 Task: Look for space in Wetzlar, Germany from 8th August, 2023 to 15th August, 2023 for 9 adults in price range Rs.10000 to Rs.14000. Place can be shared room with 5 bedrooms having 9 beds and 5 bathrooms. Property type can be house, flat, guest house. Amenities needed are: wifi, TV, free parkinig on premises, gym, breakfast. Booking option can be shelf check-in. Required host language is English.
Action: Mouse moved to (568, 122)
Screenshot: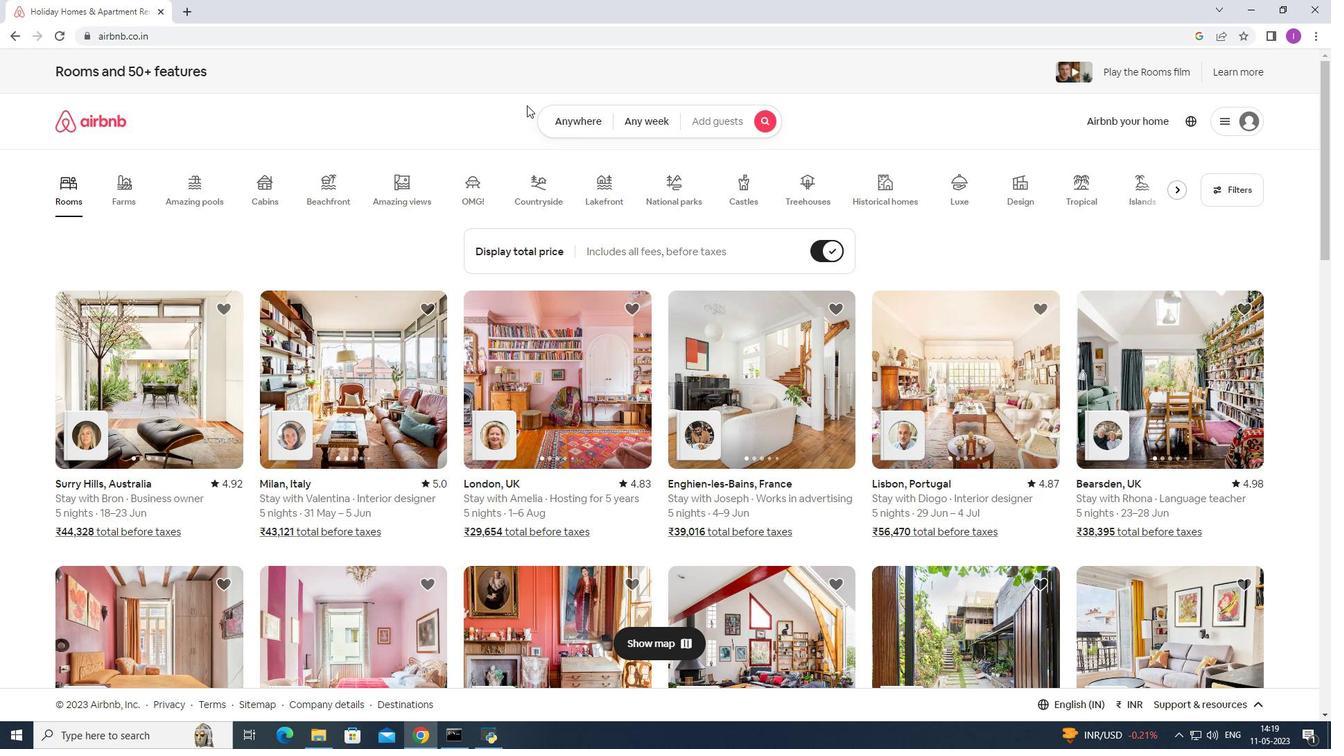 
Action: Mouse pressed left at (568, 122)
Screenshot: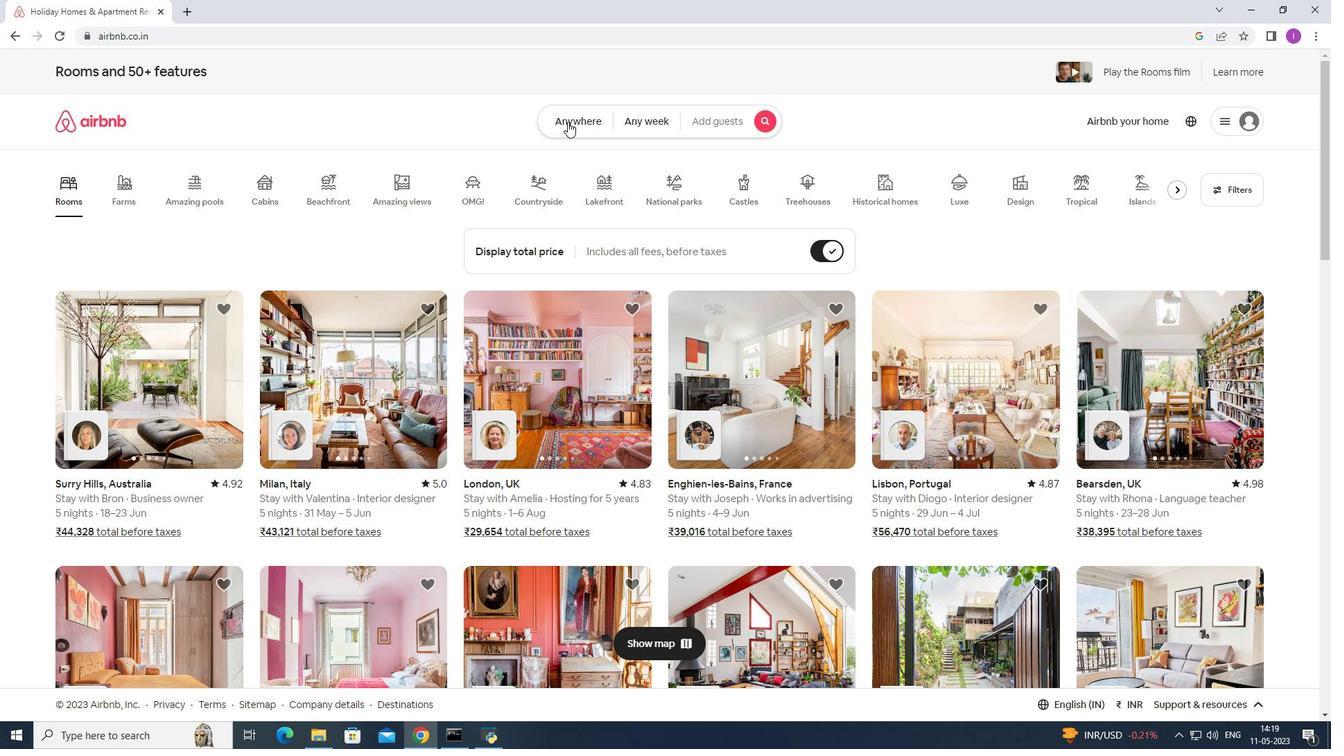 
Action: Mouse moved to (445, 178)
Screenshot: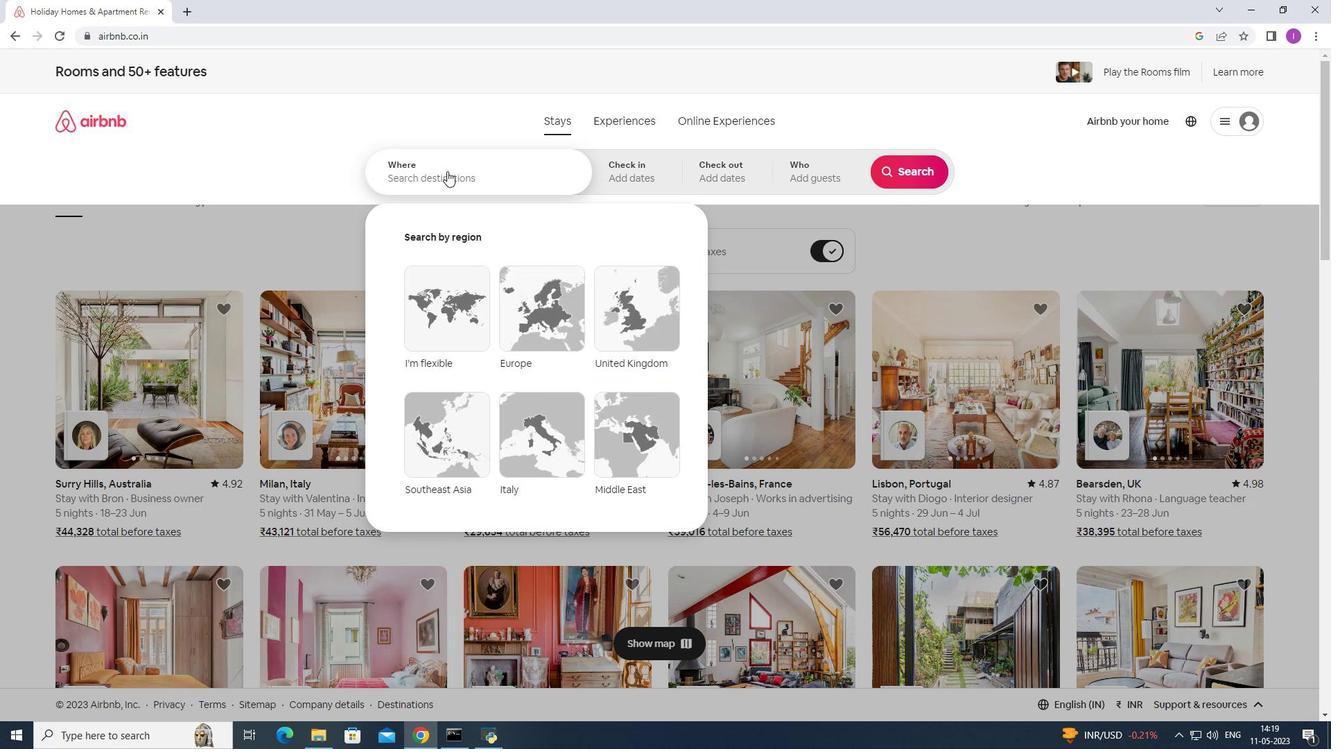 
Action: Mouse pressed left at (445, 178)
Screenshot: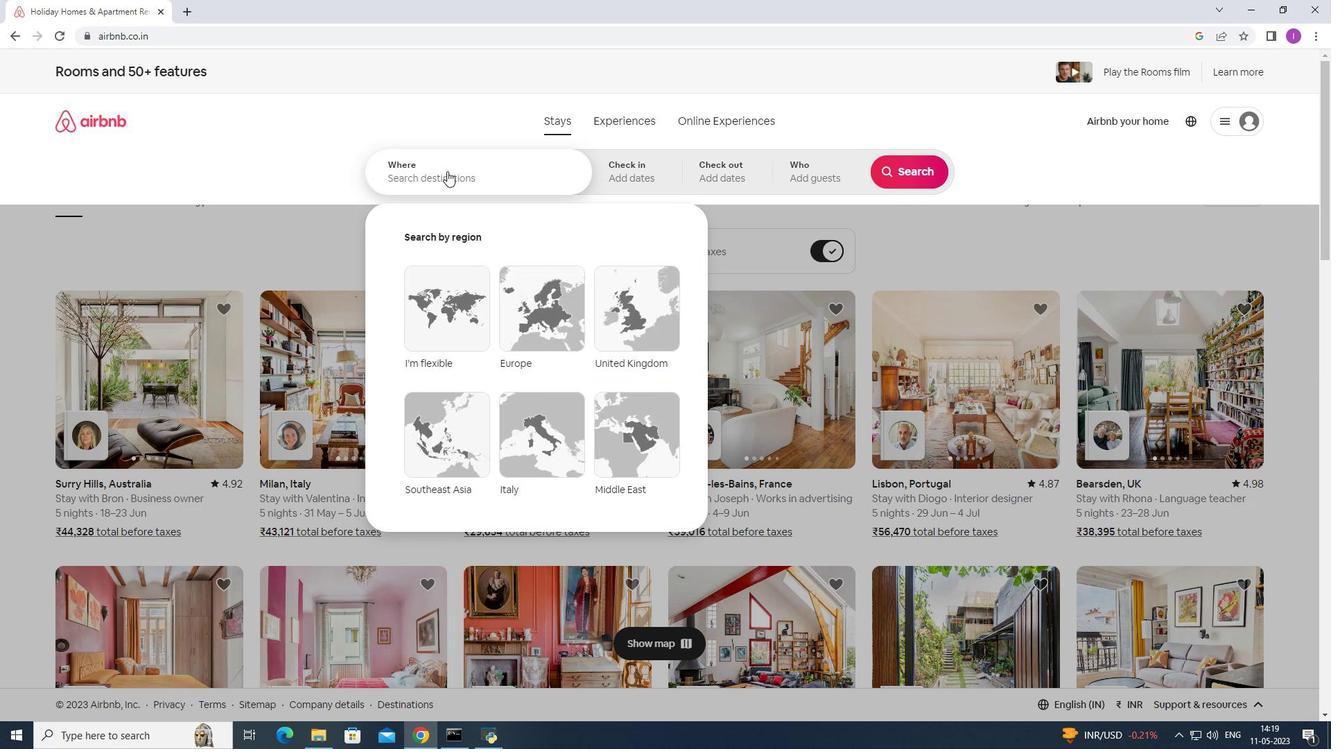 
Action: Mouse moved to (455, 172)
Screenshot: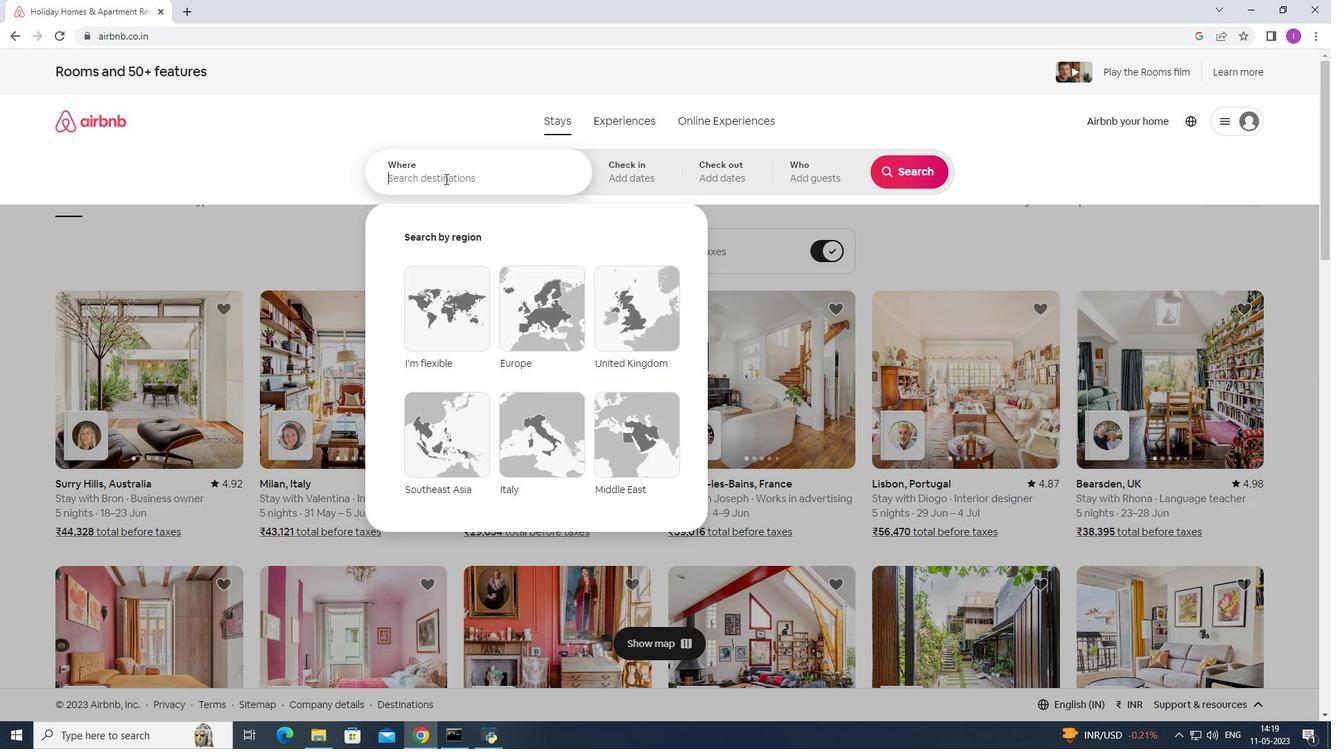 
Action: Key pressed <Key.shift><Key.shift><Key.shift>Wetzlar,<Key.shift><Key.shift><Key.shift><Key.shift><Key.shift><Key.shift><Key.shift><Key.shift><Key.shift><Key.shift><Key.shift><Key.shift><Key.shift><Key.shift>Germany
Screenshot: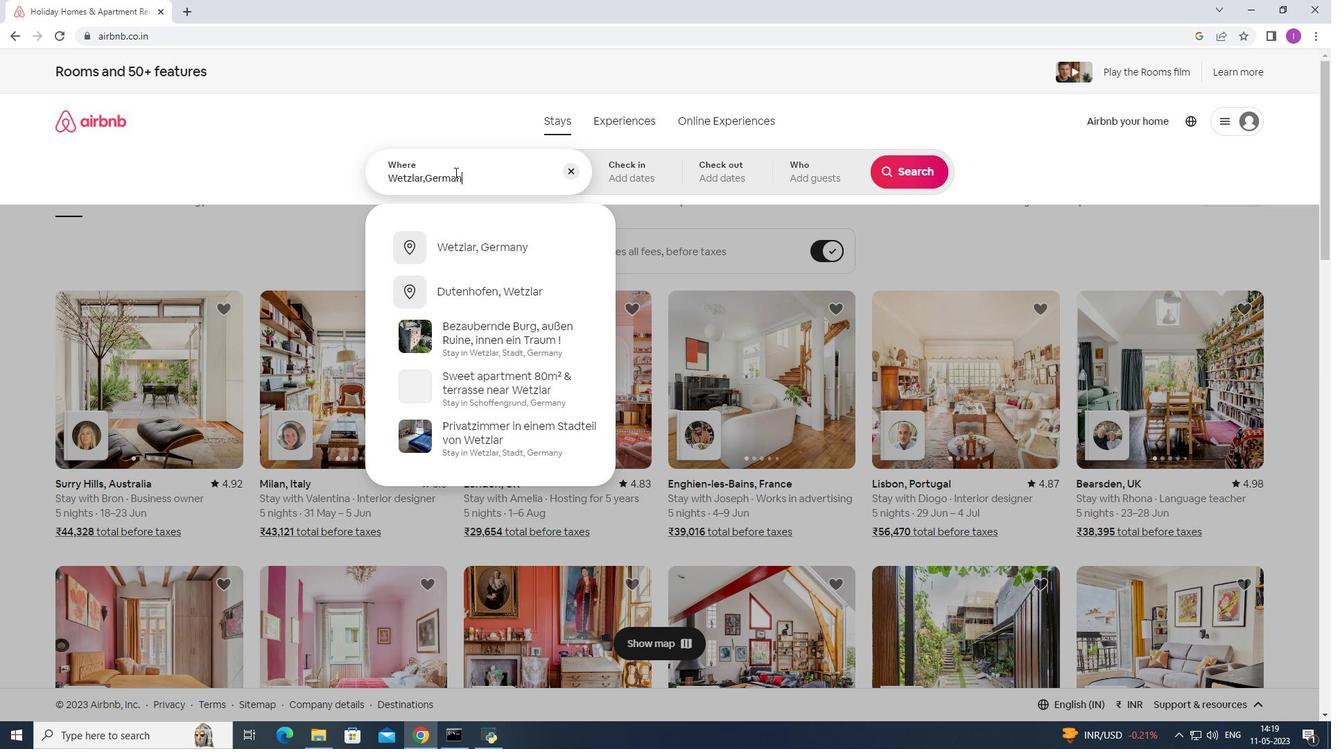 
Action: Mouse moved to (487, 243)
Screenshot: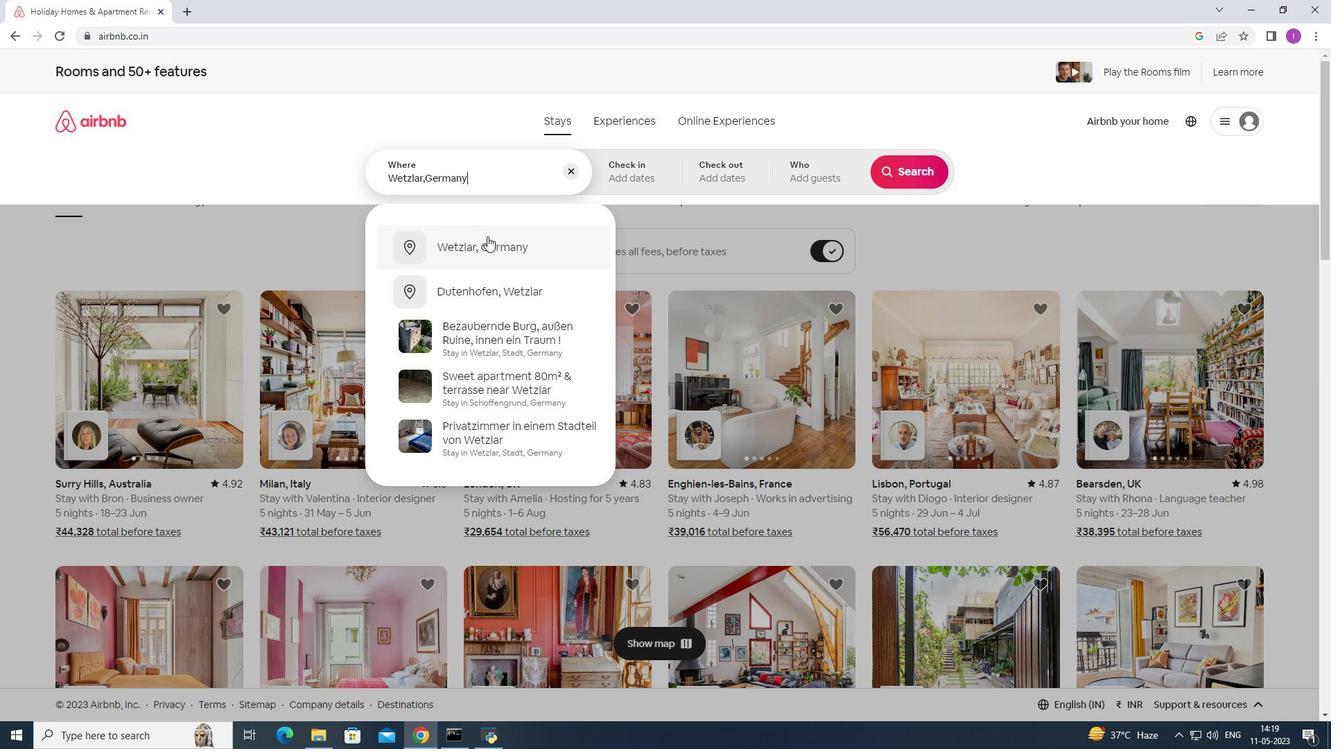
Action: Mouse pressed left at (487, 243)
Screenshot: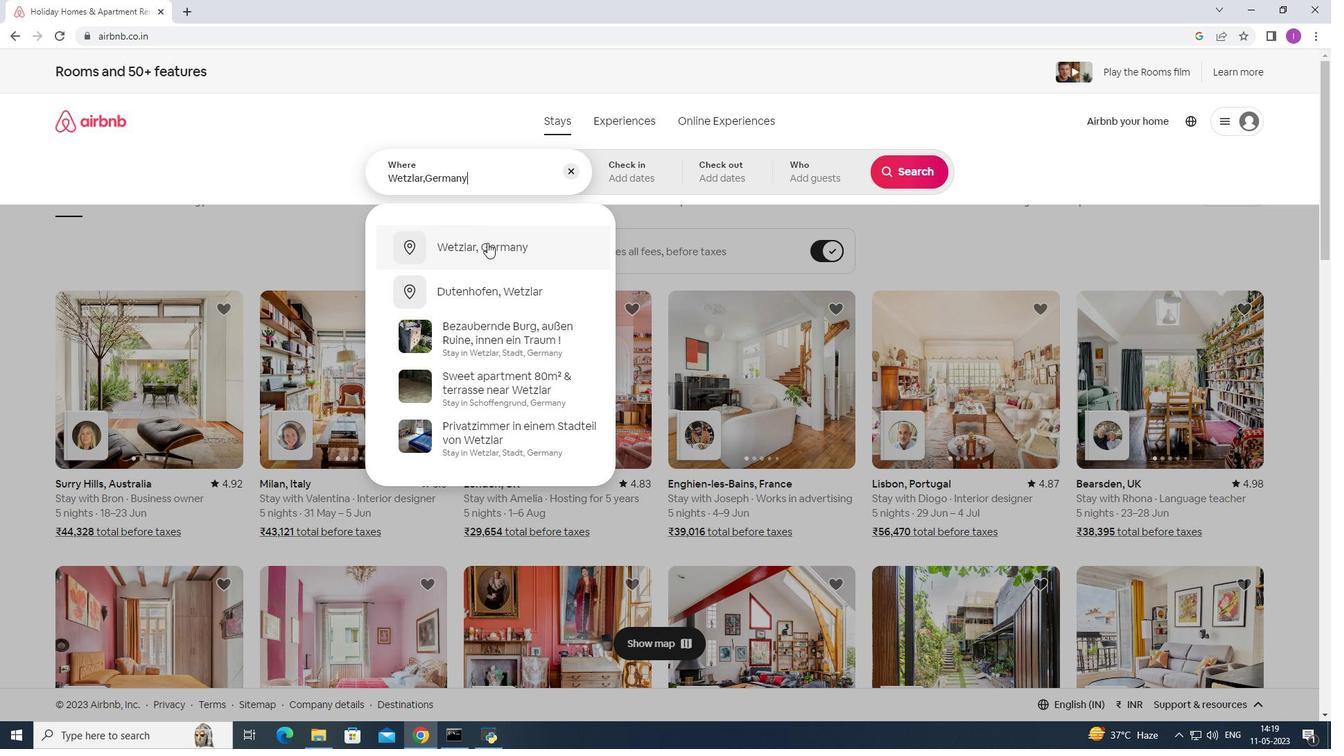 
Action: Mouse moved to (900, 285)
Screenshot: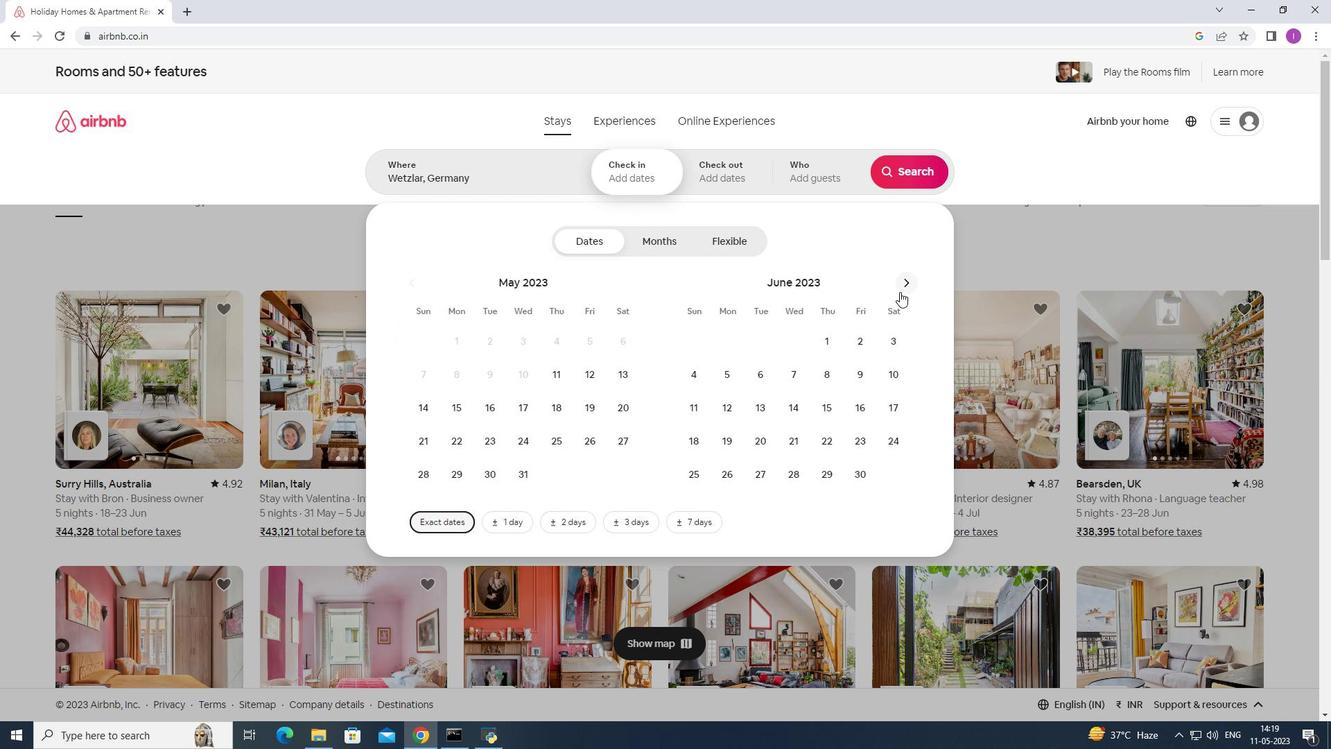 
Action: Mouse pressed left at (900, 285)
Screenshot: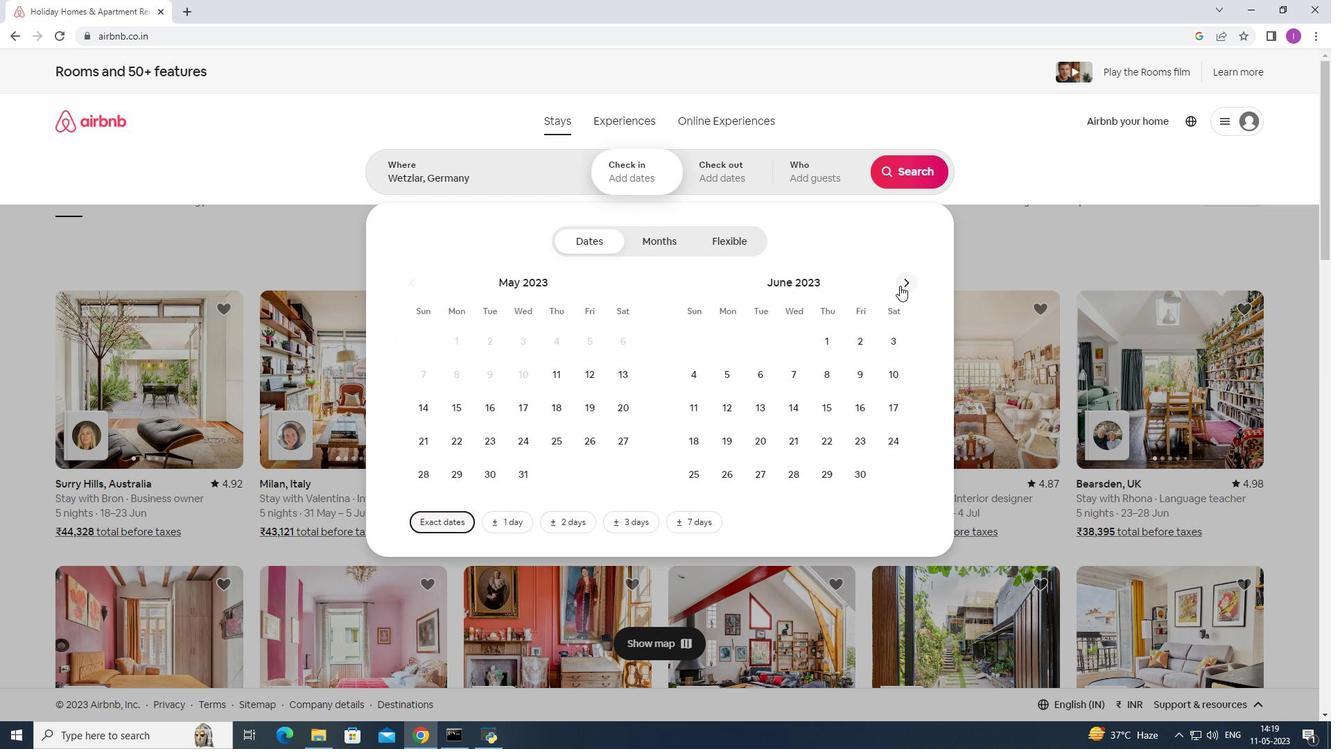 
Action: Mouse moved to (901, 285)
Screenshot: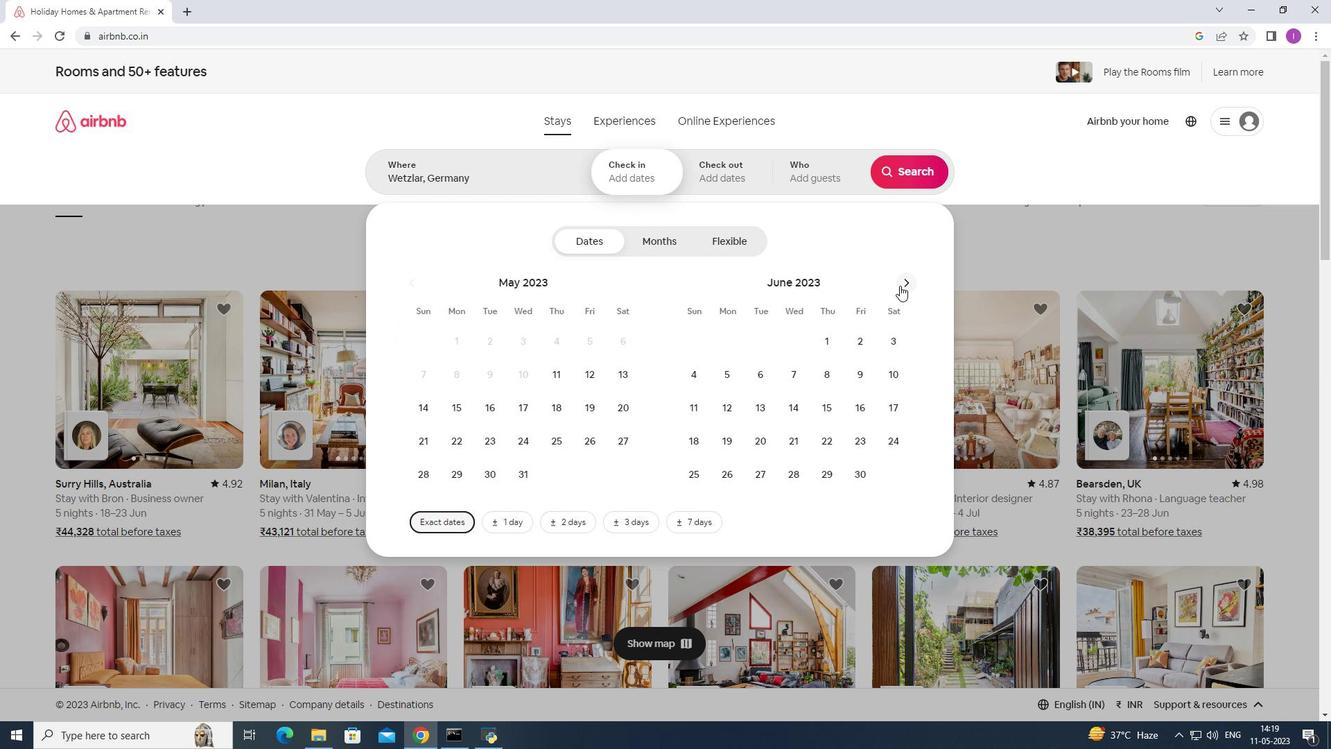 
Action: Mouse pressed left at (901, 285)
Screenshot: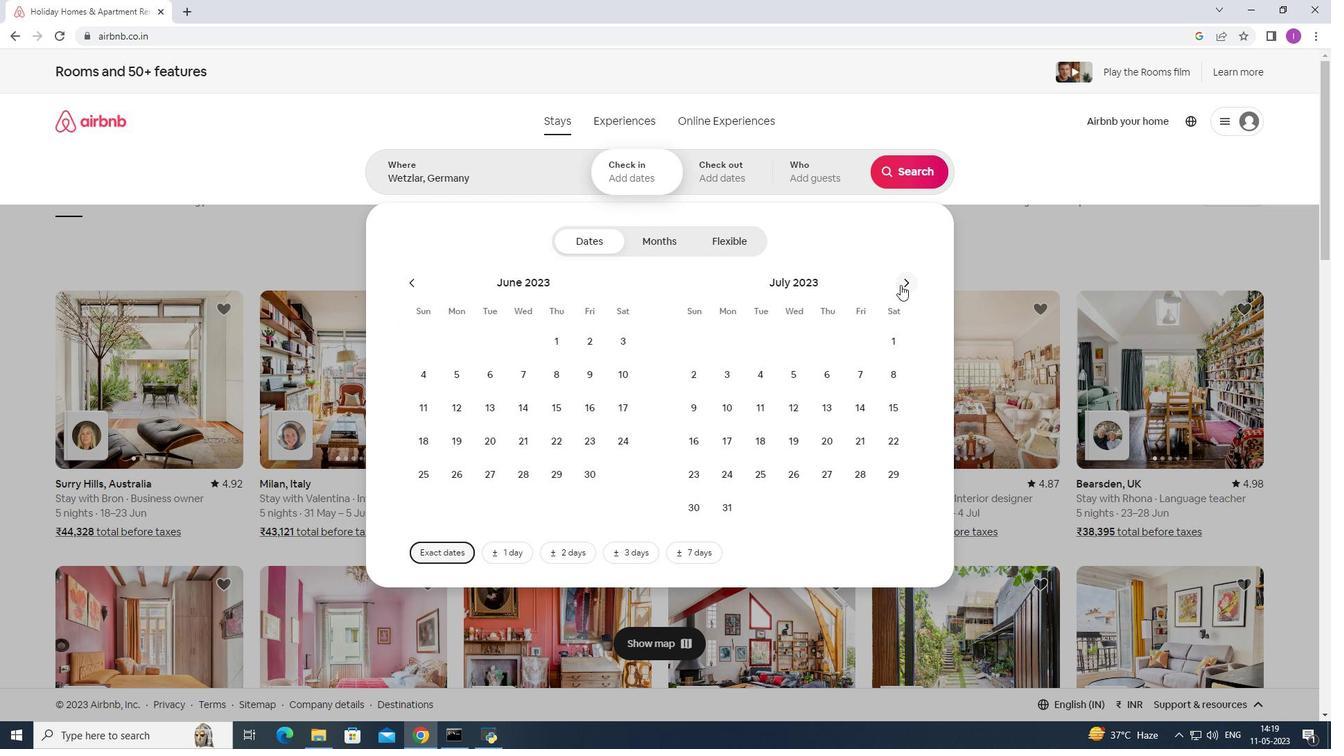 
Action: Mouse moved to (765, 370)
Screenshot: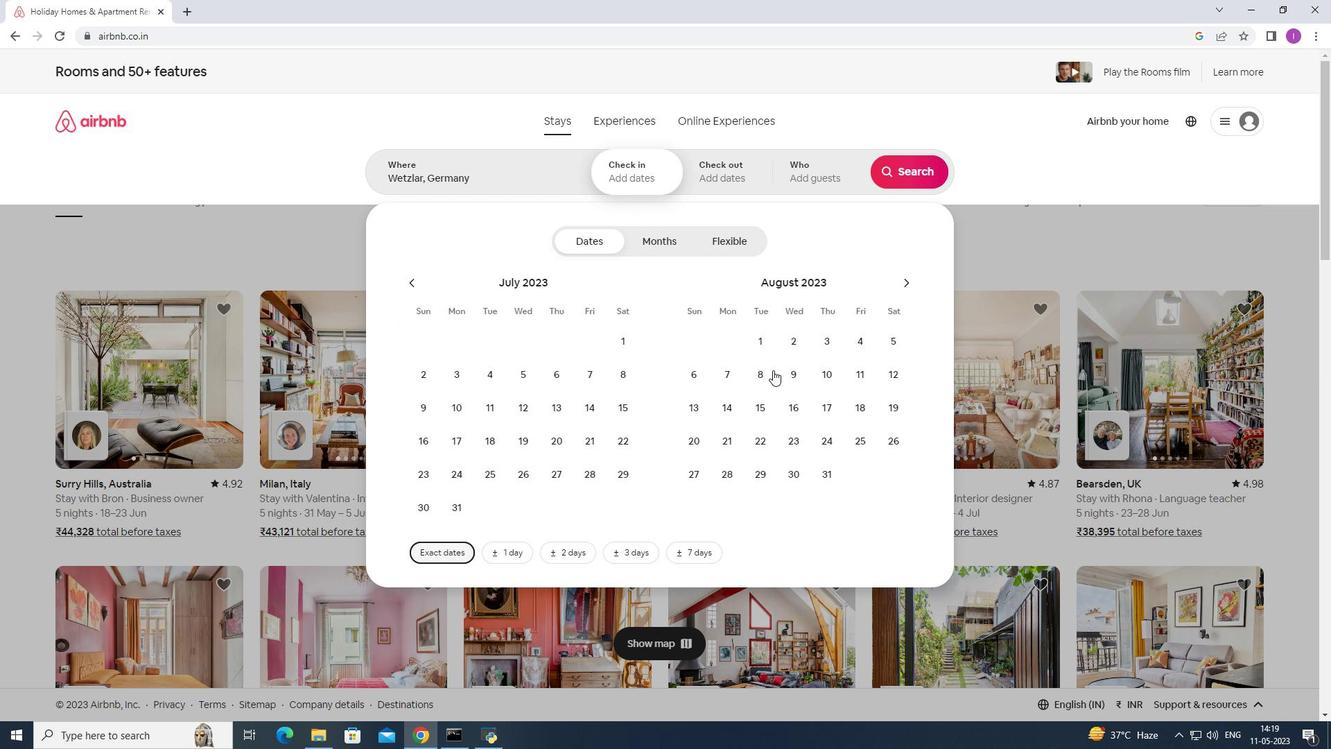
Action: Mouse pressed left at (765, 370)
Screenshot: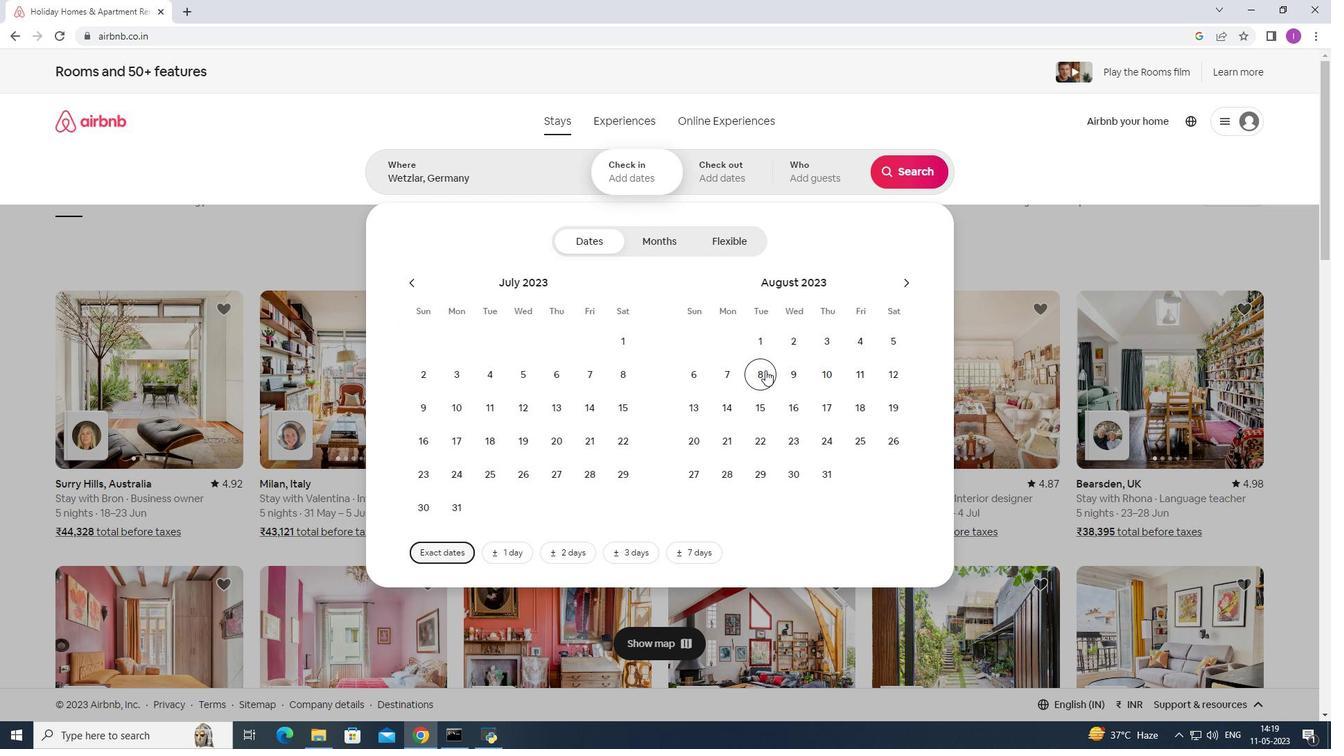 
Action: Mouse moved to (763, 411)
Screenshot: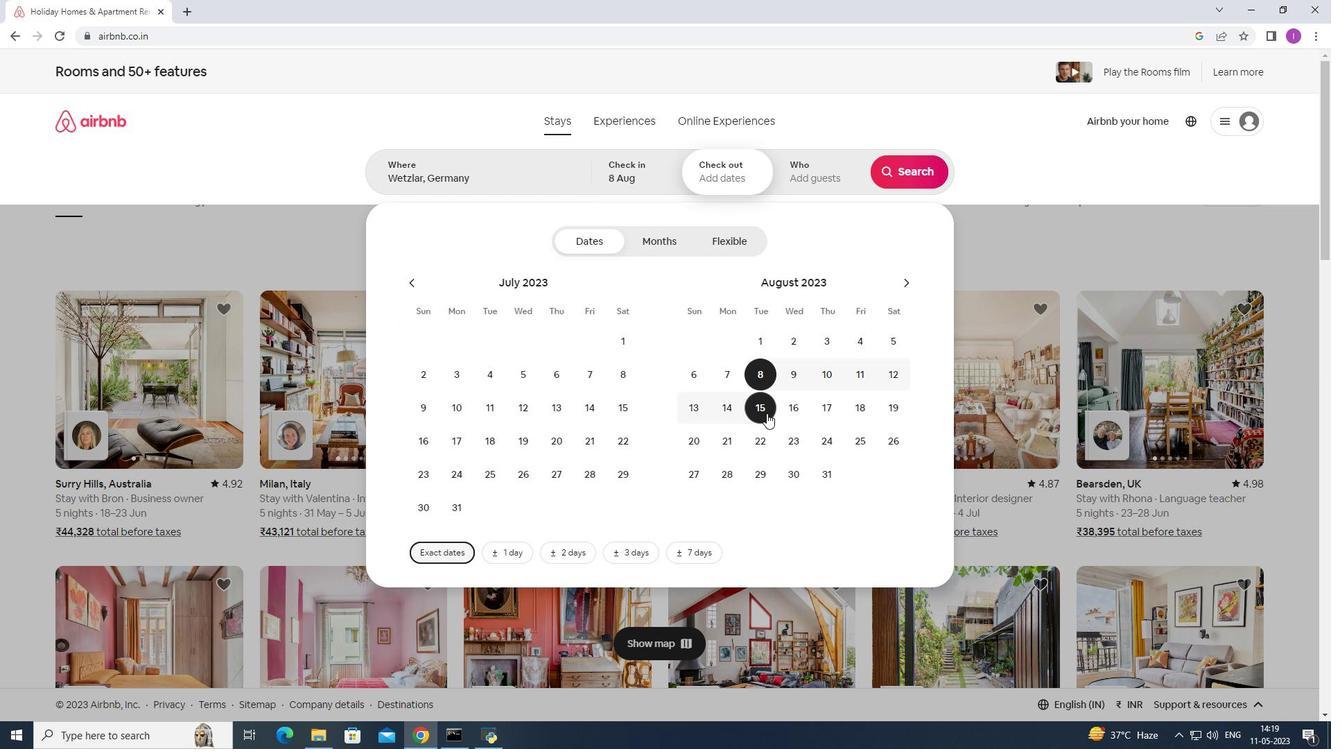 
Action: Mouse pressed left at (763, 411)
Screenshot: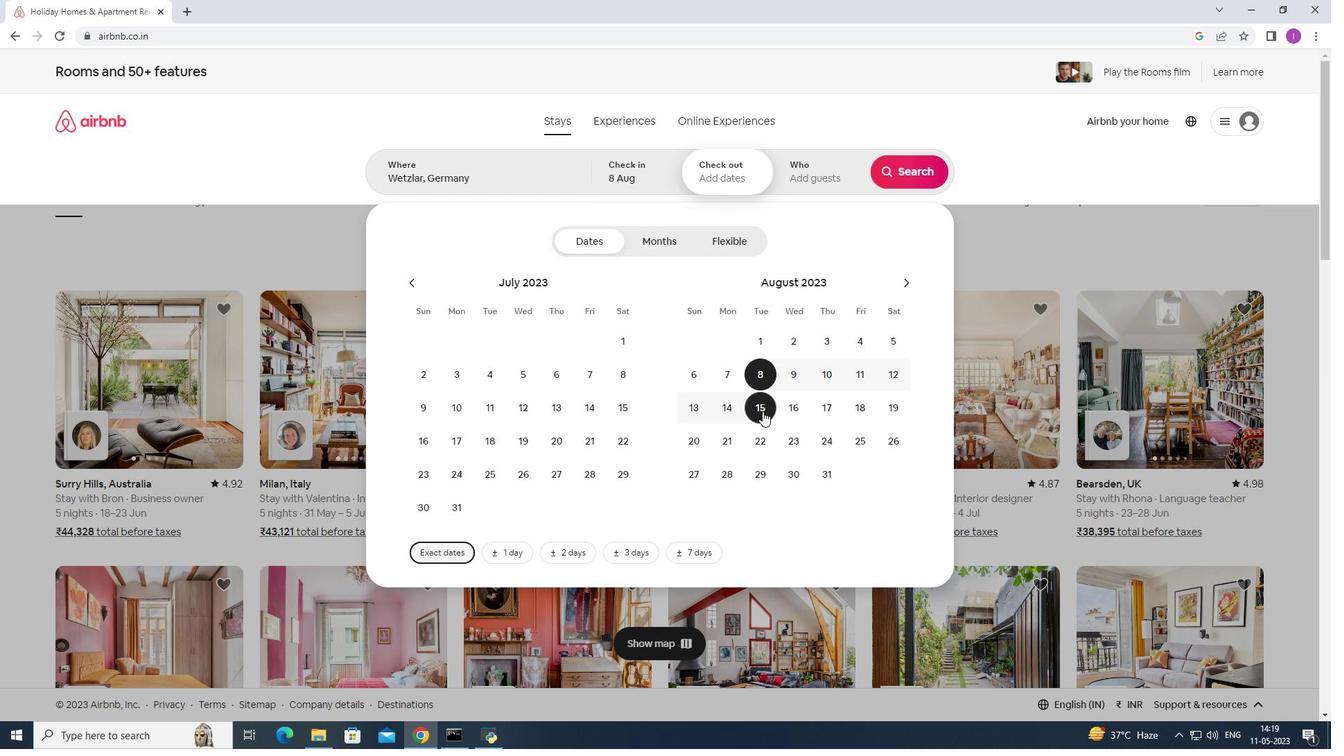 
Action: Mouse moved to (824, 184)
Screenshot: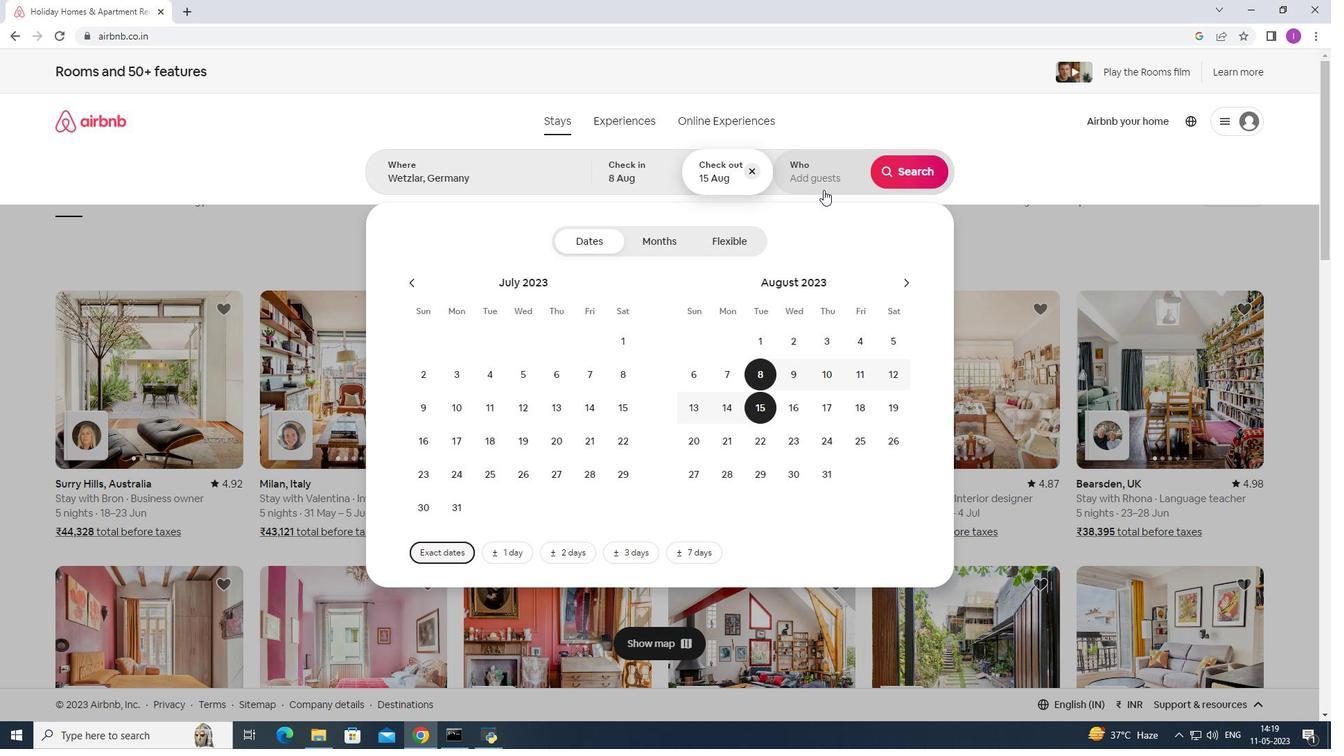 
Action: Mouse pressed left at (824, 184)
Screenshot: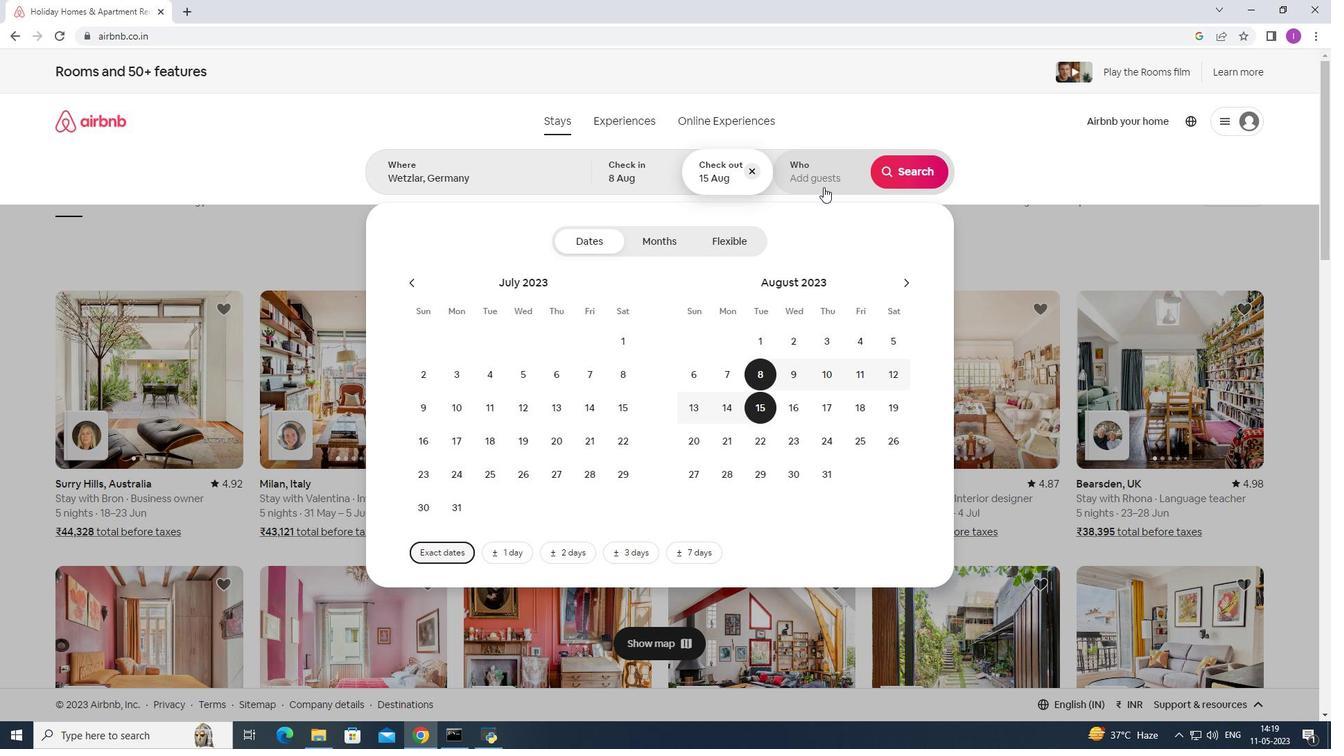 
Action: Mouse moved to (916, 249)
Screenshot: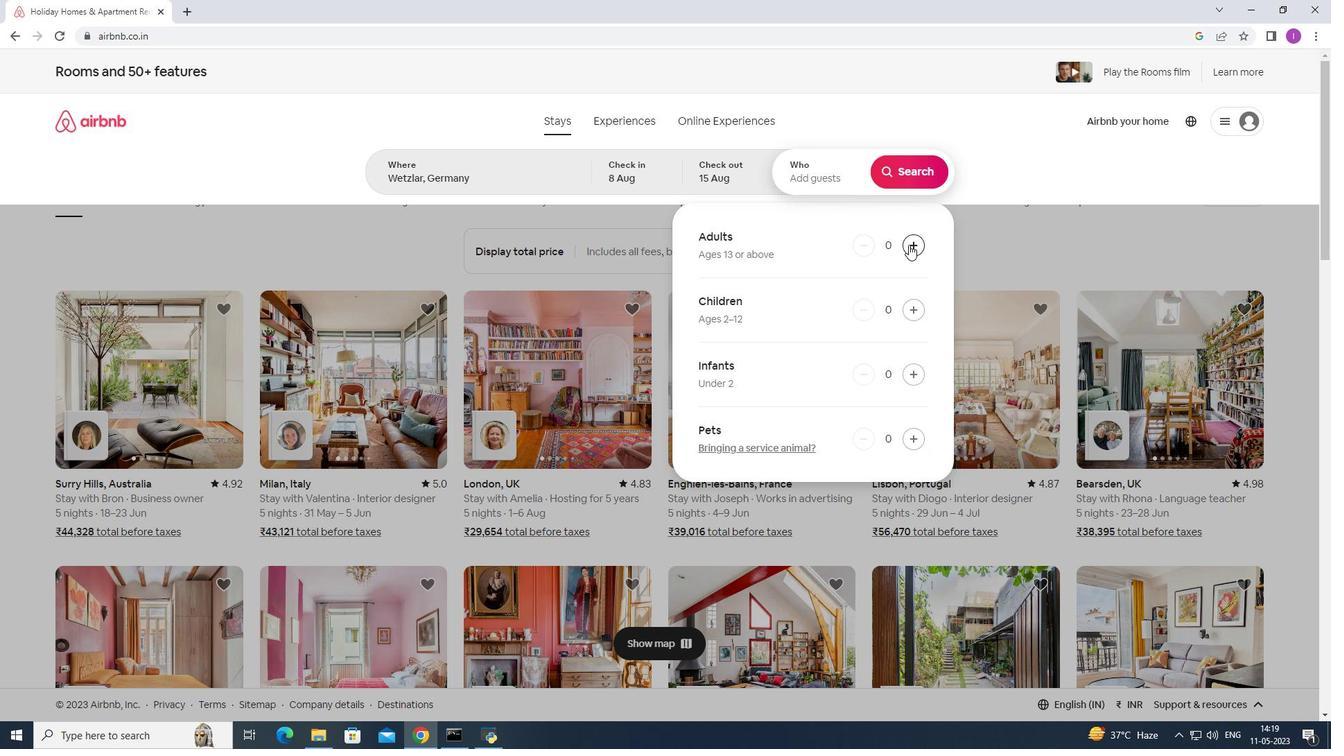 
Action: Mouse pressed left at (916, 249)
Screenshot: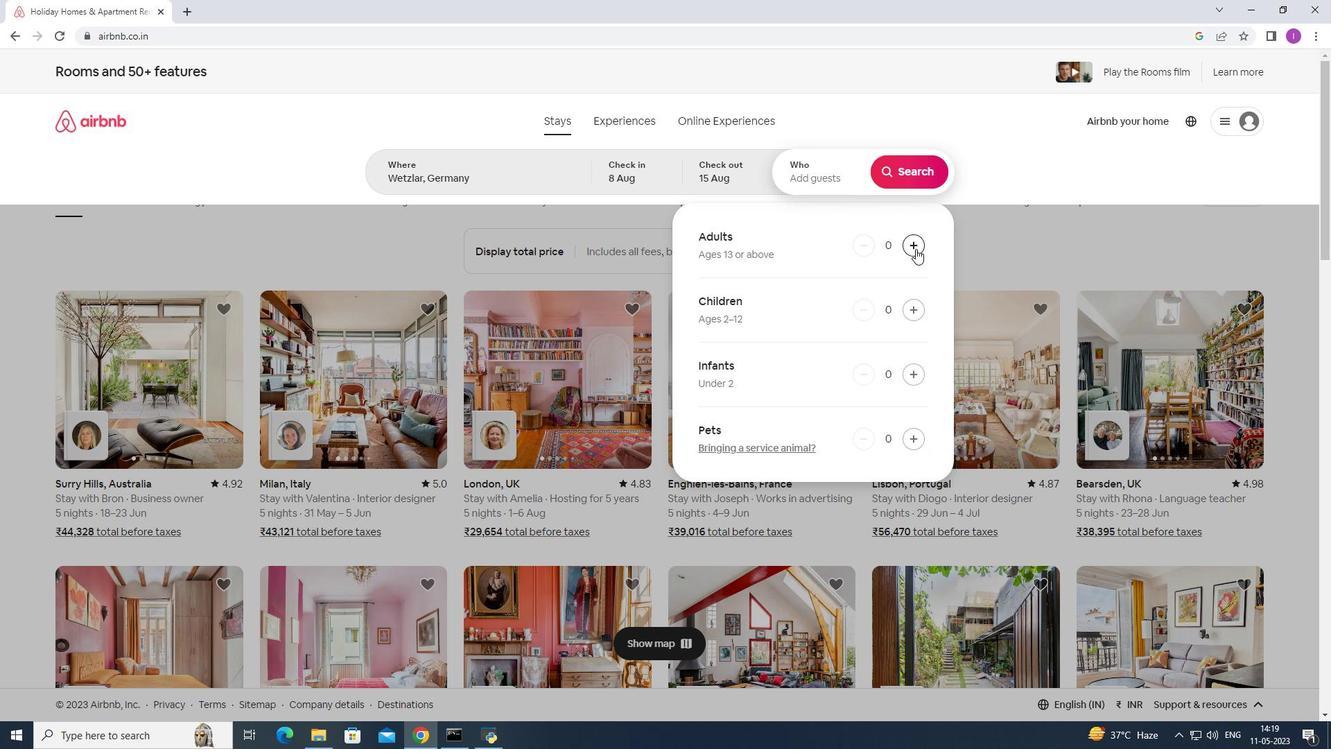 
Action: Mouse pressed left at (916, 249)
Screenshot: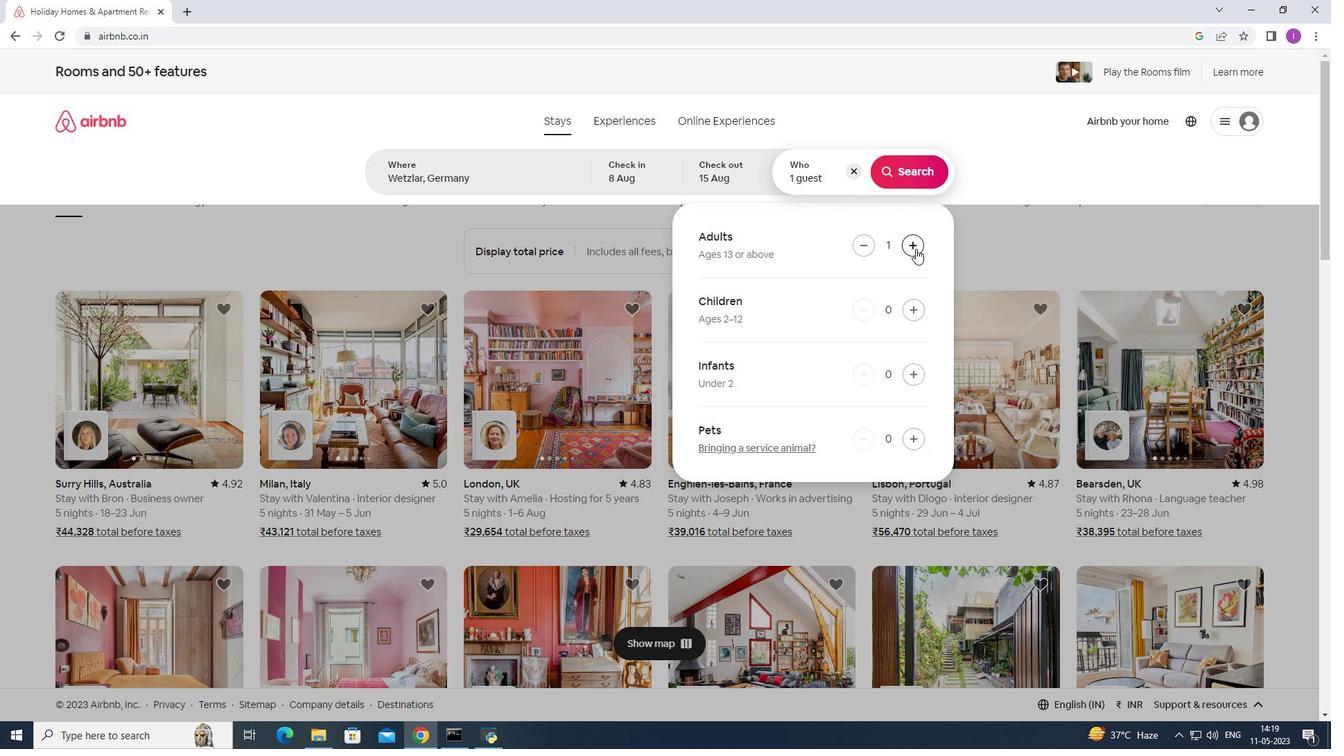 
Action: Mouse pressed left at (916, 249)
Screenshot: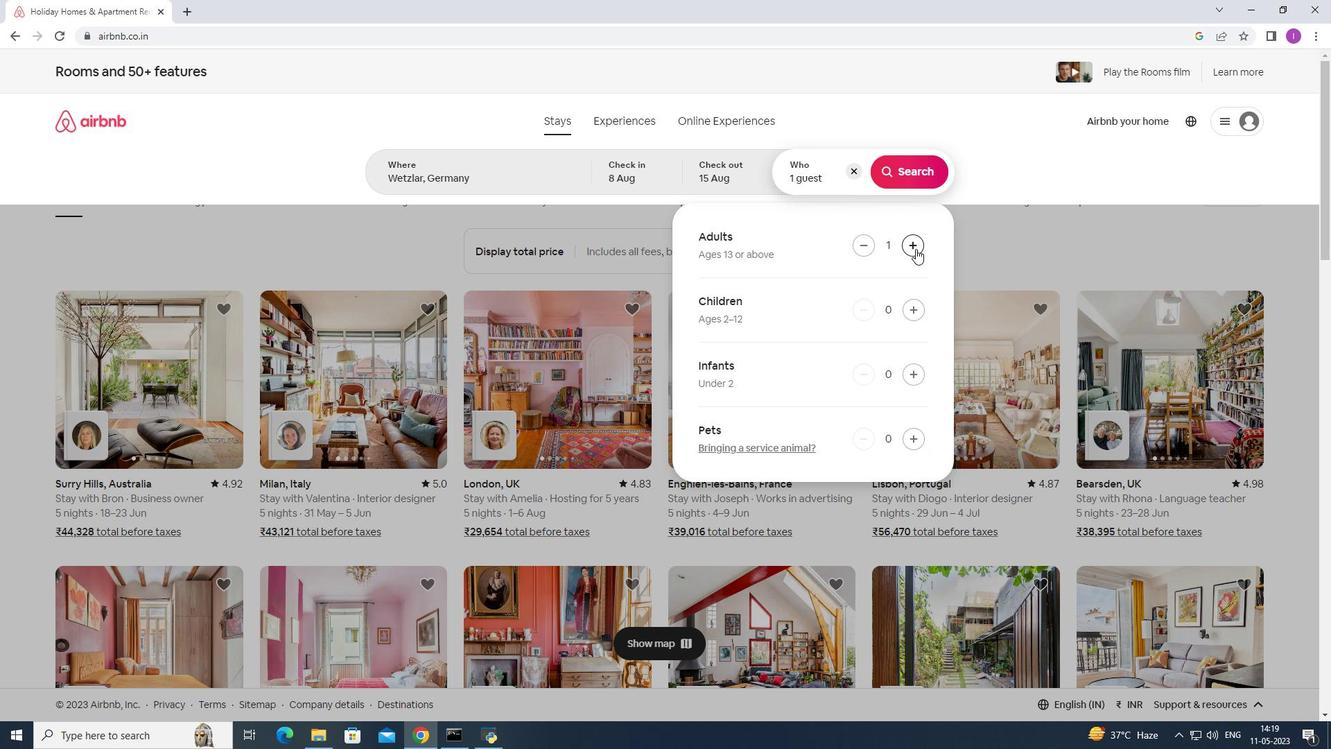 
Action: Mouse pressed left at (916, 249)
Screenshot: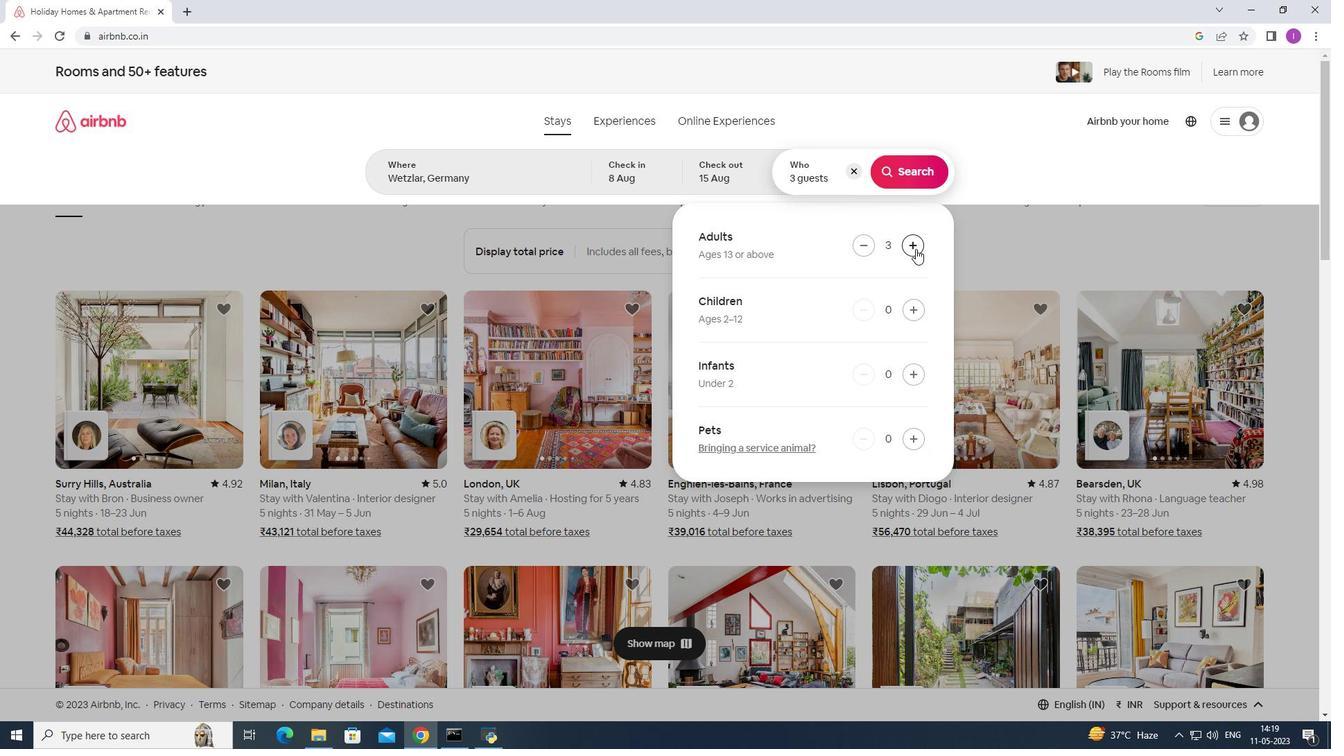 
Action: Mouse pressed left at (916, 249)
Screenshot: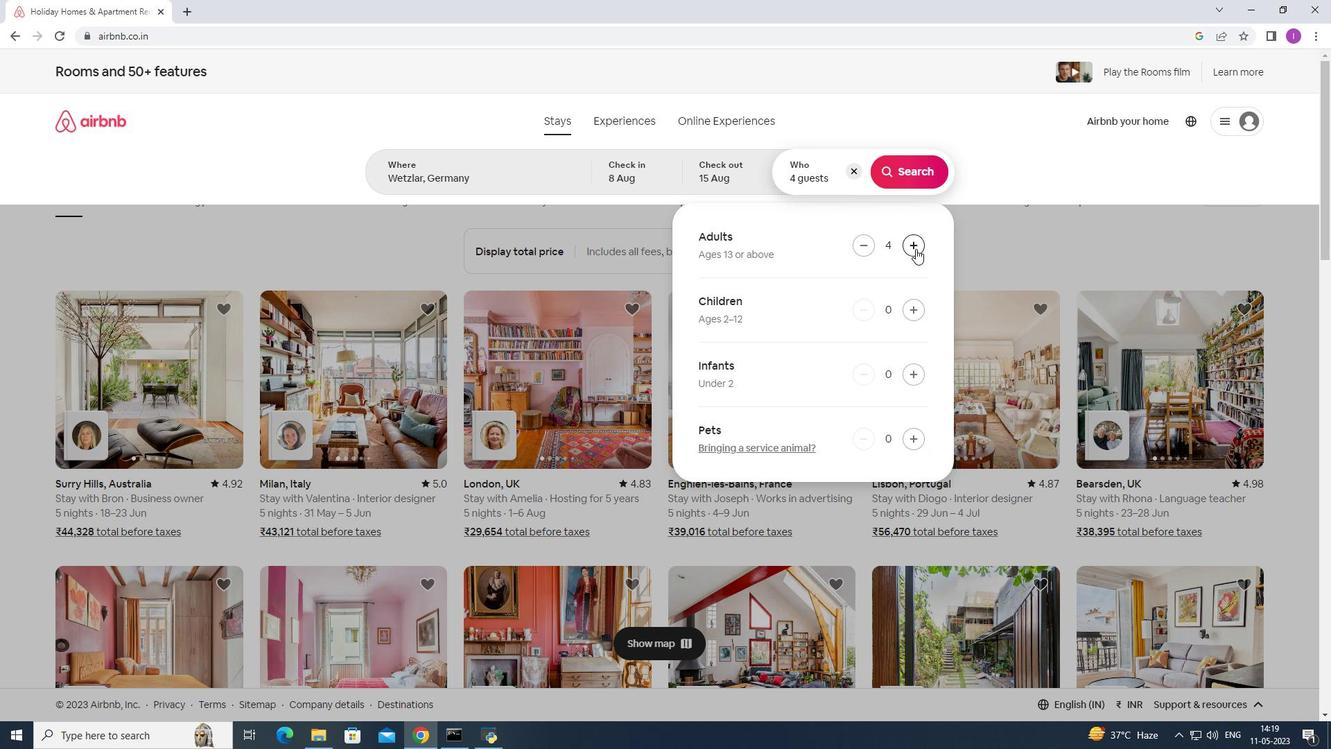 
Action: Mouse pressed left at (916, 249)
Screenshot: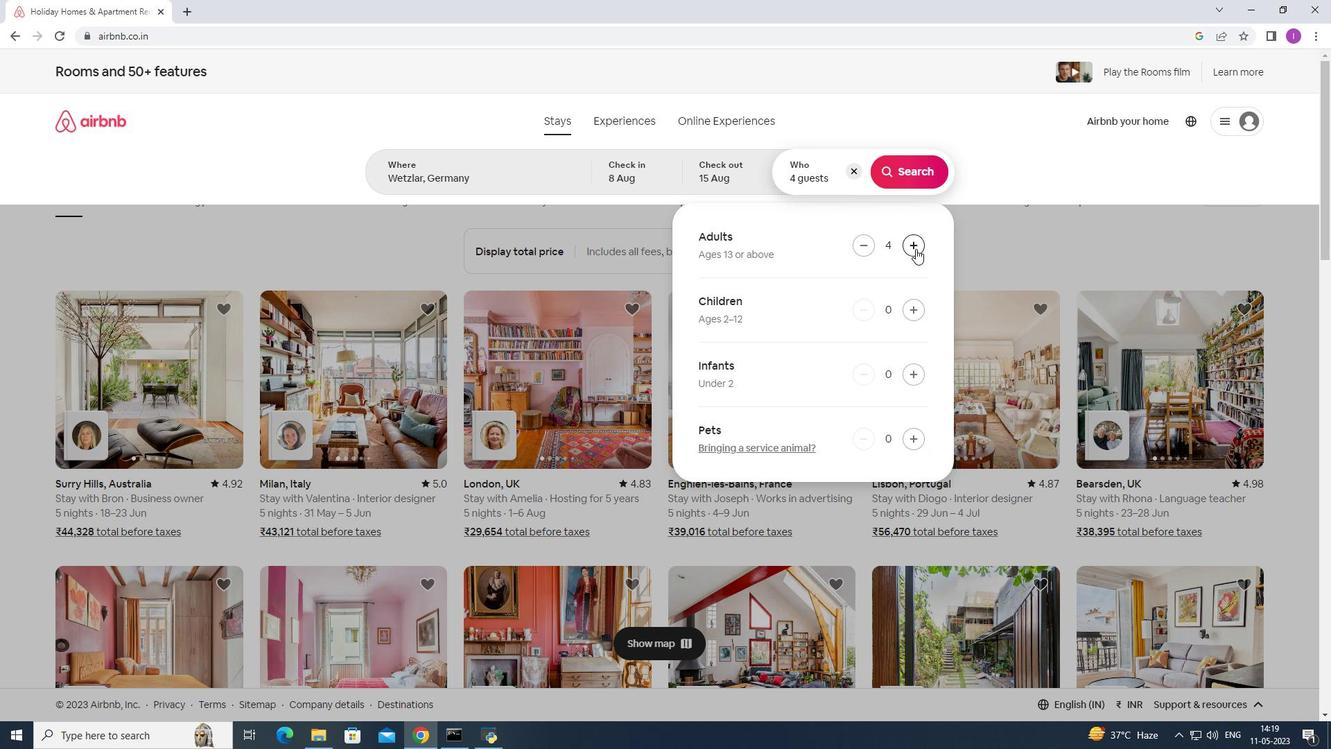 
Action: Mouse pressed left at (916, 249)
Screenshot: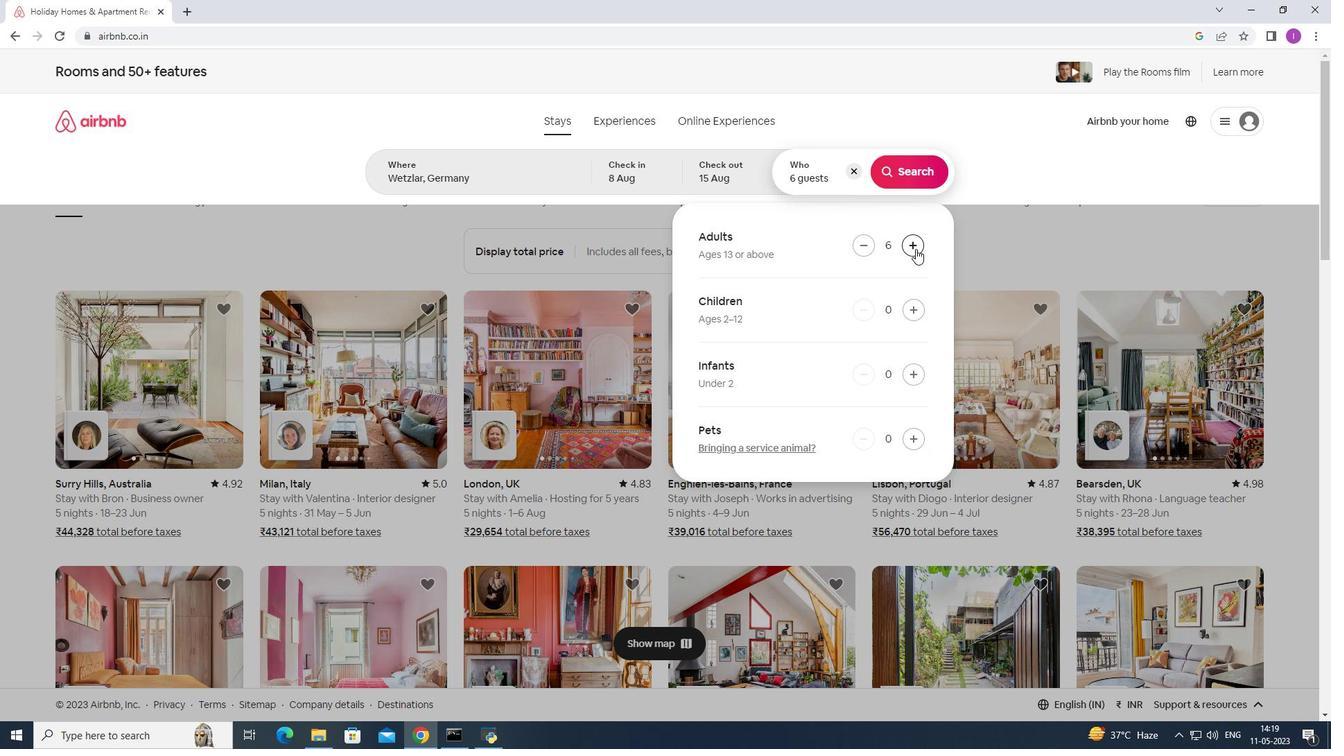 
Action: Mouse pressed left at (916, 249)
Screenshot: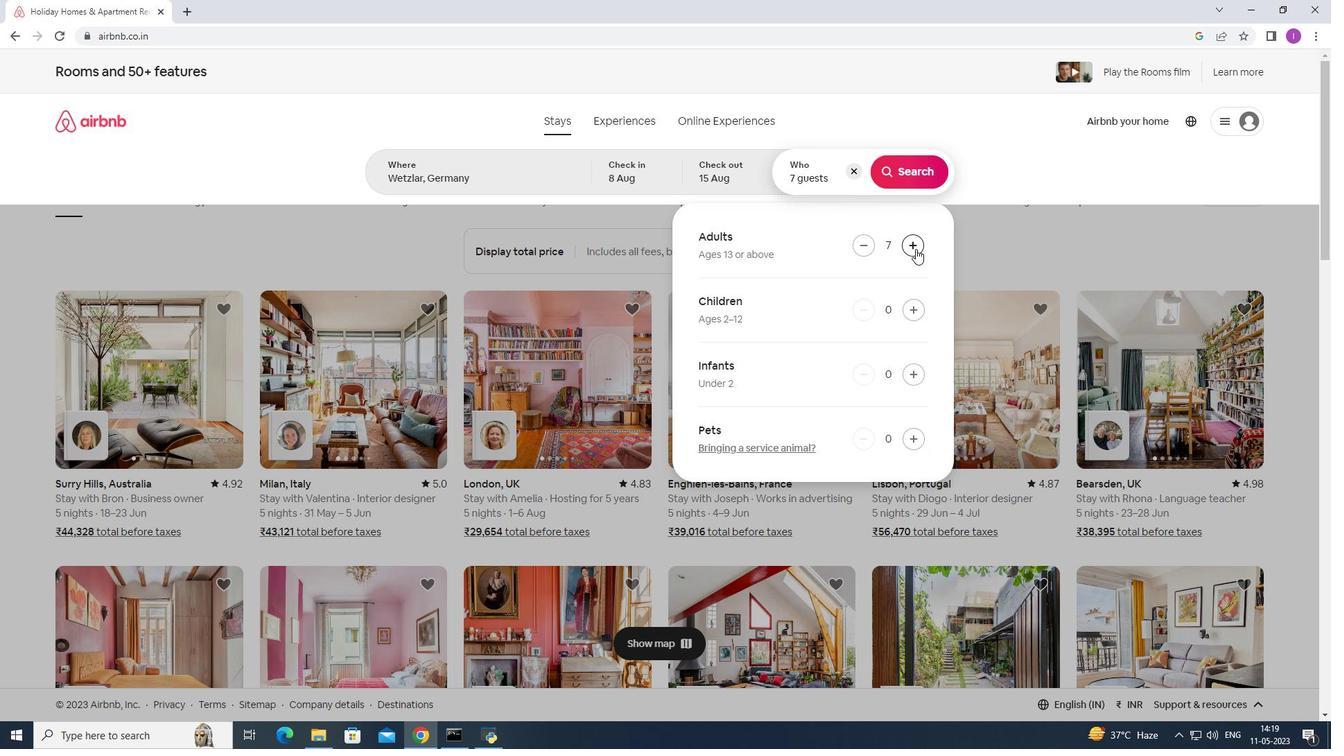 
Action: Mouse pressed left at (916, 249)
Screenshot: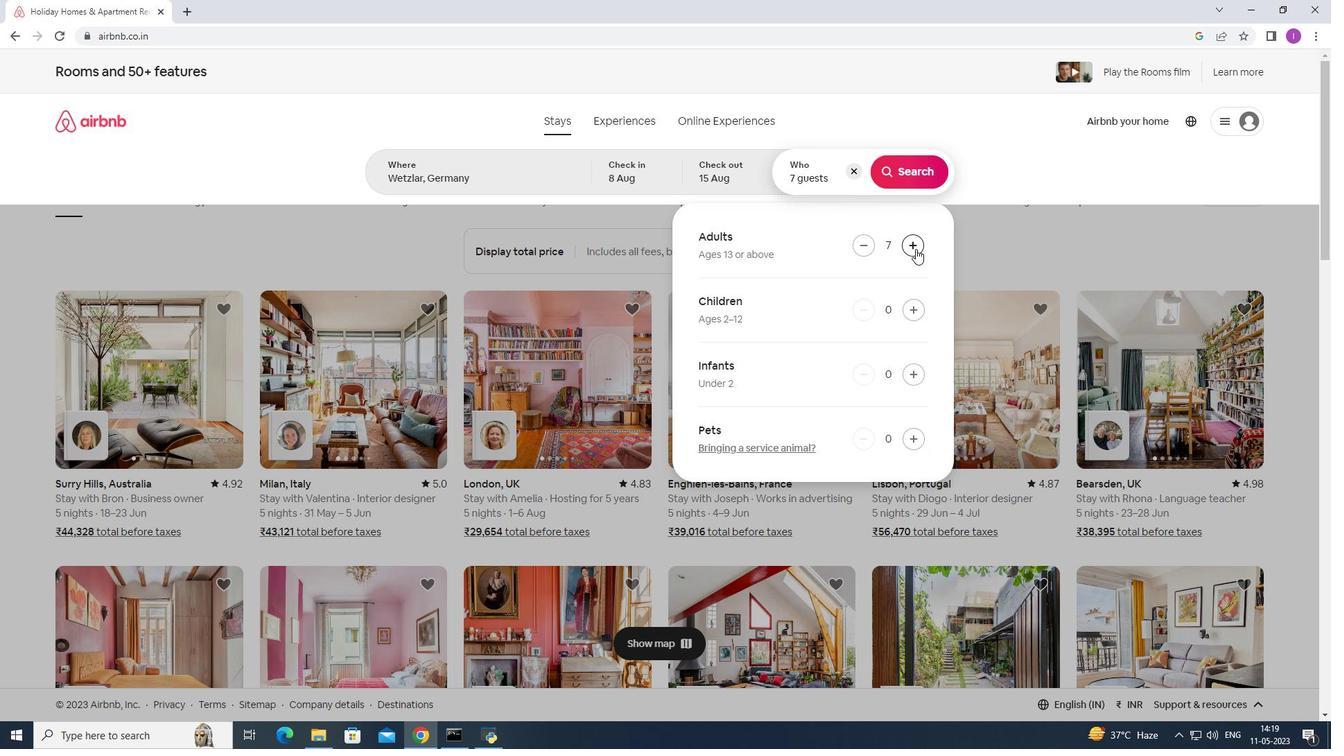 
Action: Mouse moved to (908, 172)
Screenshot: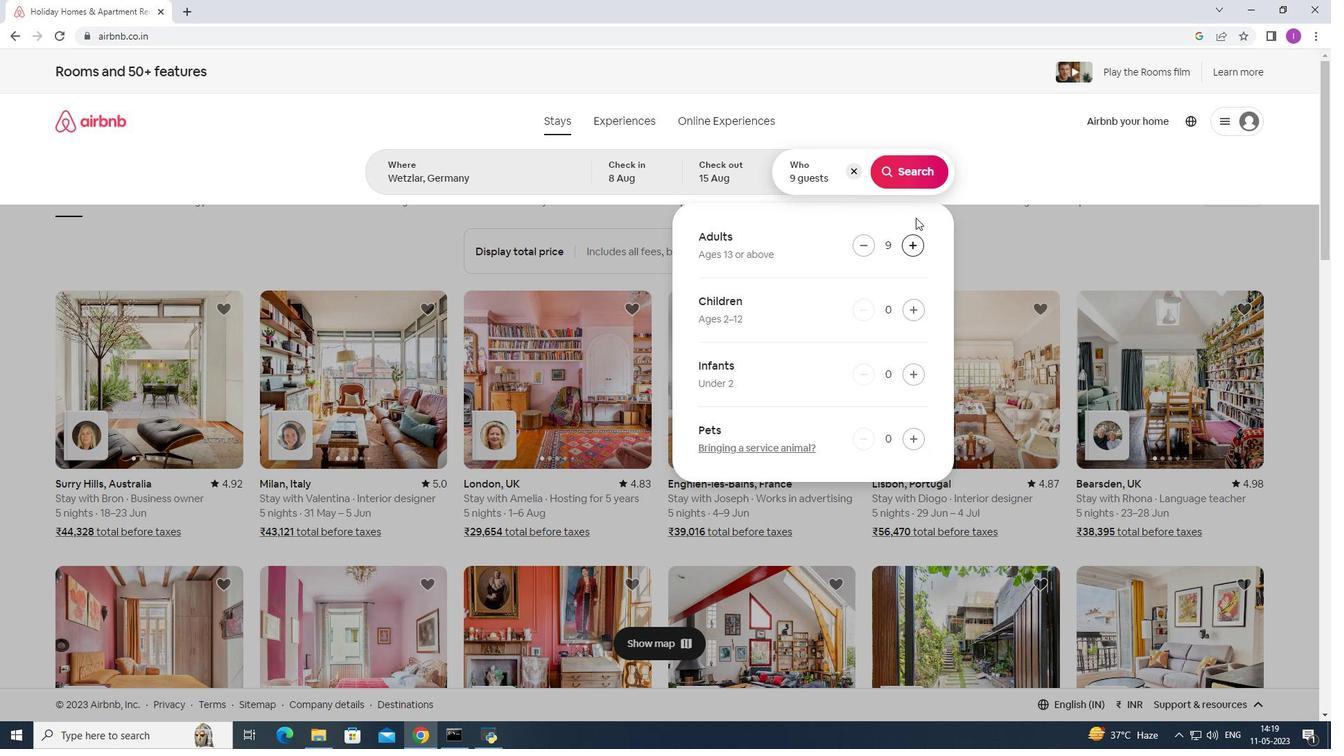 
Action: Mouse pressed left at (908, 172)
Screenshot: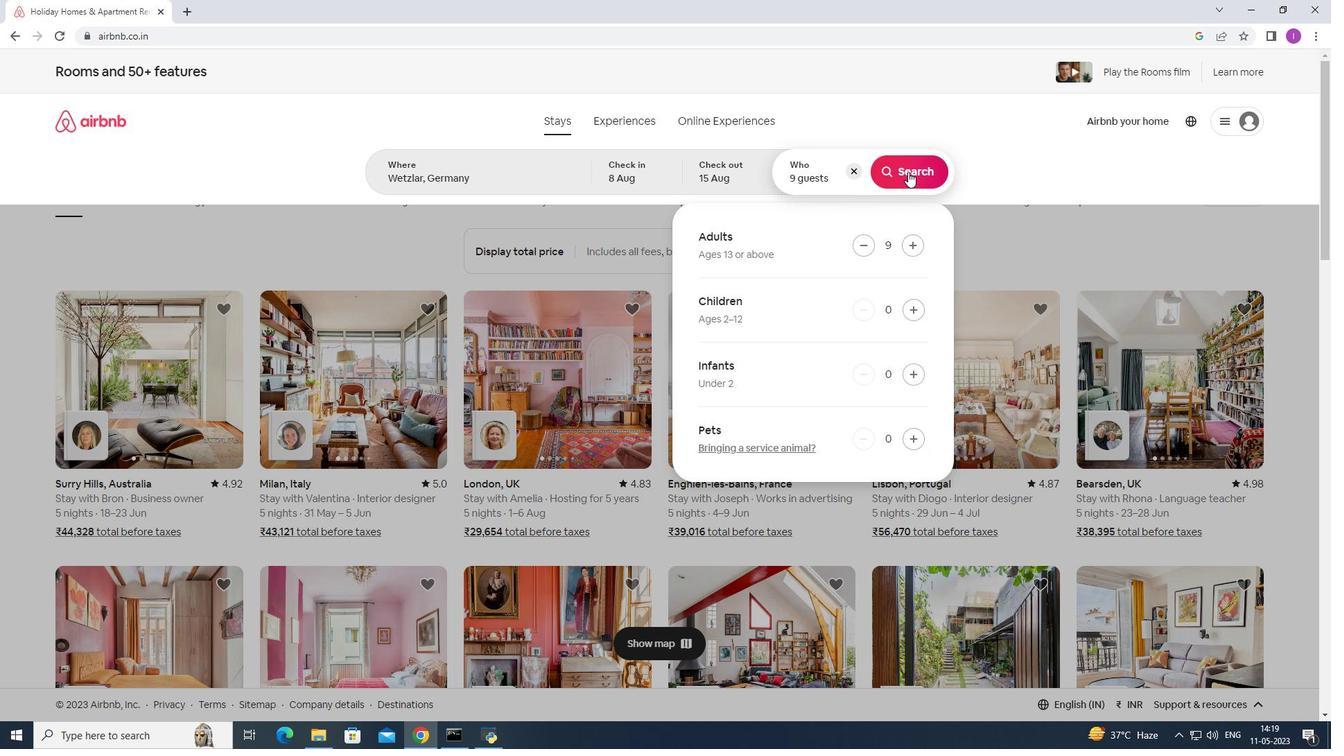 
Action: Mouse moved to (1262, 135)
Screenshot: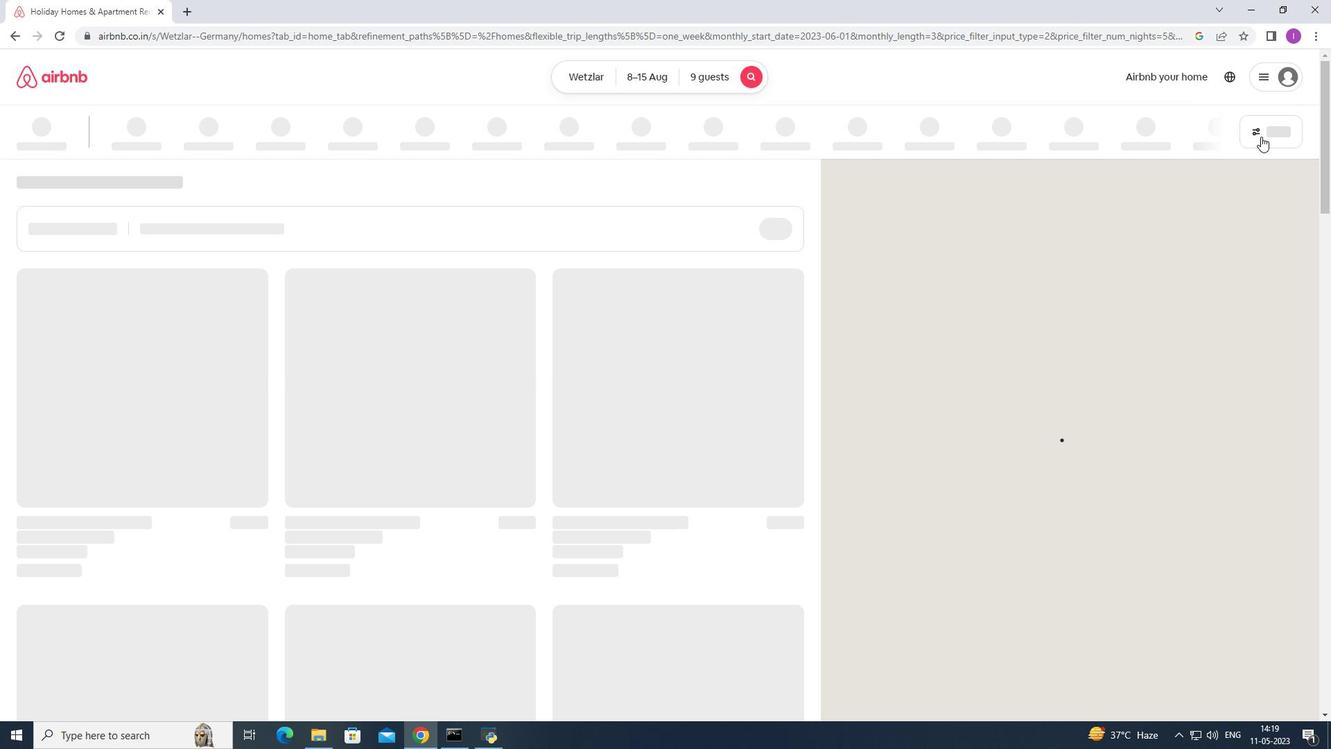 
Action: Mouse pressed left at (1262, 135)
Screenshot: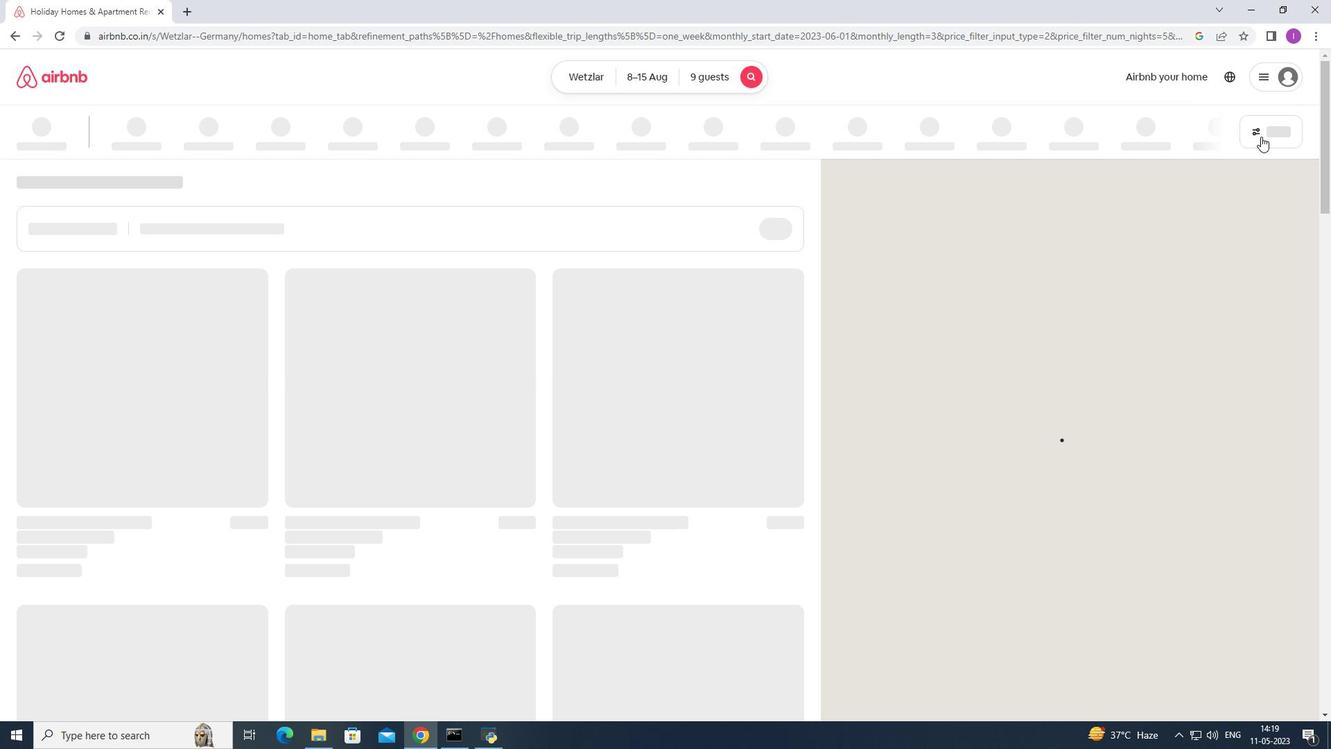 
Action: Mouse moved to (762, 475)
Screenshot: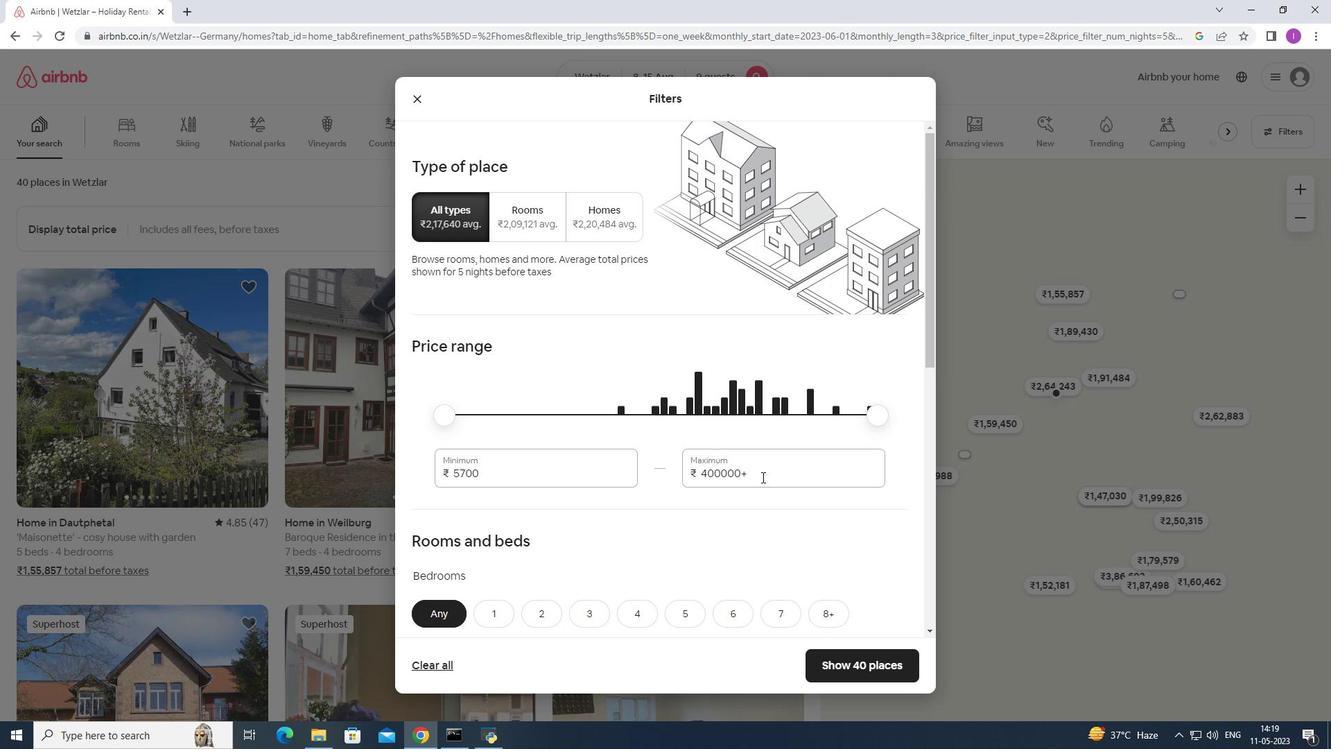 
Action: Mouse pressed left at (762, 475)
Screenshot: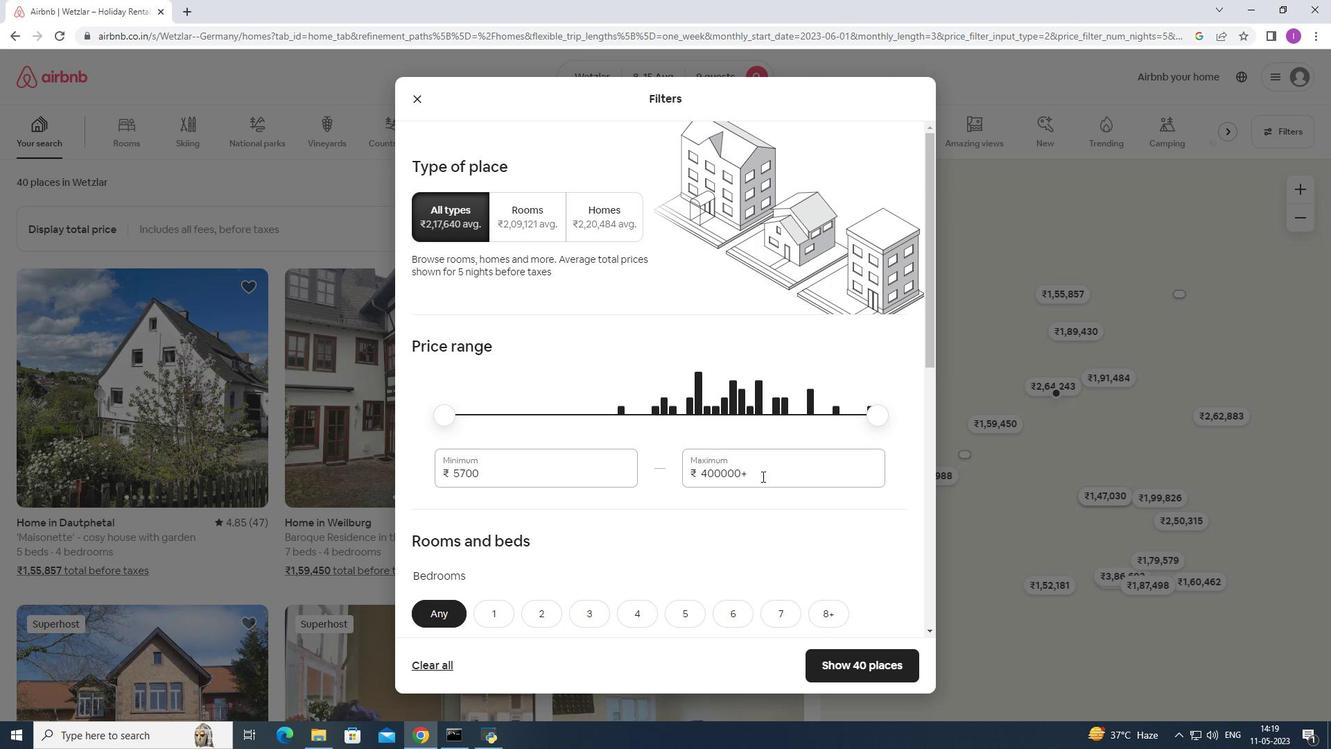 
Action: Mouse moved to (684, 470)
Screenshot: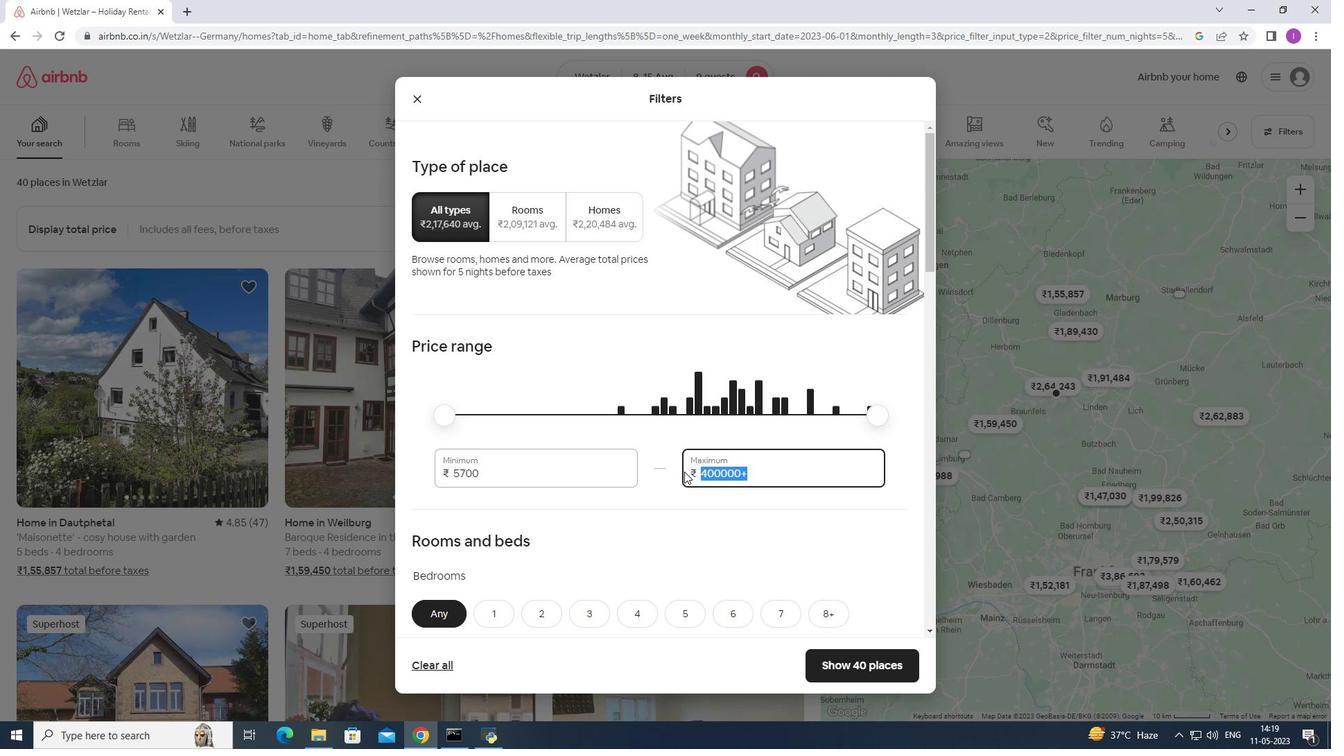 
Action: Key pressed 1
Screenshot: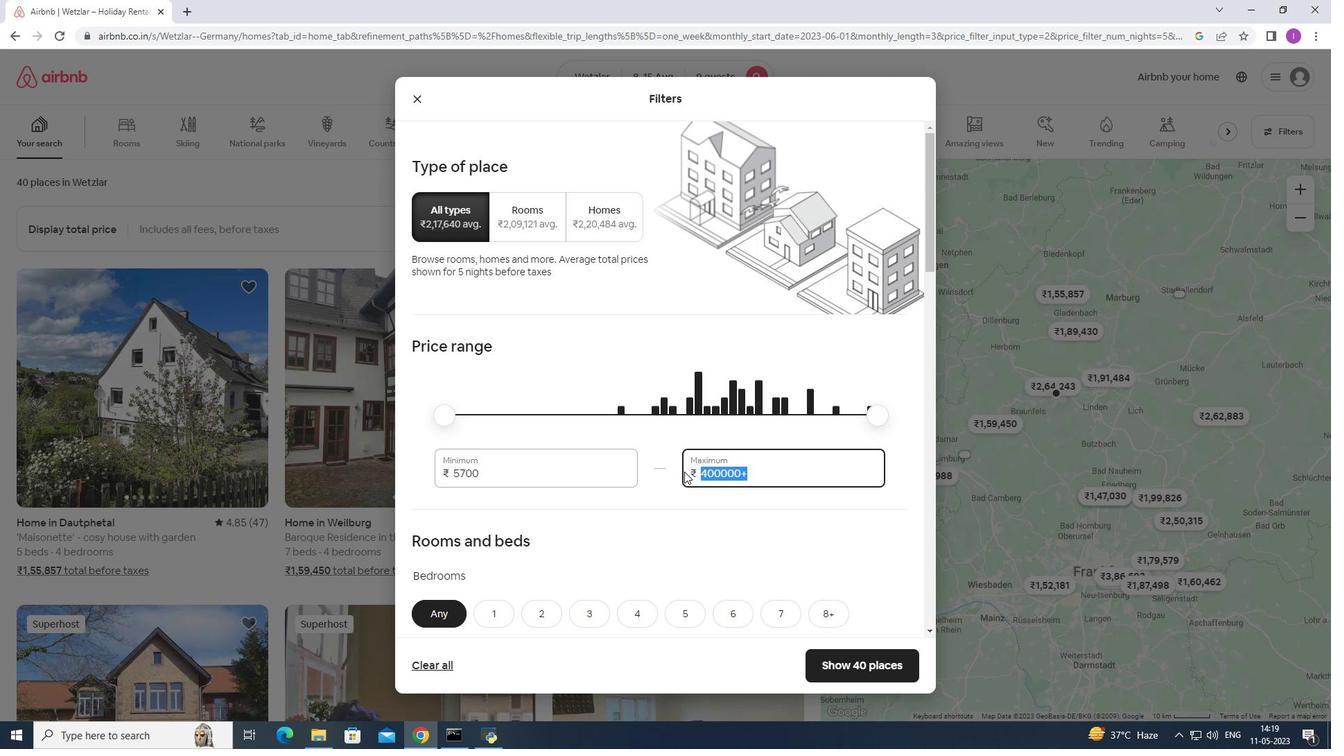 
Action: Mouse moved to (681, 471)
Screenshot: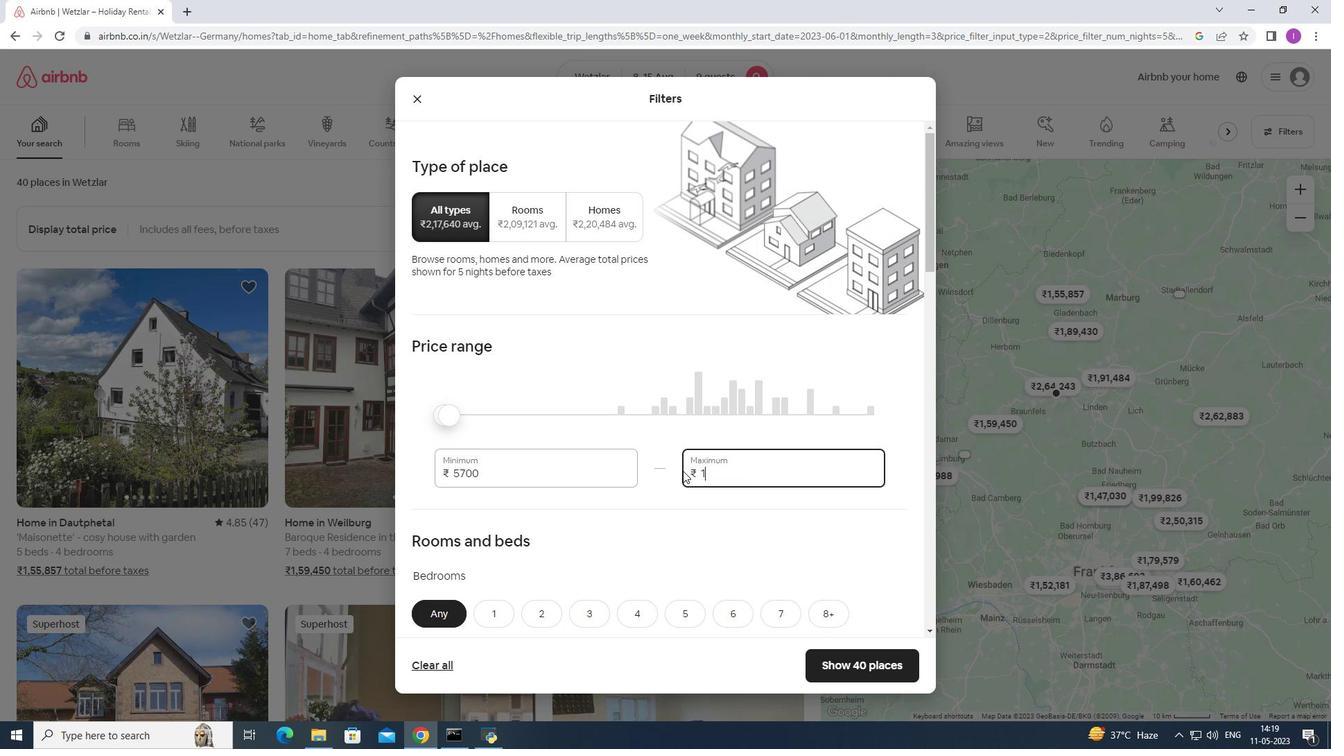 
Action: Key pressed 4
Screenshot: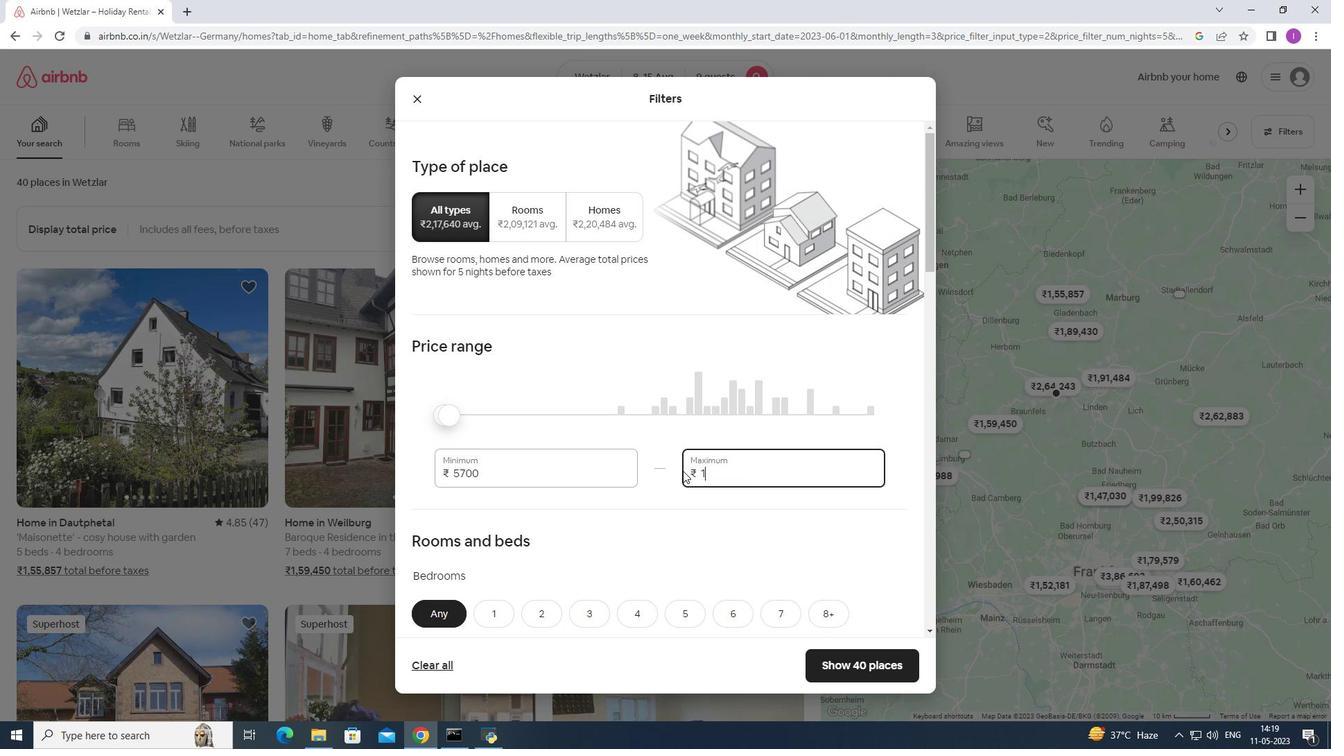 
Action: Mouse moved to (680, 472)
Screenshot: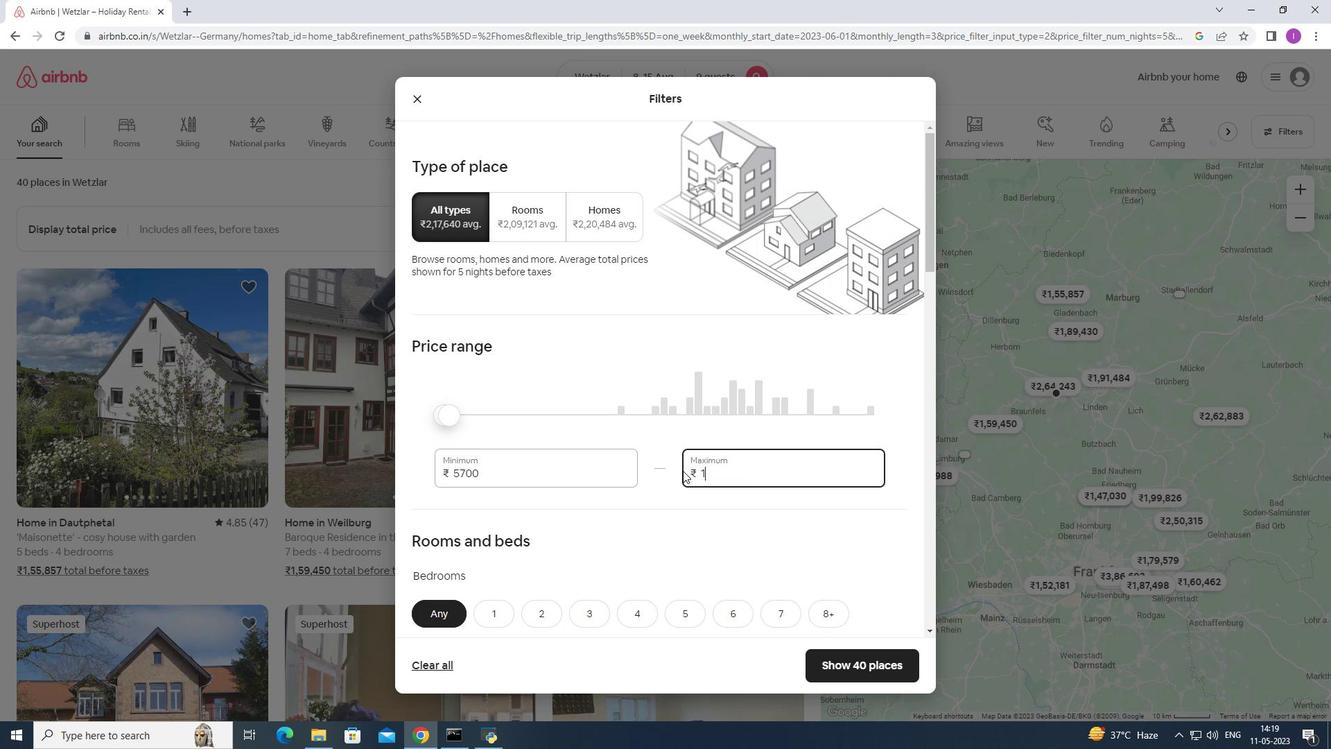
Action: Key pressed 000
Screenshot: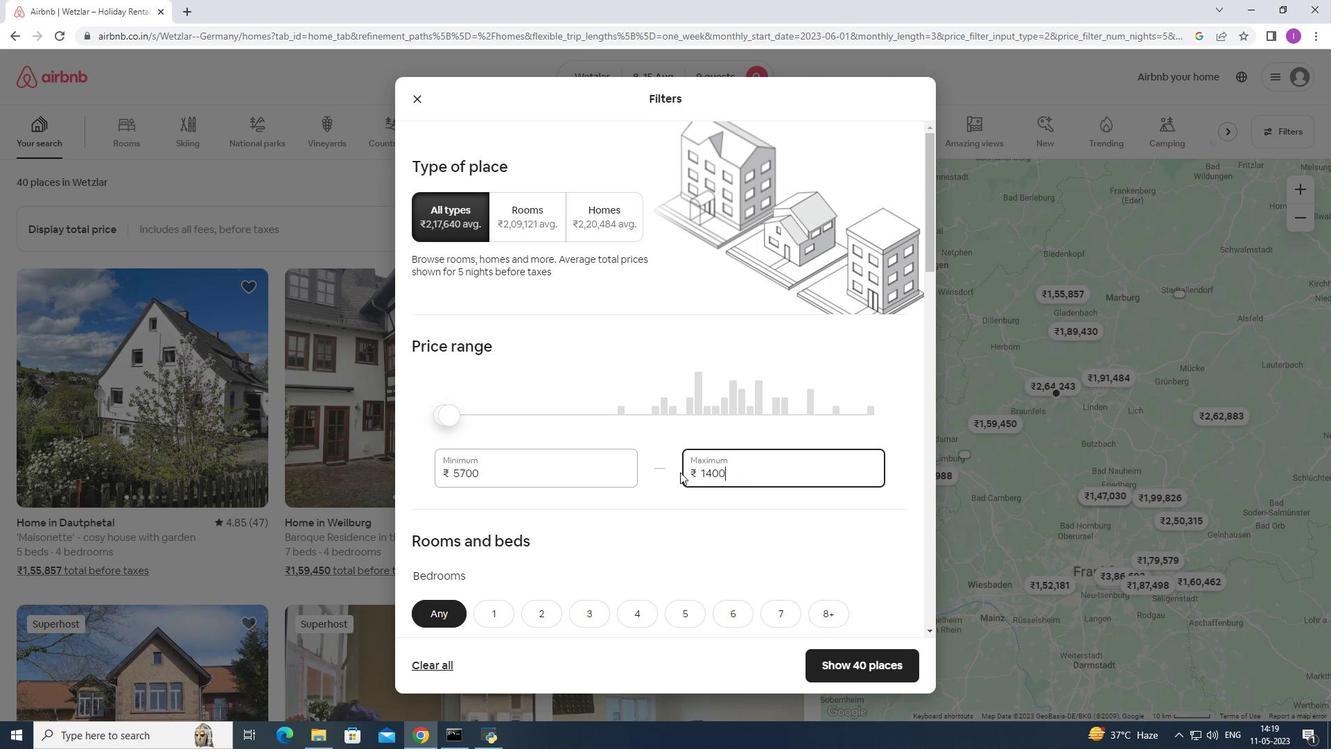 
Action: Mouse moved to (514, 476)
Screenshot: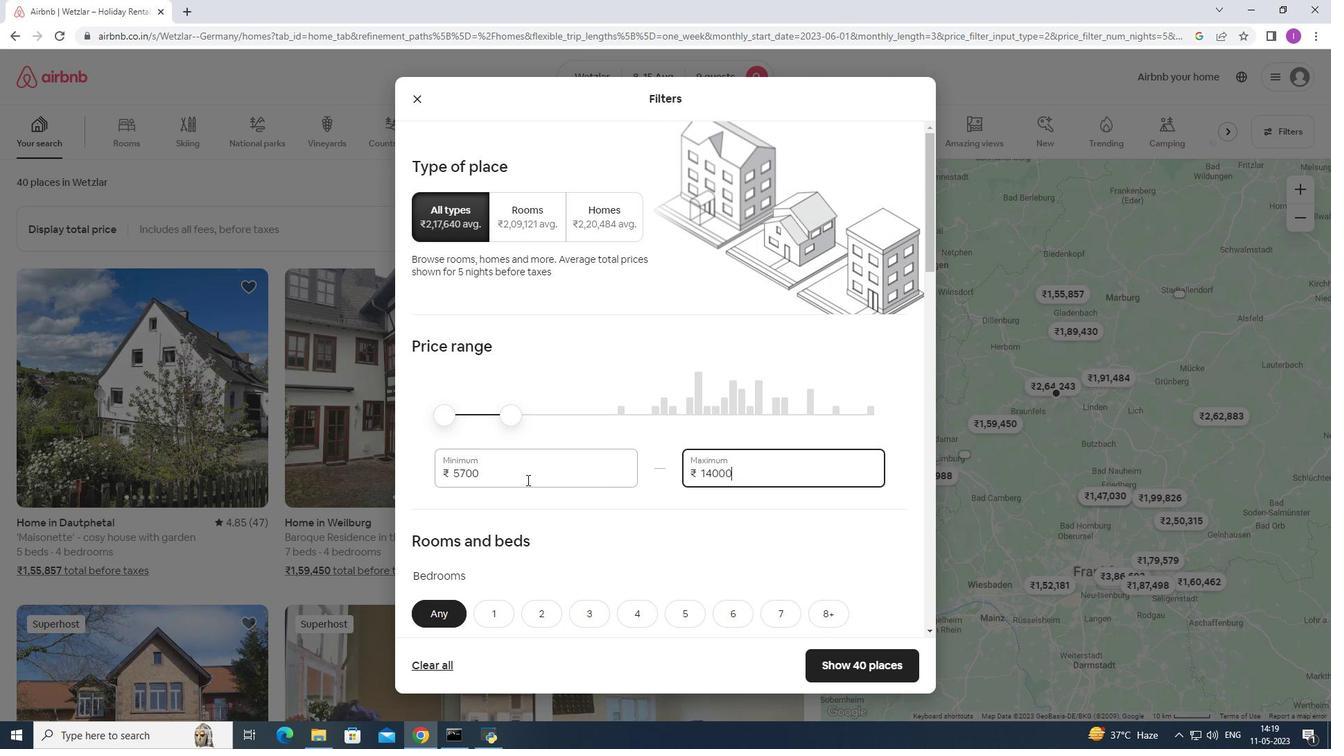
Action: Mouse pressed left at (514, 476)
Screenshot: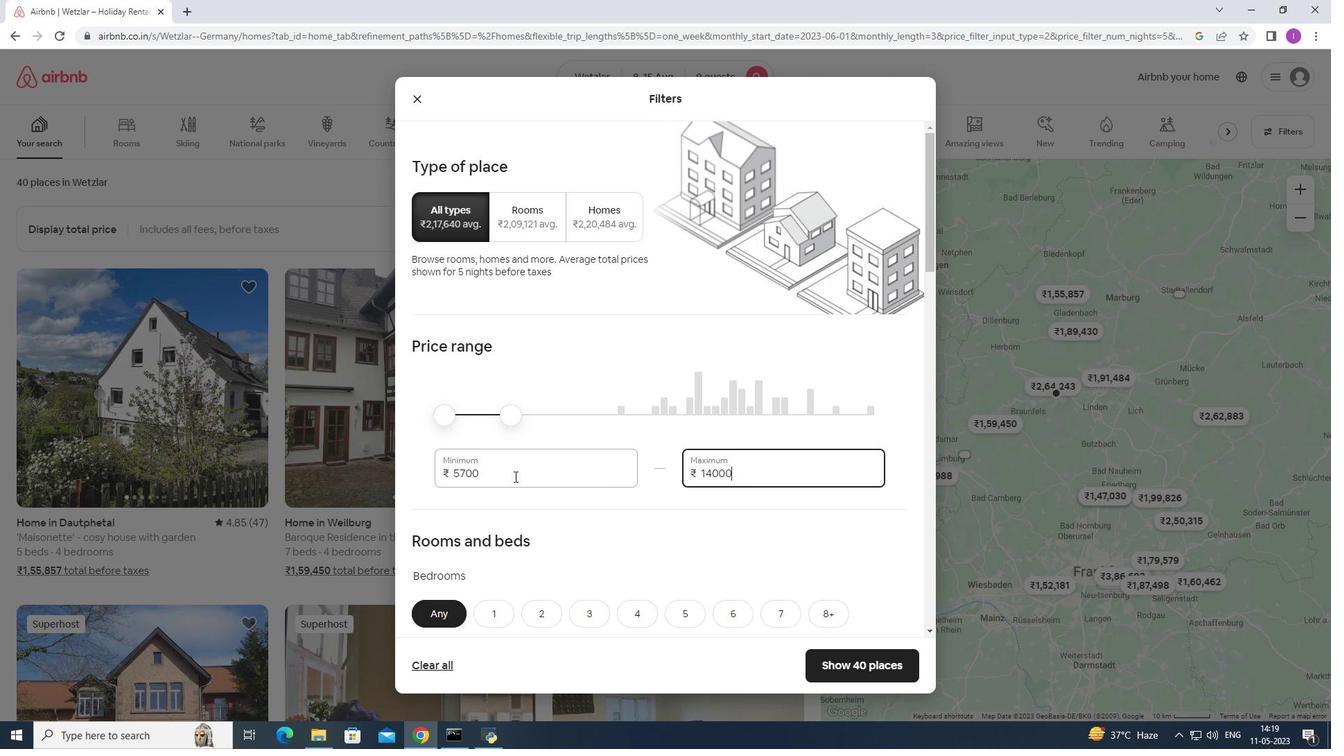 
Action: Mouse moved to (483, 457)
Screenshot: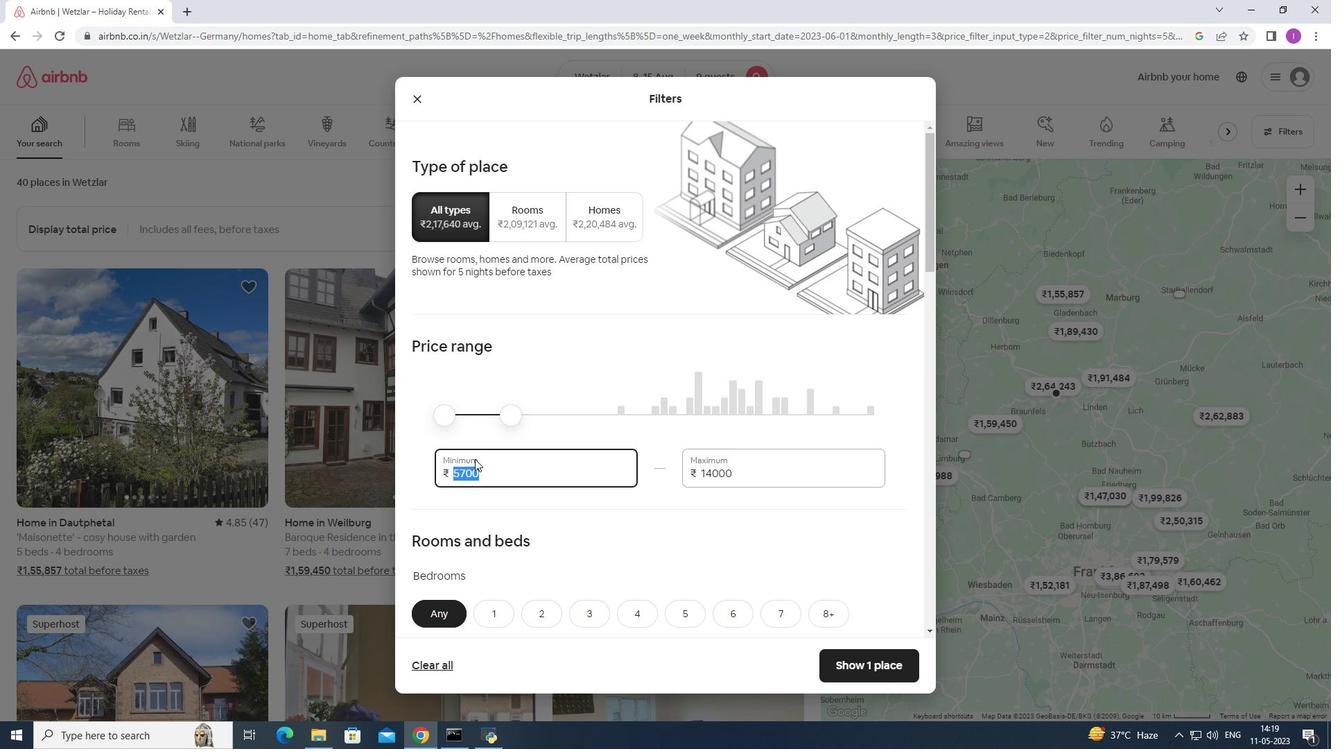 
Action: Key pressed 1
Screenshot: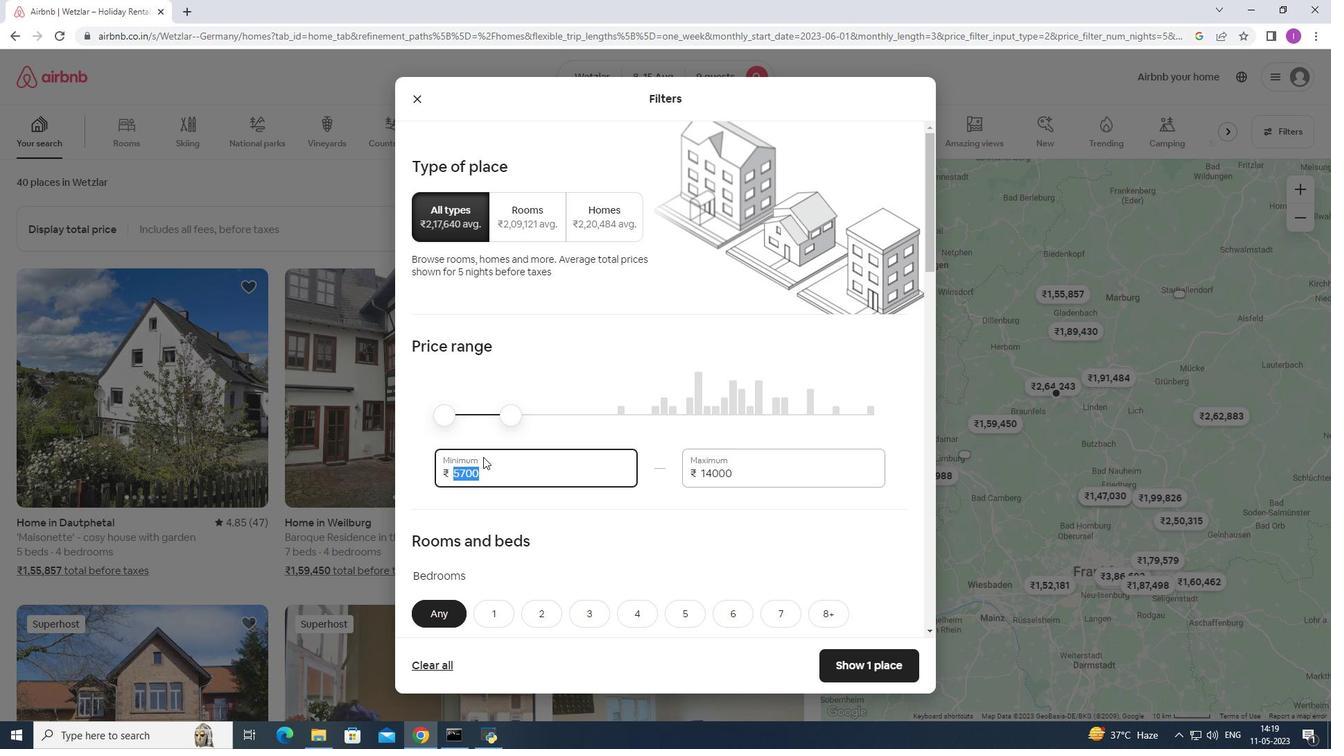 
Action: Mouse moved to (483, 457)
Screenshot: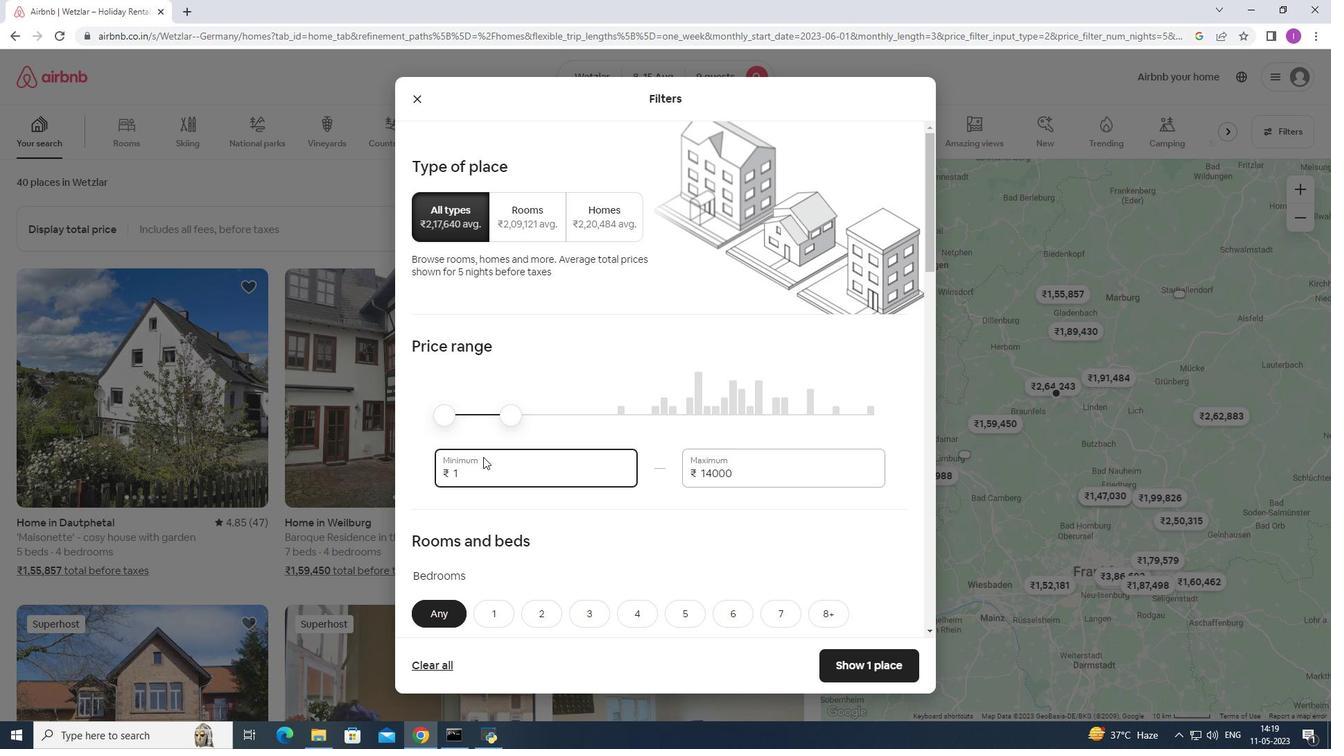
Action: Key pressed 0
Screenshot: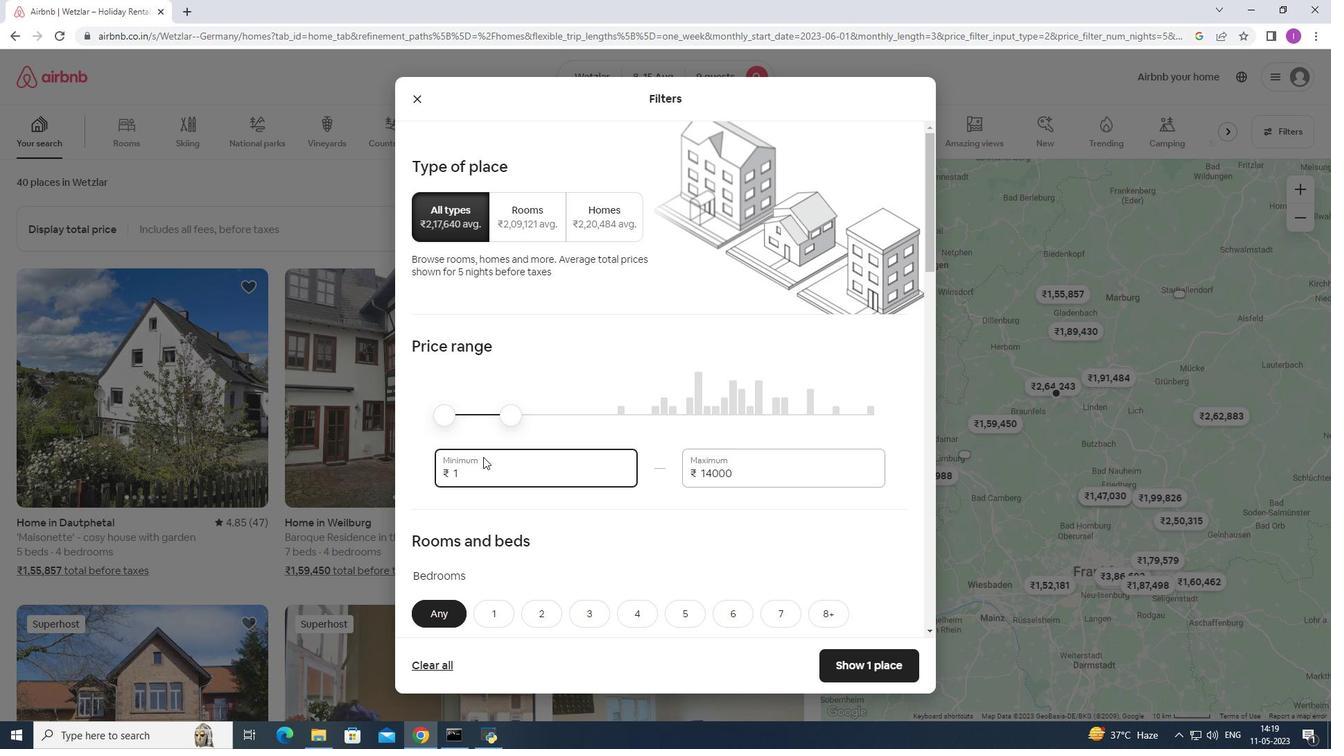 
Action: Mouse moved to (482, 455)
Screenshot: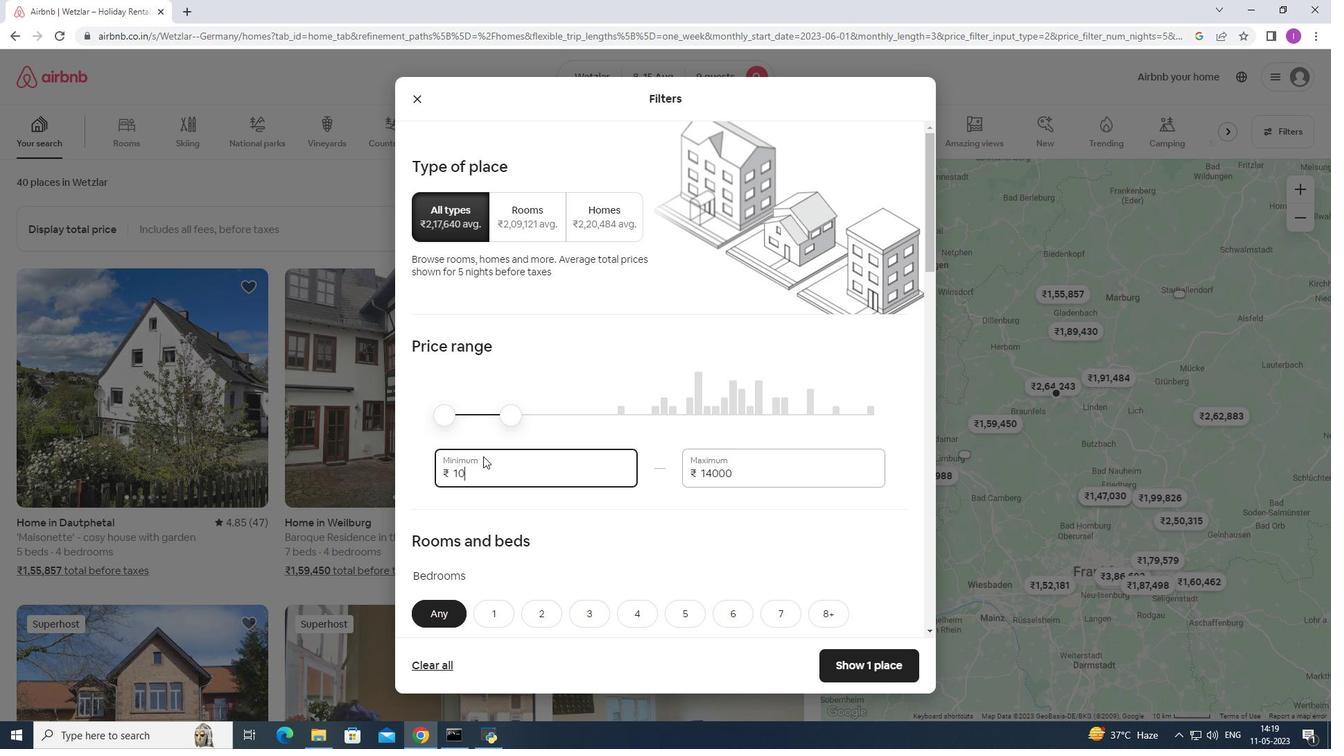 
Action: Key pressed 000
Screenshot: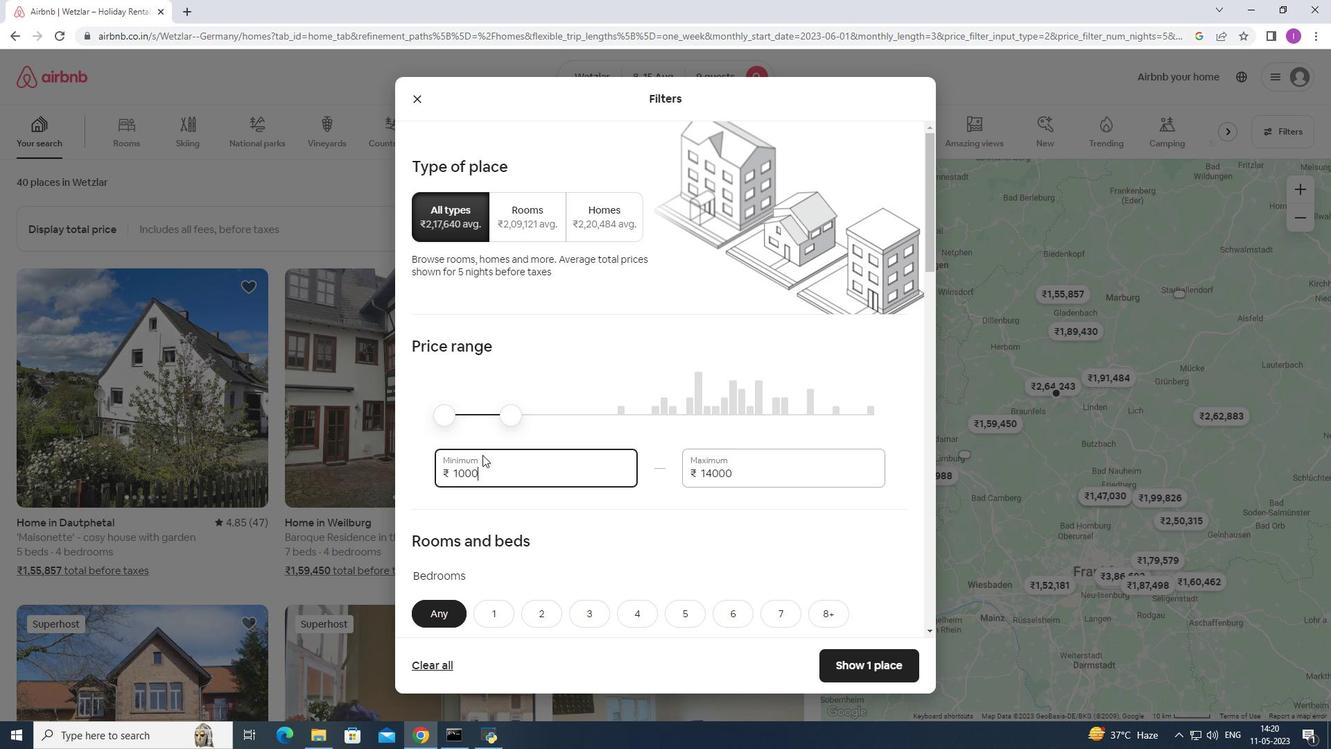 
Action: Mouse moved to (486, 479)
Screenshot: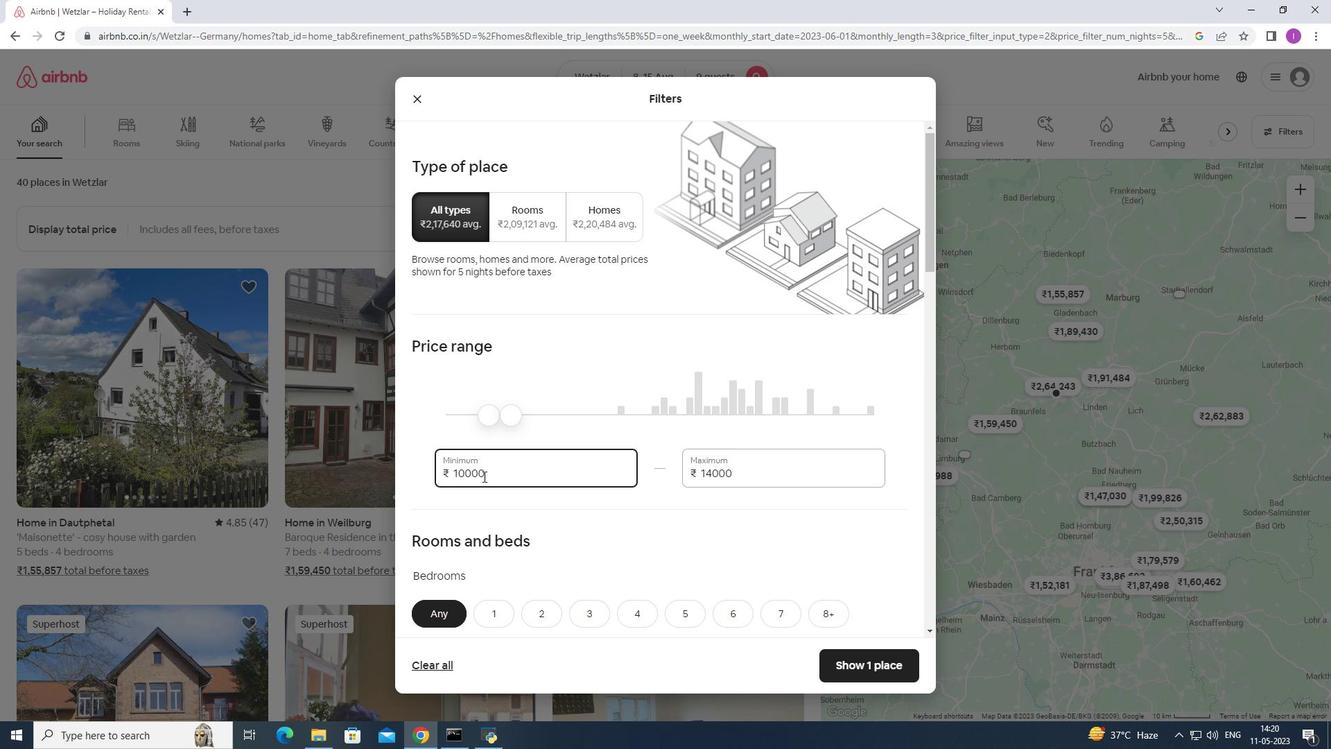 
Action: Mouse scrolled (486, 478) with delta (0, 0)
Screenshot: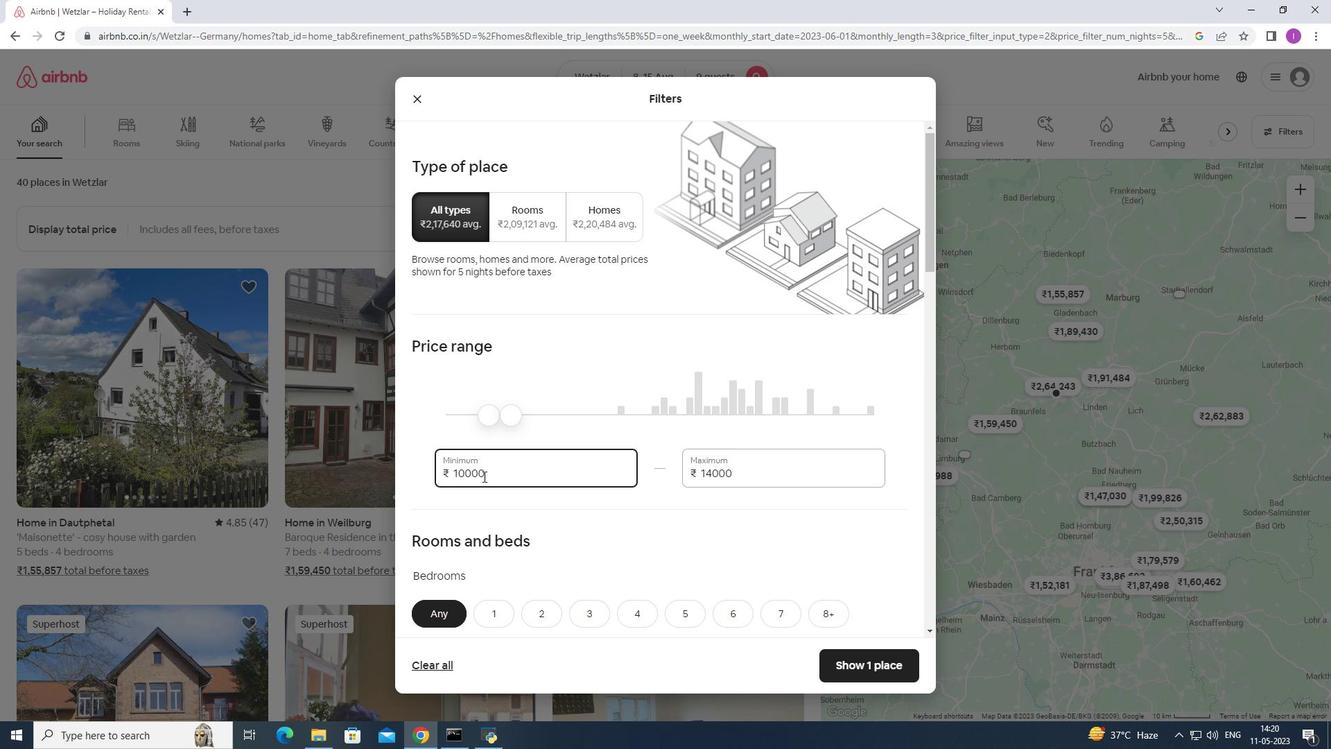 
Action: Mouse moved to (488, 479)
Screenshot: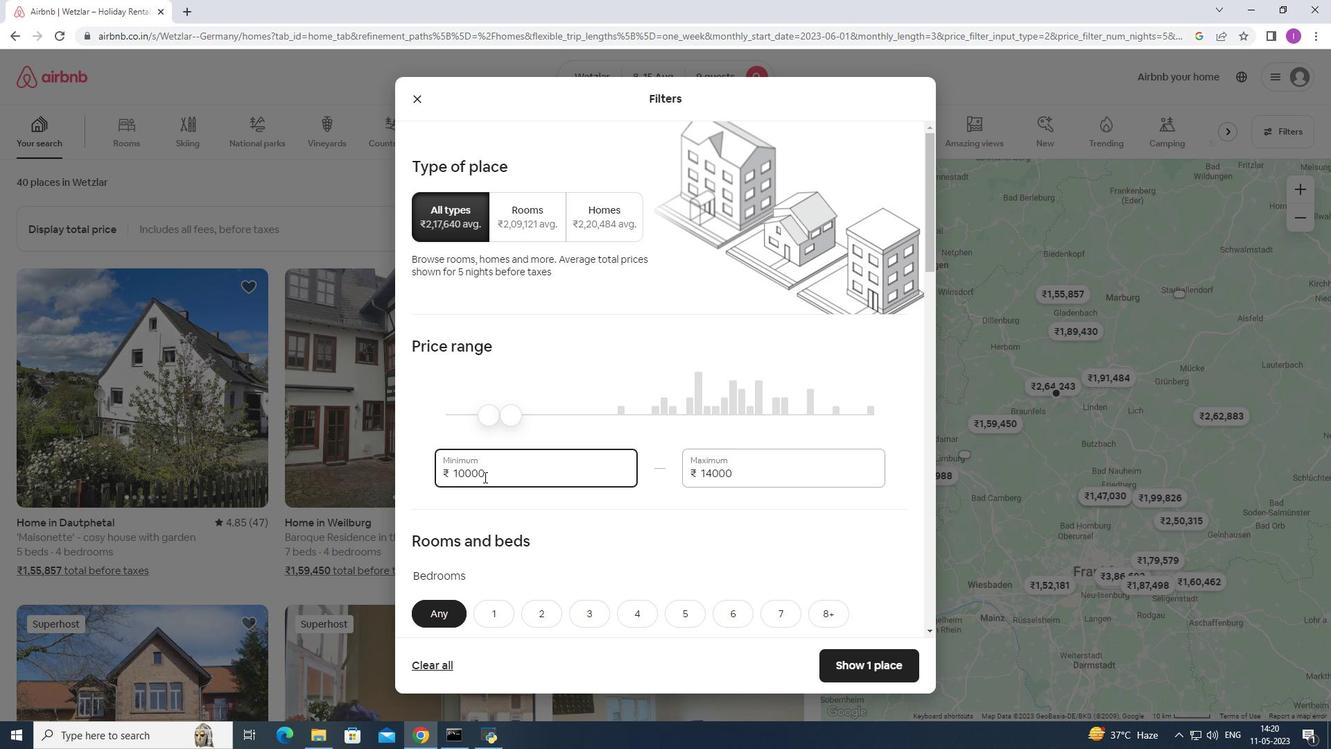 
Action: Mouse scrolled (488, 478) with delta (0, 0)
Screenshot: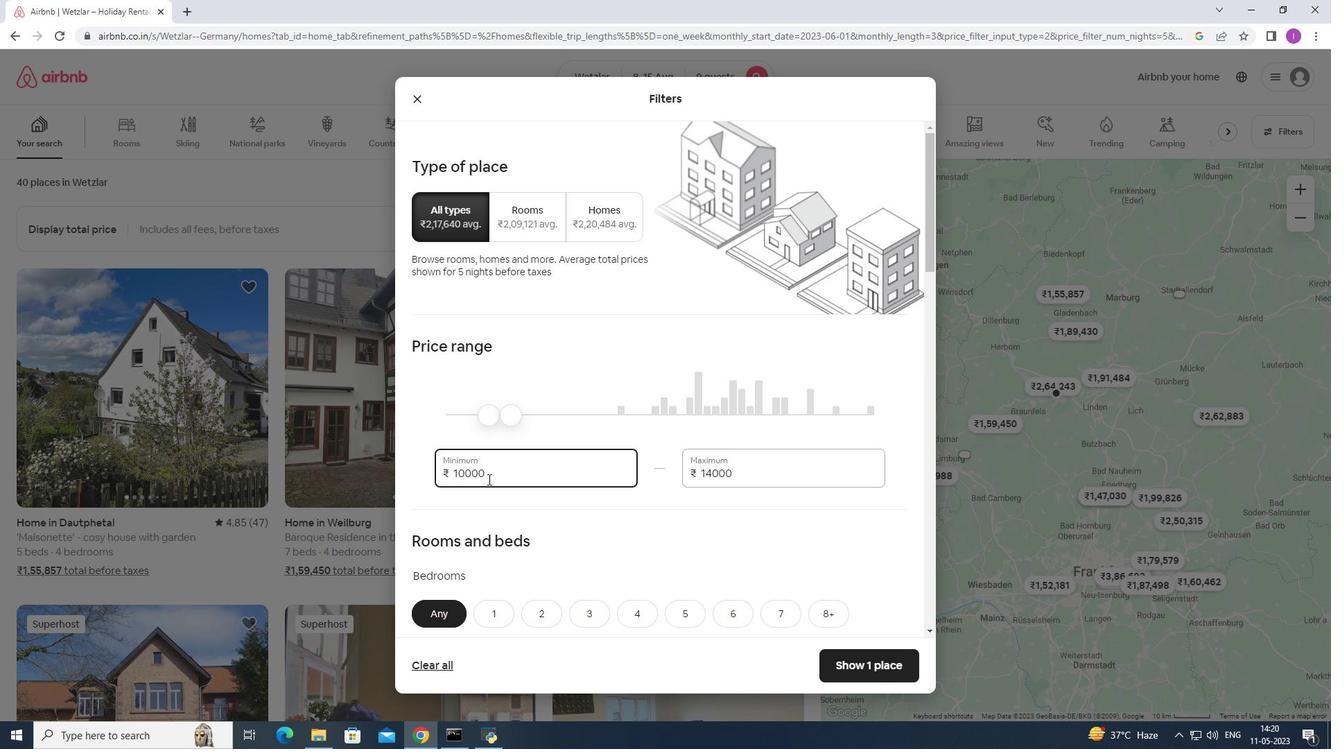
Action: Mouse moved to (534, 466)
Screenshot: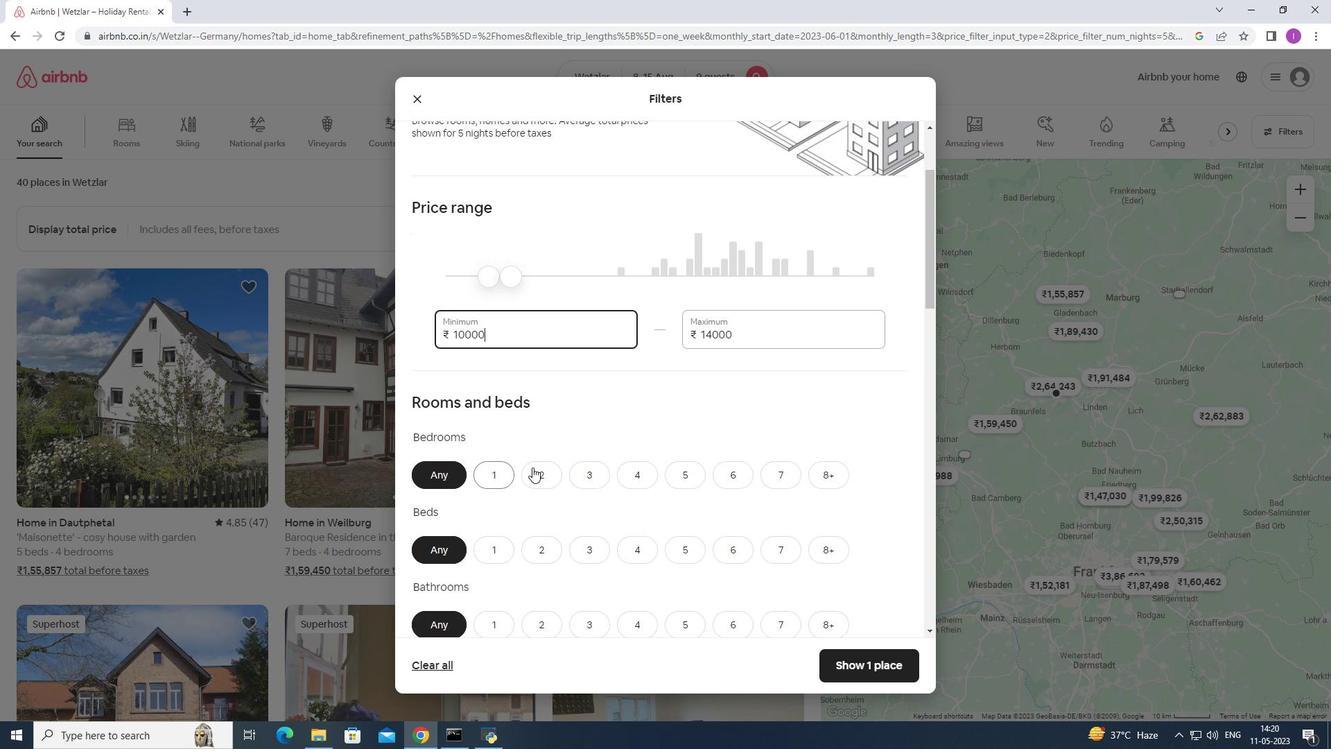 
Action: Mouse scrolled (534, 465) with delta (0, 0)
Screenshot: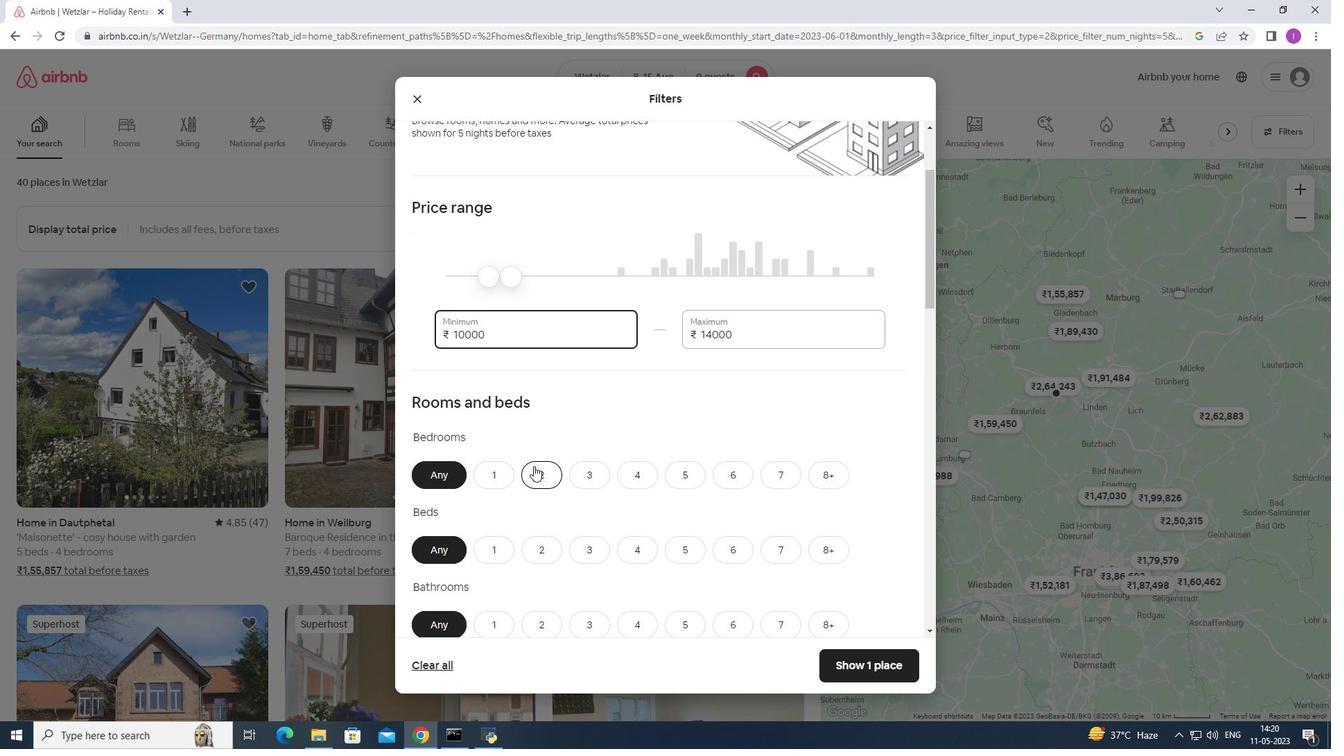 
Action: Mouse moved to (690, 416)
Screenshot: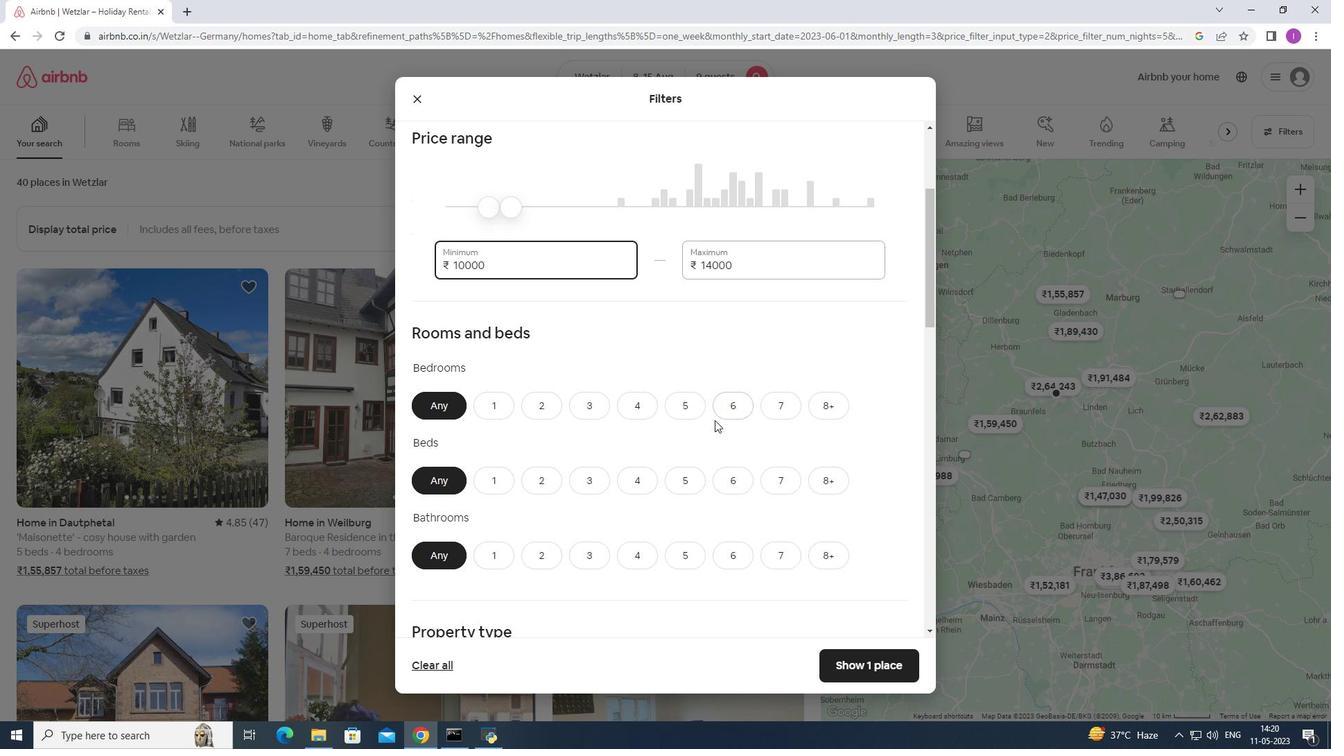 
Action: Mouse pressed left at (690, 416)
Screenshot: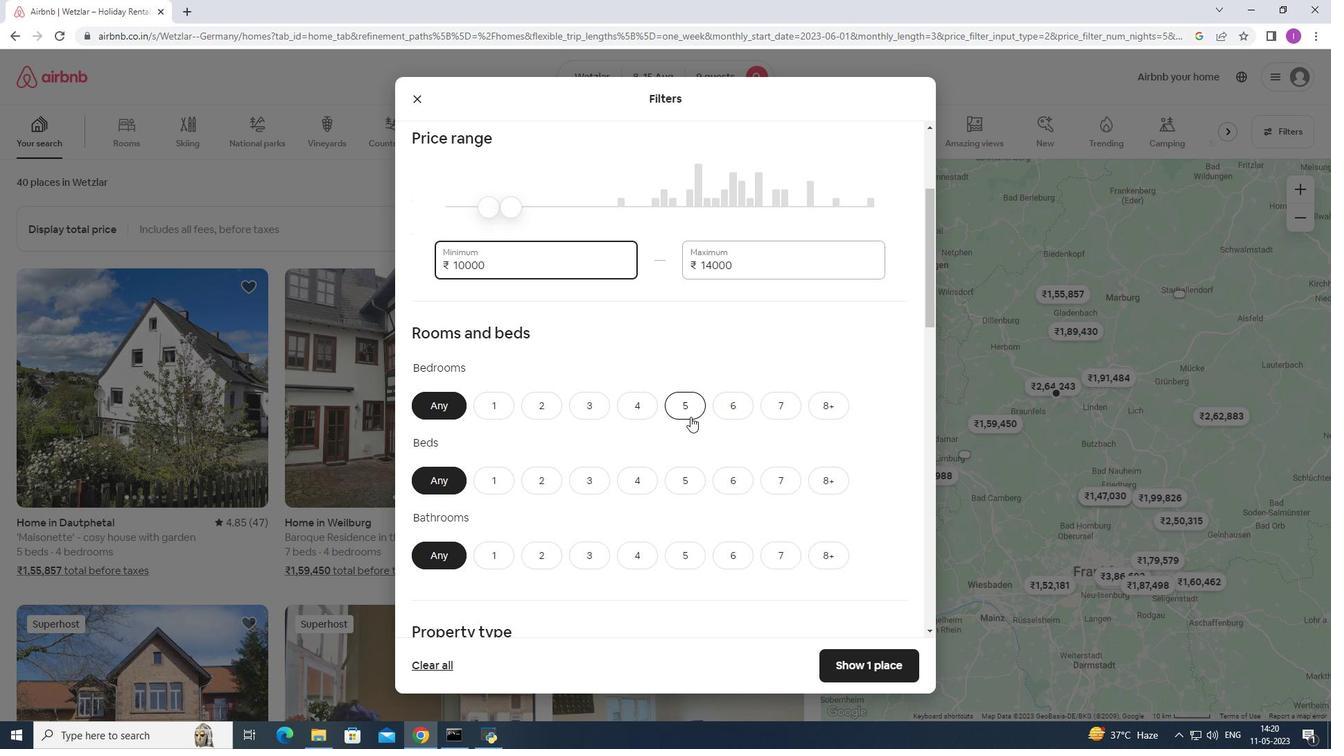 
Action: Mouse moved to (828, 473)
Screenshot: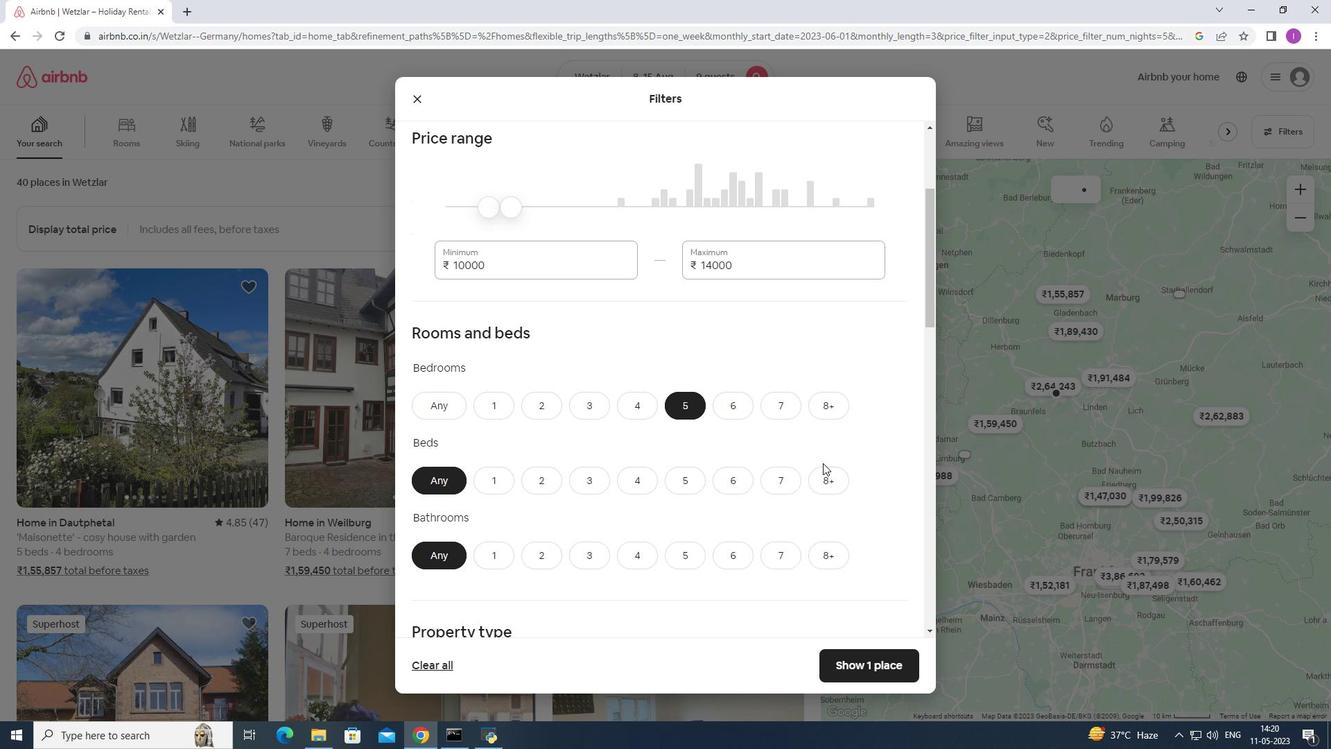 
Action: Mouse pressed left at (828, 473)
Screenshot: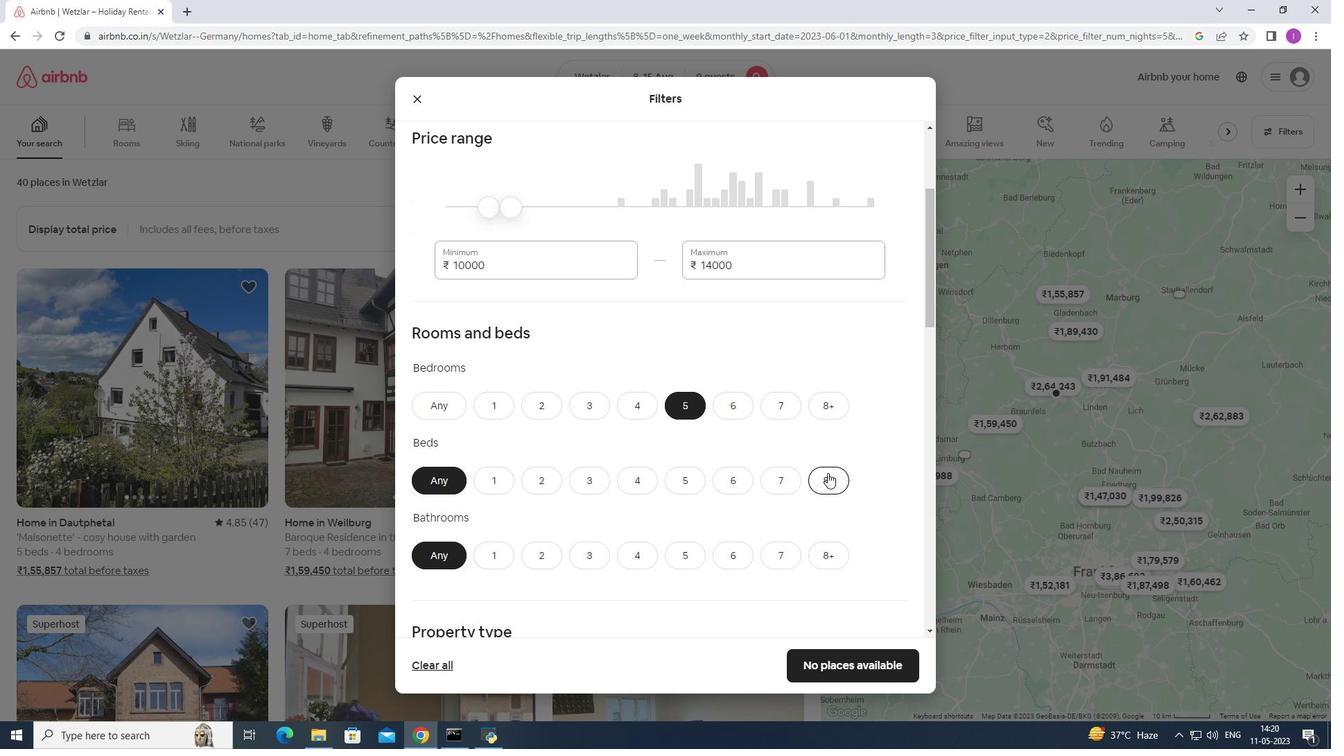 
Action: Mouse moved to (748, 447)
Screenshot: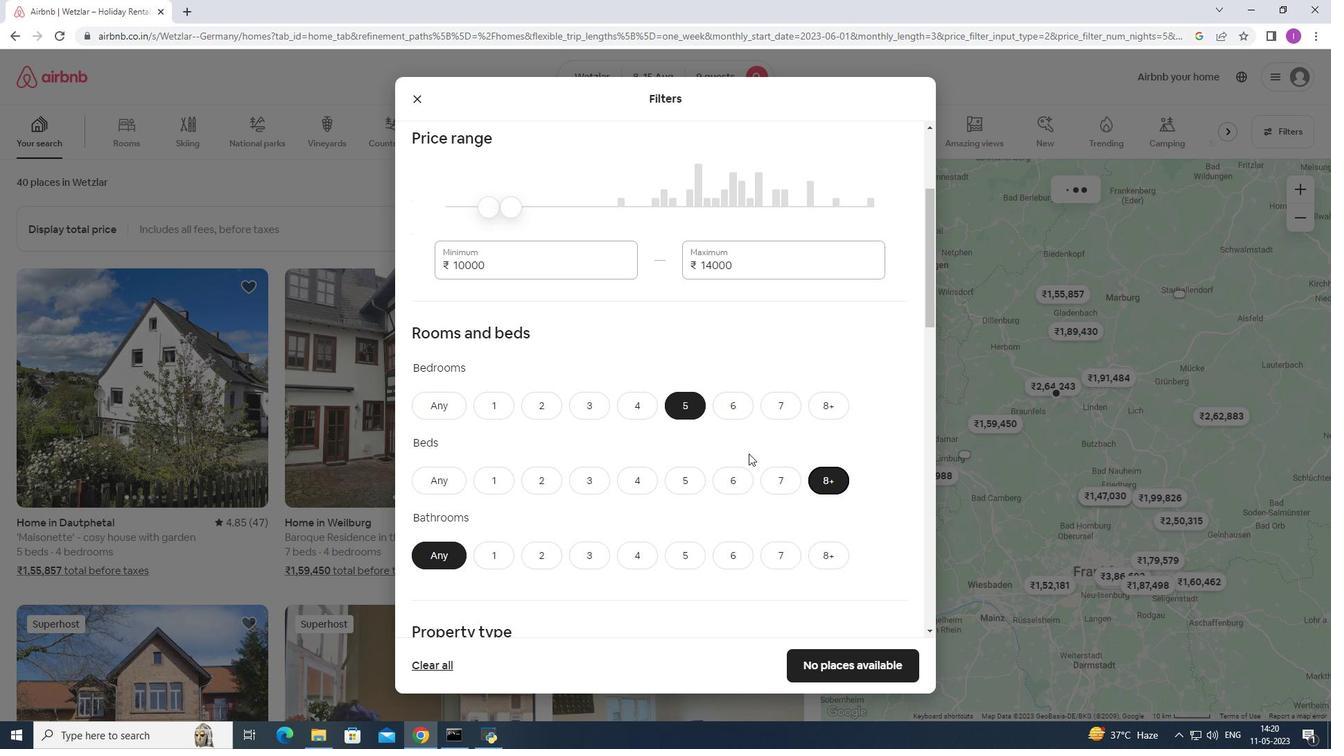 
Action: Mouse scrolled (748, 446) with delta (0, 0)
Screenshot: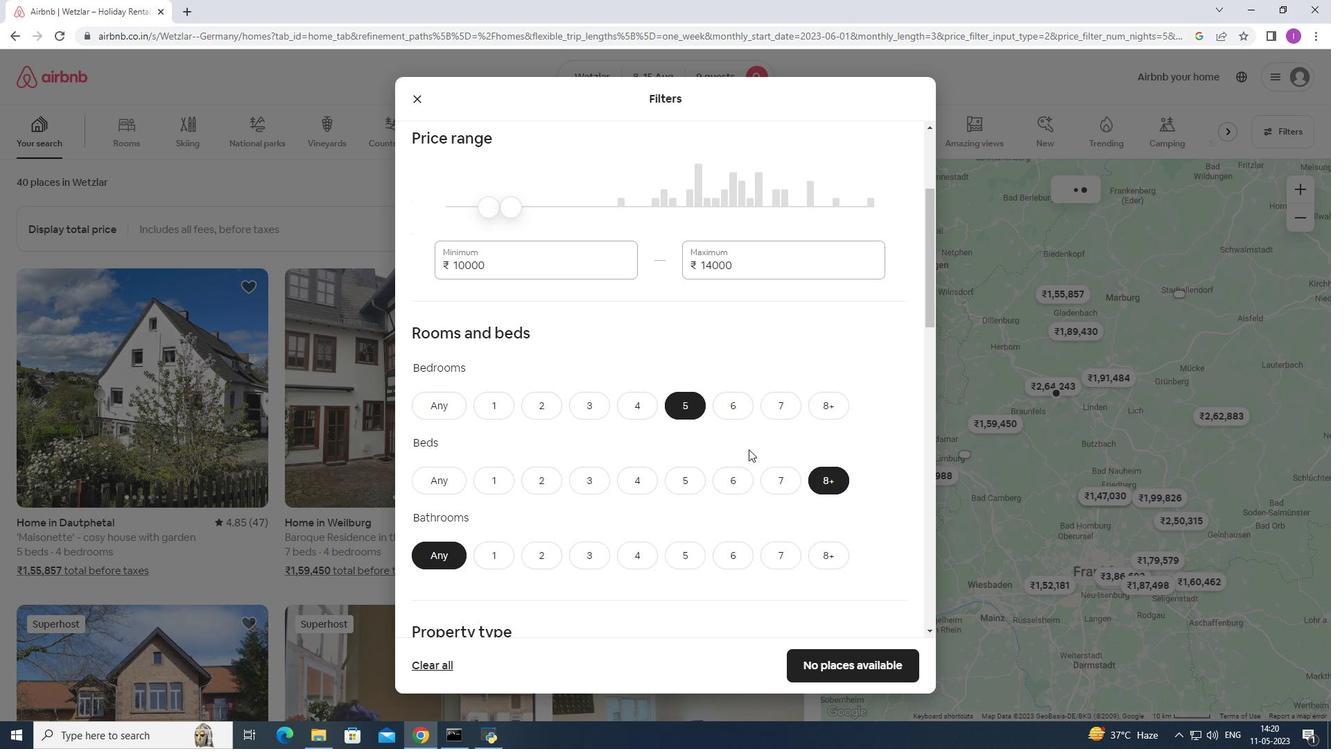 
Action: Mouse scrolled (748, 446) with delta (0, 0)
Screenshot: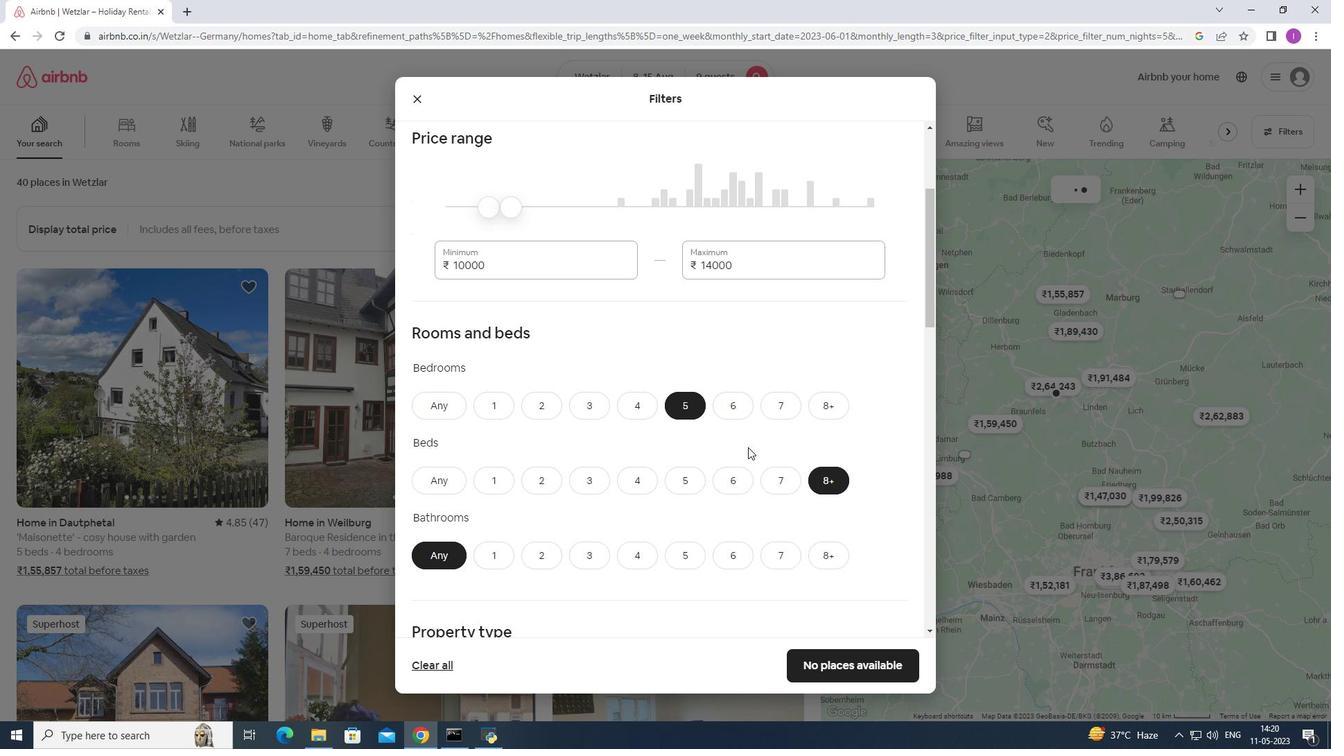 
Action: Mouse moved to (694, 421)
Screenshot: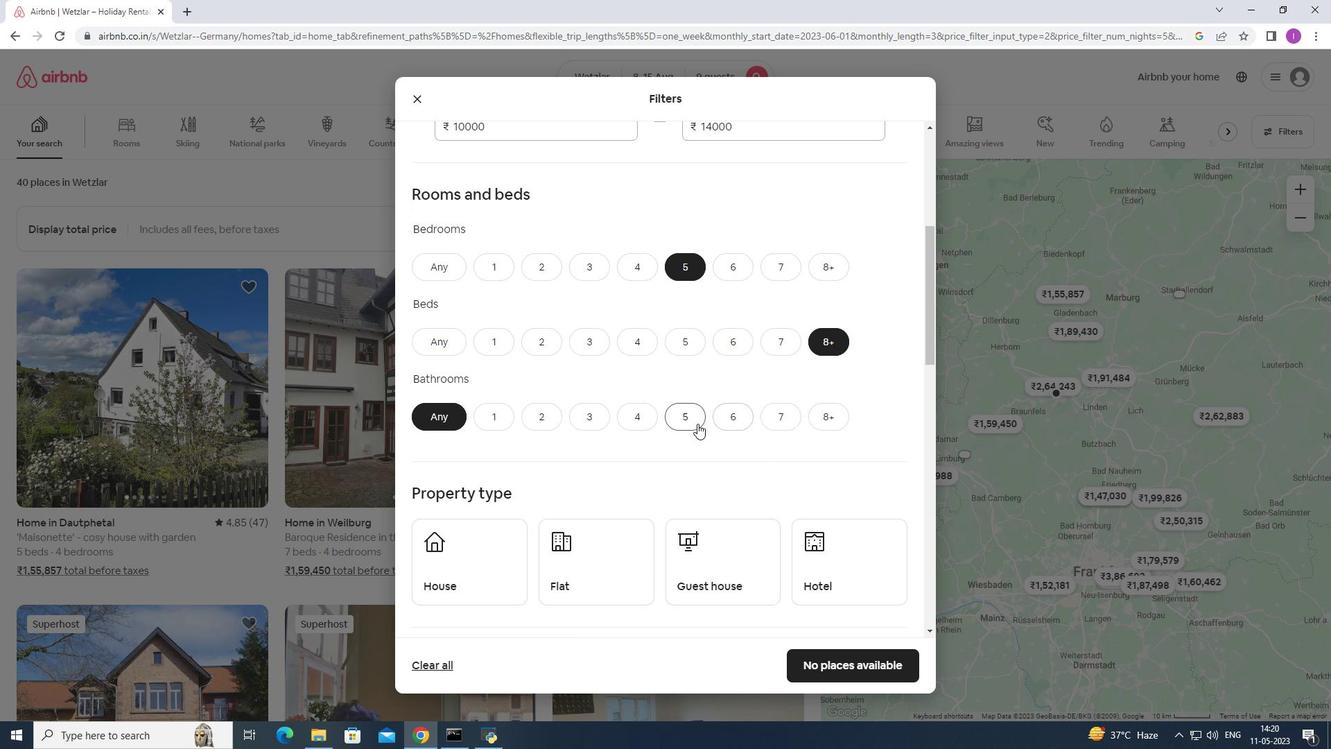 
Action: Mouse pressed left at (694, 421)
Screenshot: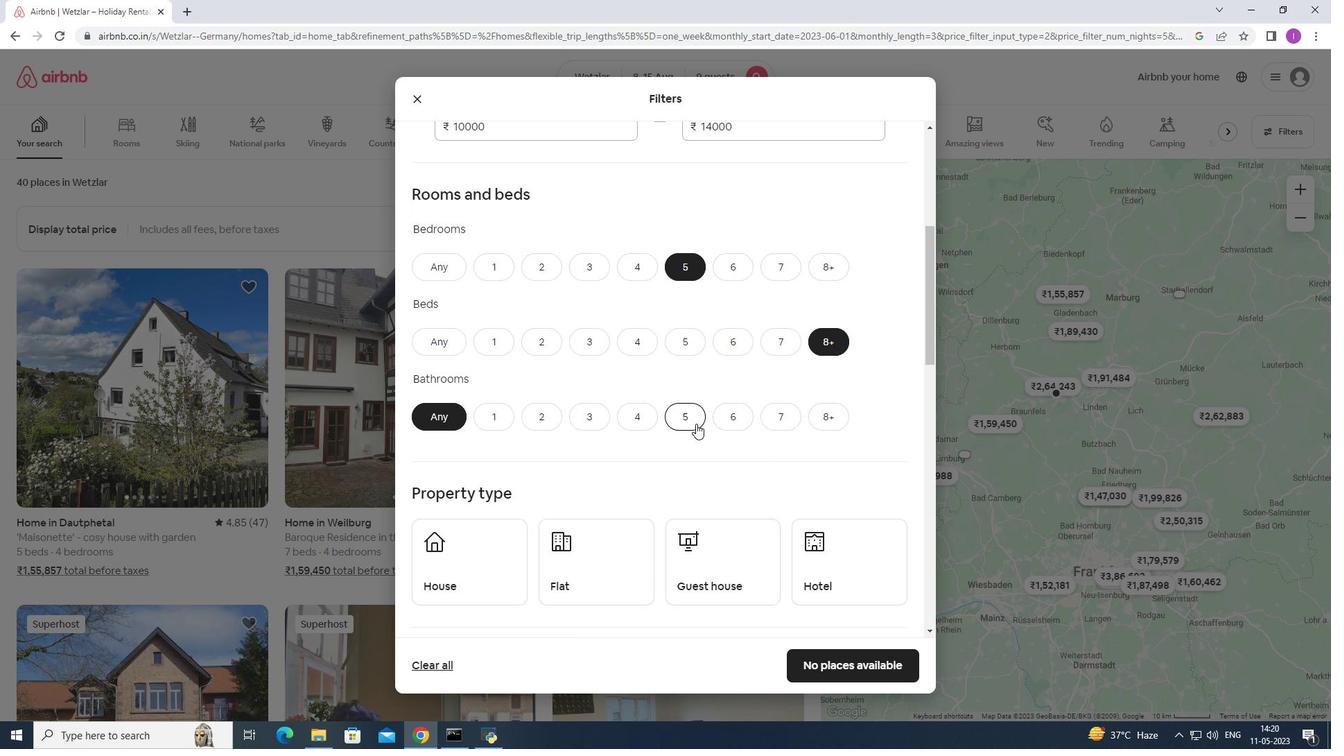 
Action: Mouse moved to (710, 479)
Screenshot: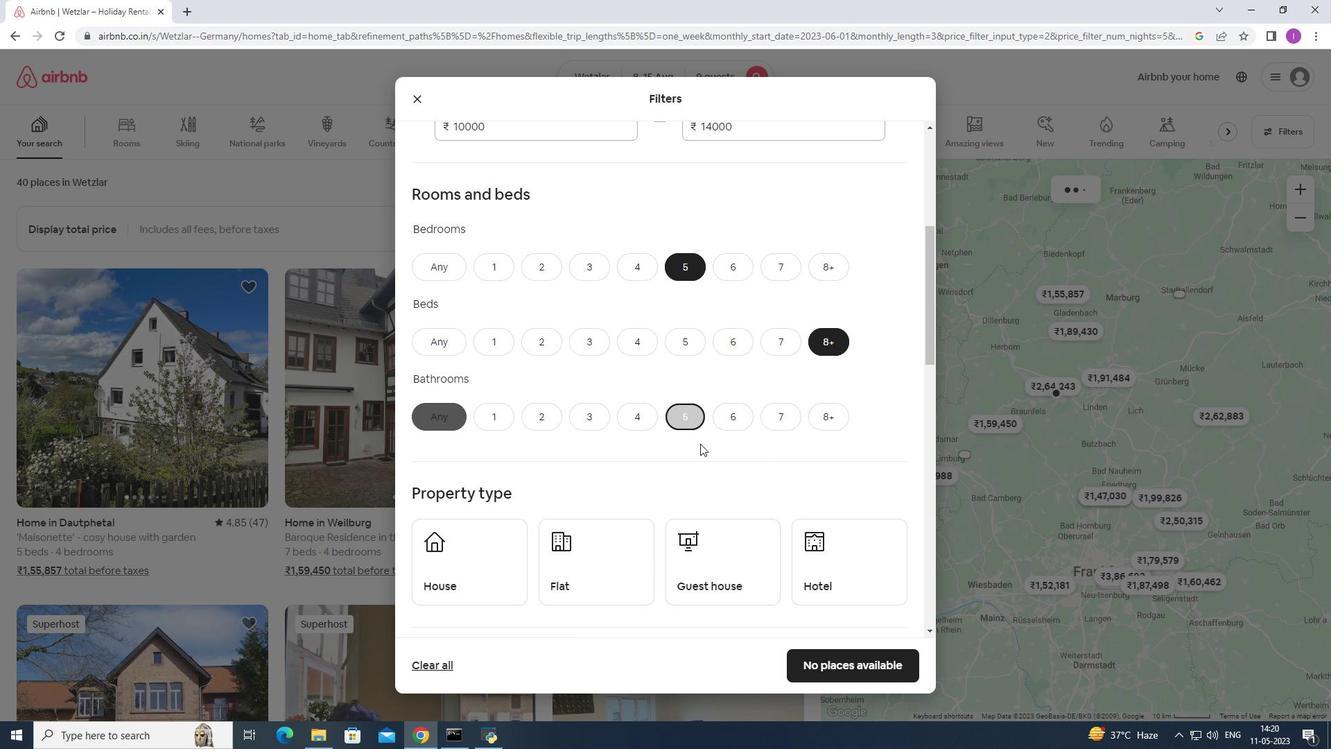 
Action: Mouse scrolled (710, 479) with delta (0, 0)
Screenshot: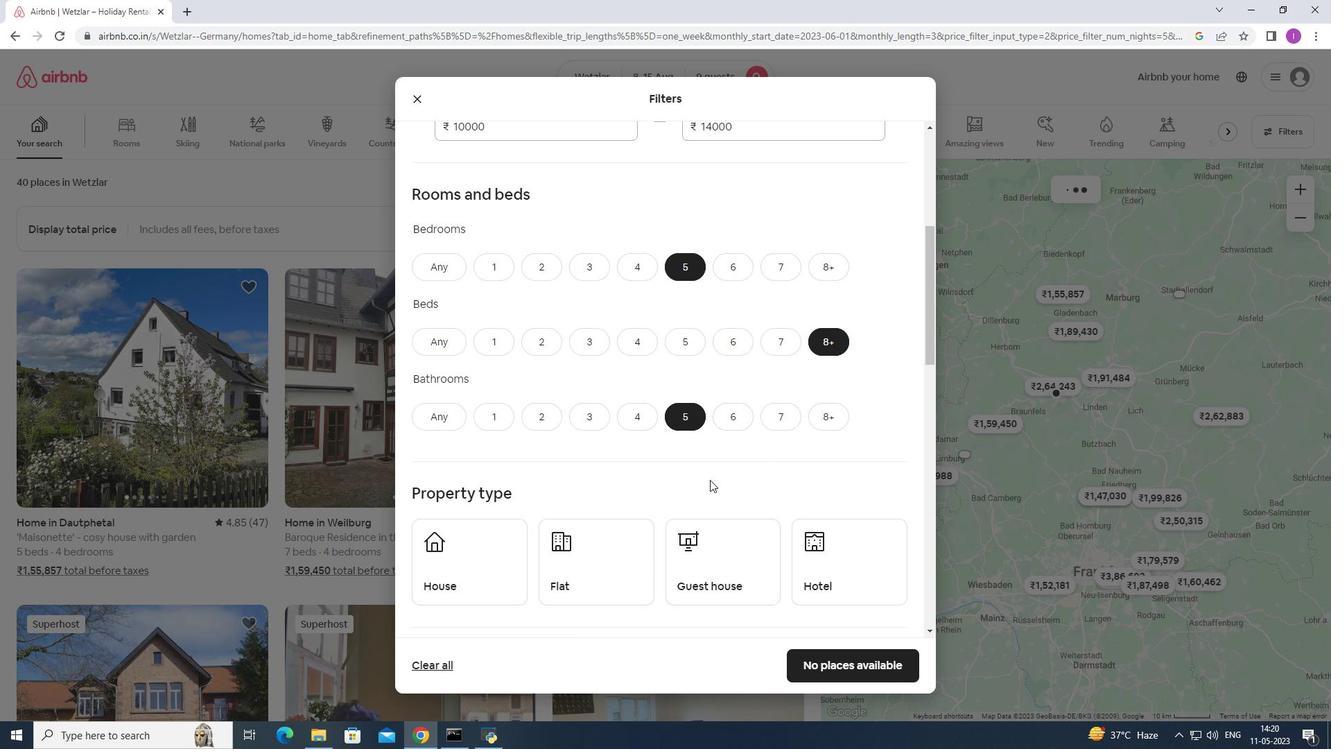 
Action: Mouse scrolled (710, 479) with delta (0, 0)
Screenshot: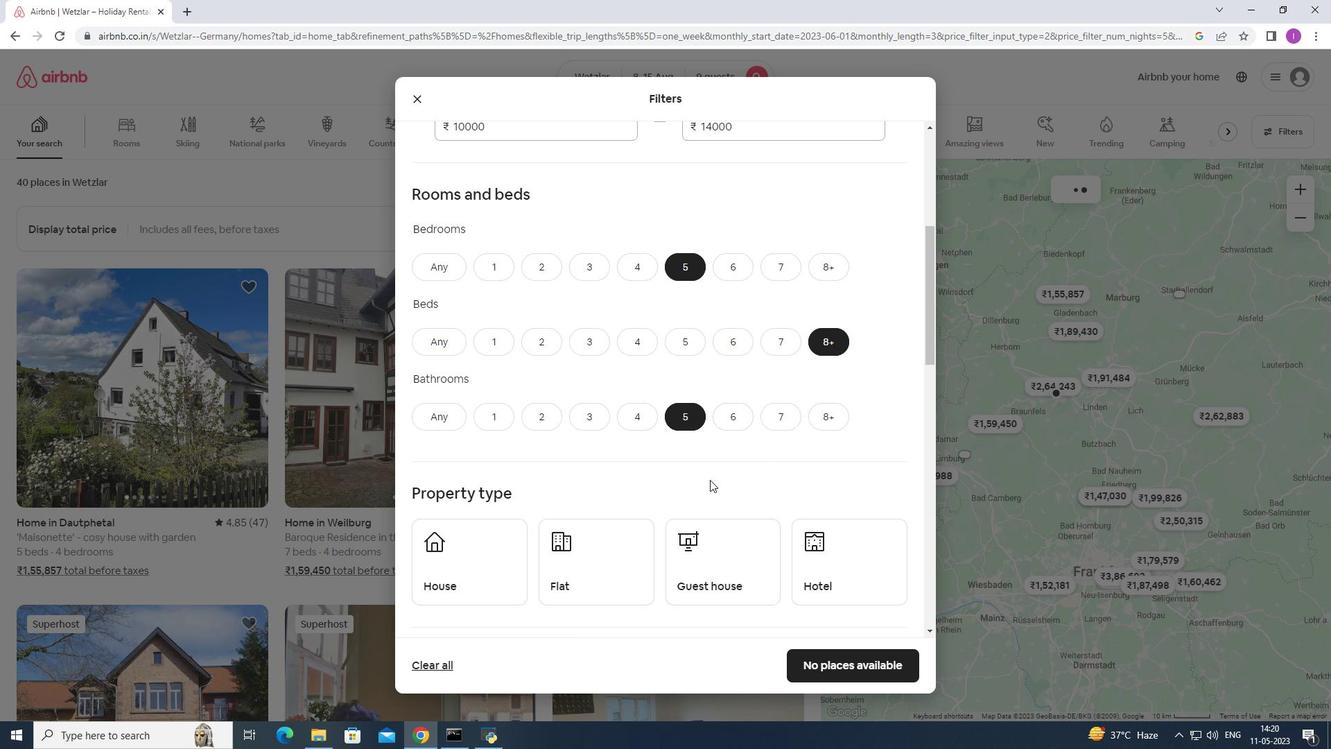 
Action: Mouse moved to (484, 430)
Screenshot: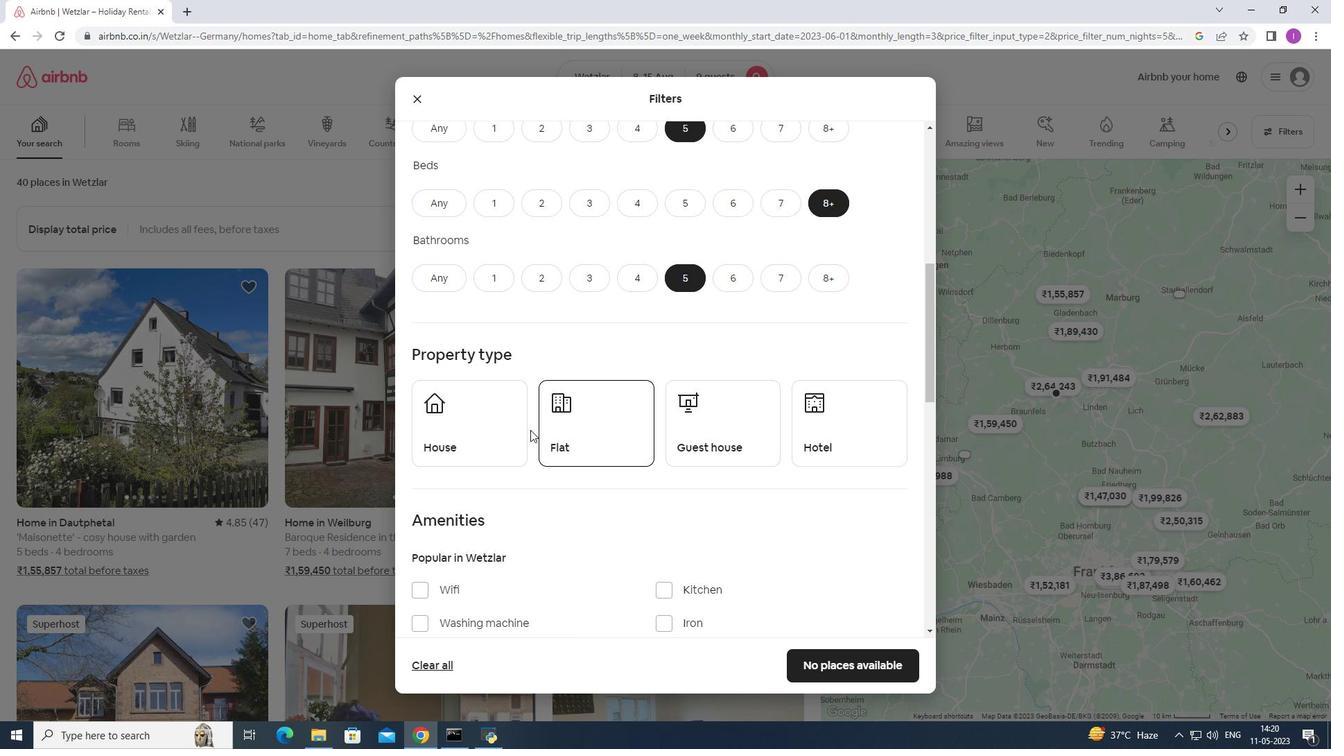 
Action: Mouse pressed left at (484, 430)
Screenshot: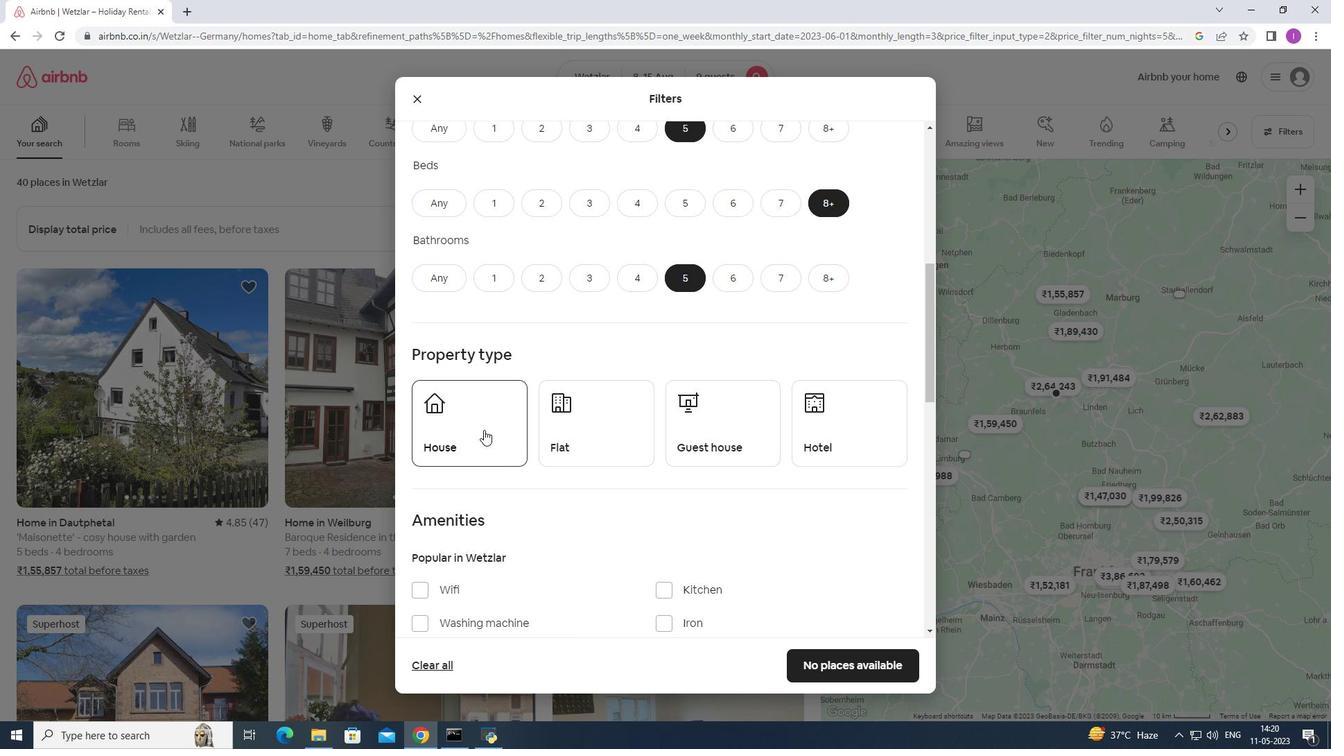 
Action: Mouse moved to (582, 423)
Screenshot: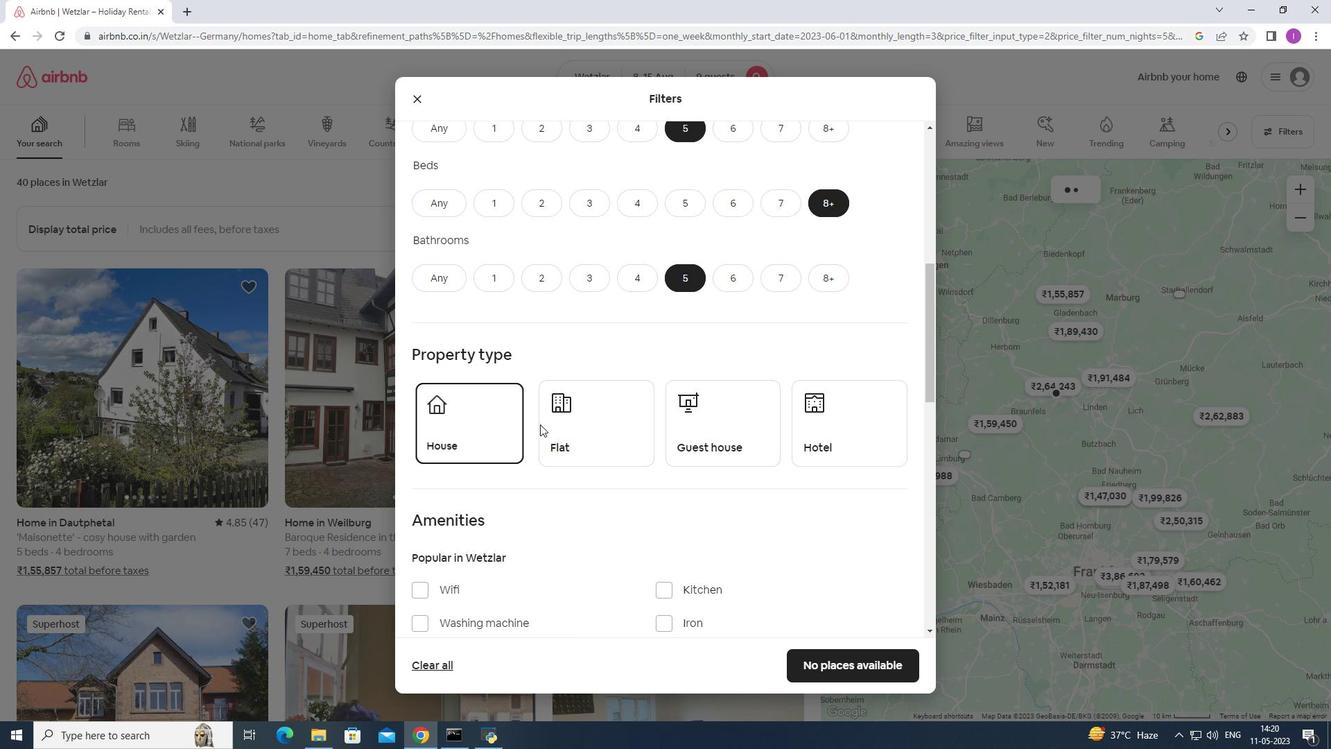 
Action: Mouse pressed left at (582, 423)
Screenshot: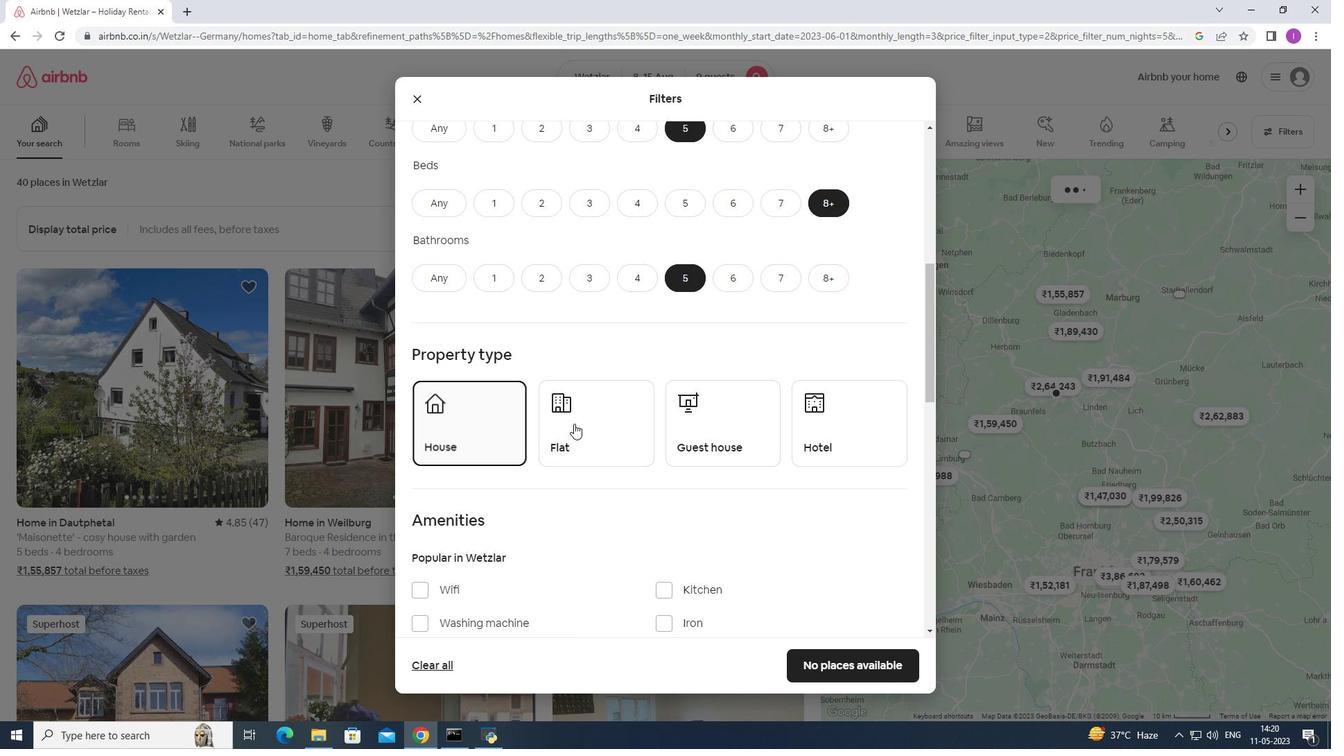 
Action: Mouse moved to (765, 446)
Screenshot: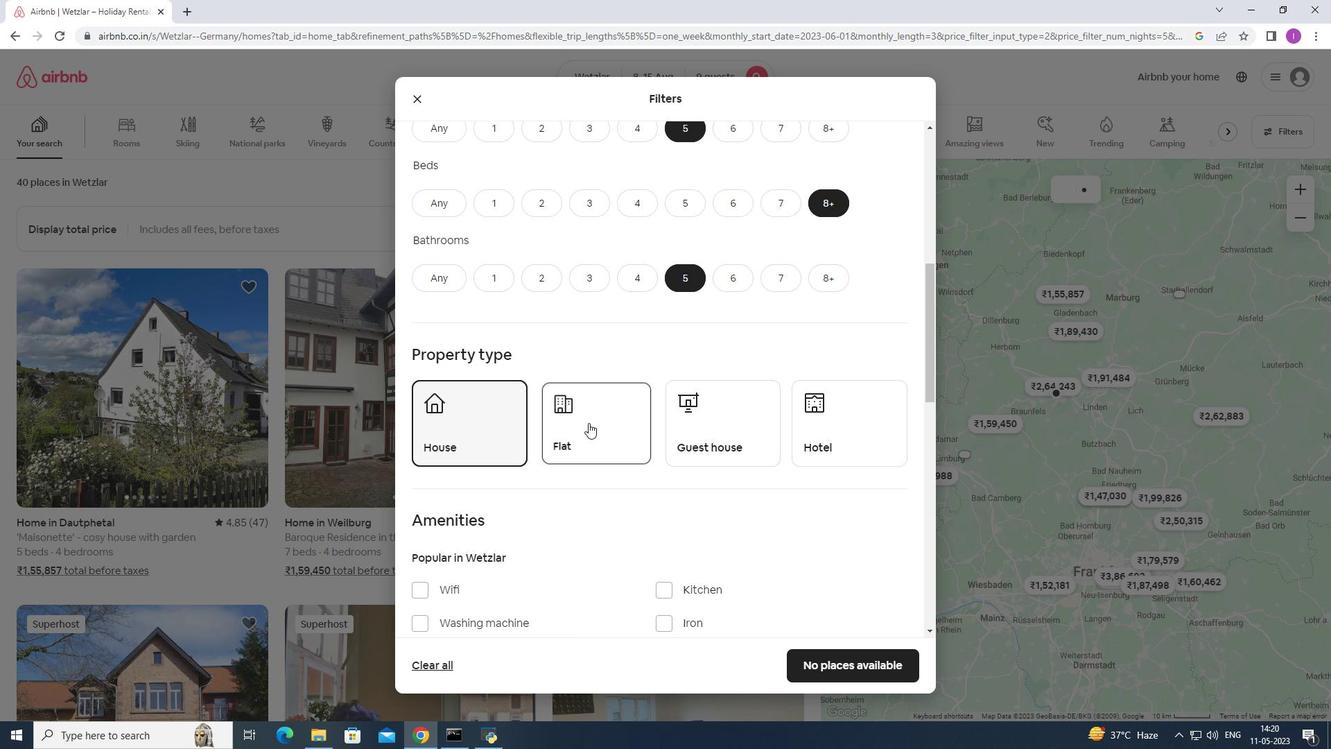 
Action: Mouse pressed left at (765, 446)
Screenshot: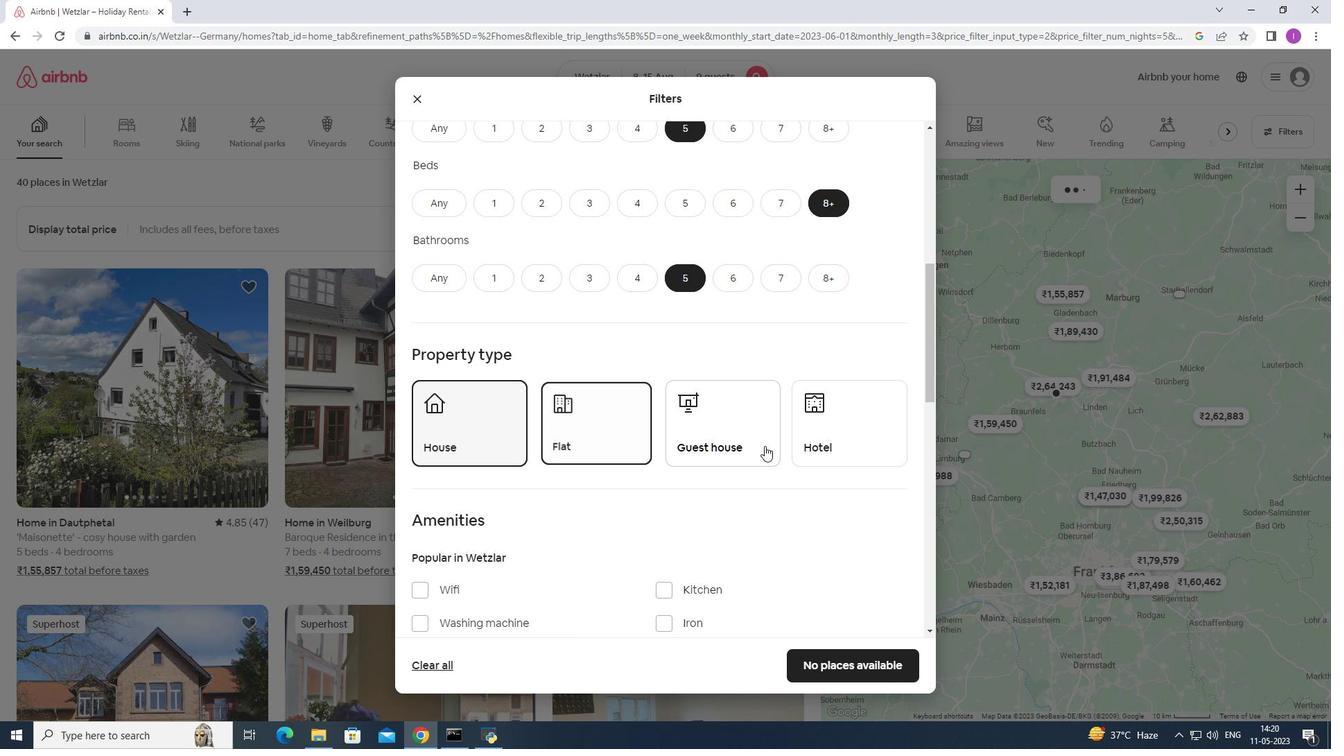 
Action: Mouse moved to (815, 446)
Screenshot: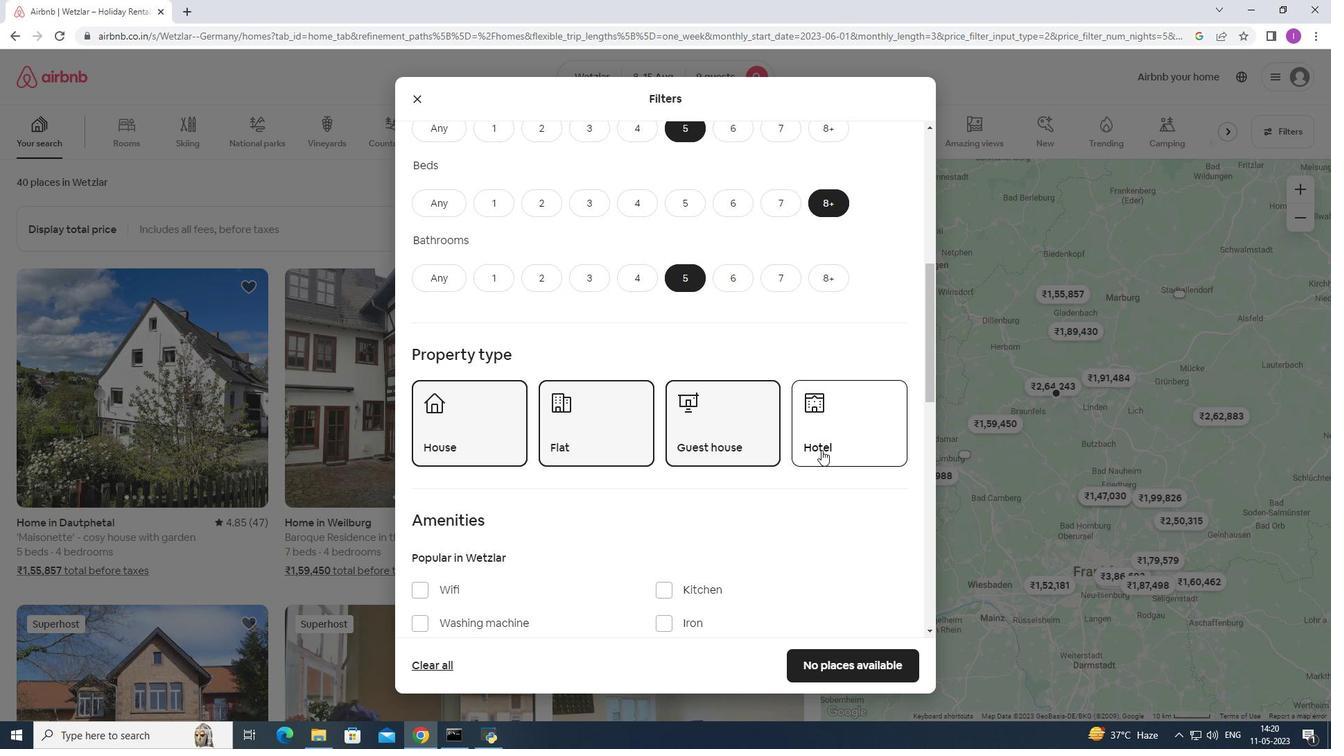 
Action: Mouse scrolled (815, 445) with delta (0, 0)
Screenshot: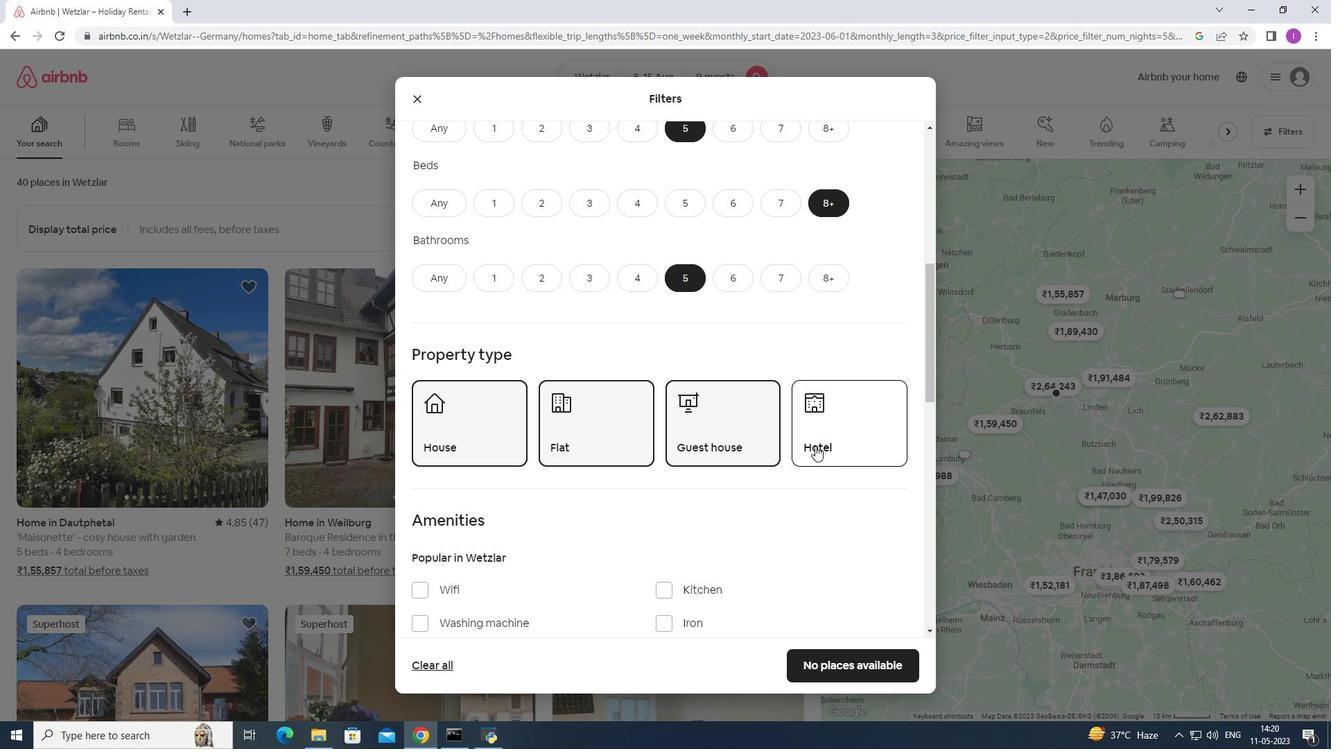 
Action: Mouse moved to (790, 438)
Screenshot: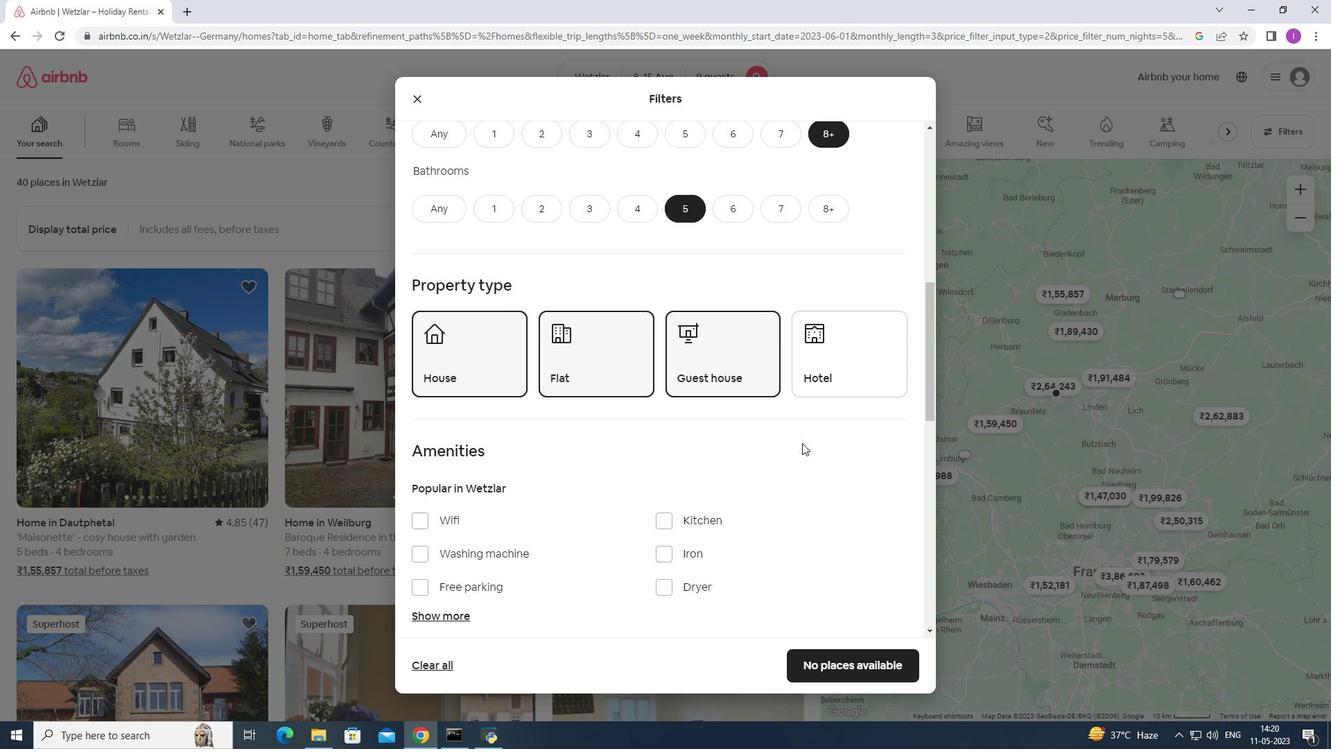 
Action: Mouse scrolled (790, 437) with delta (0, 0)
Screenshot: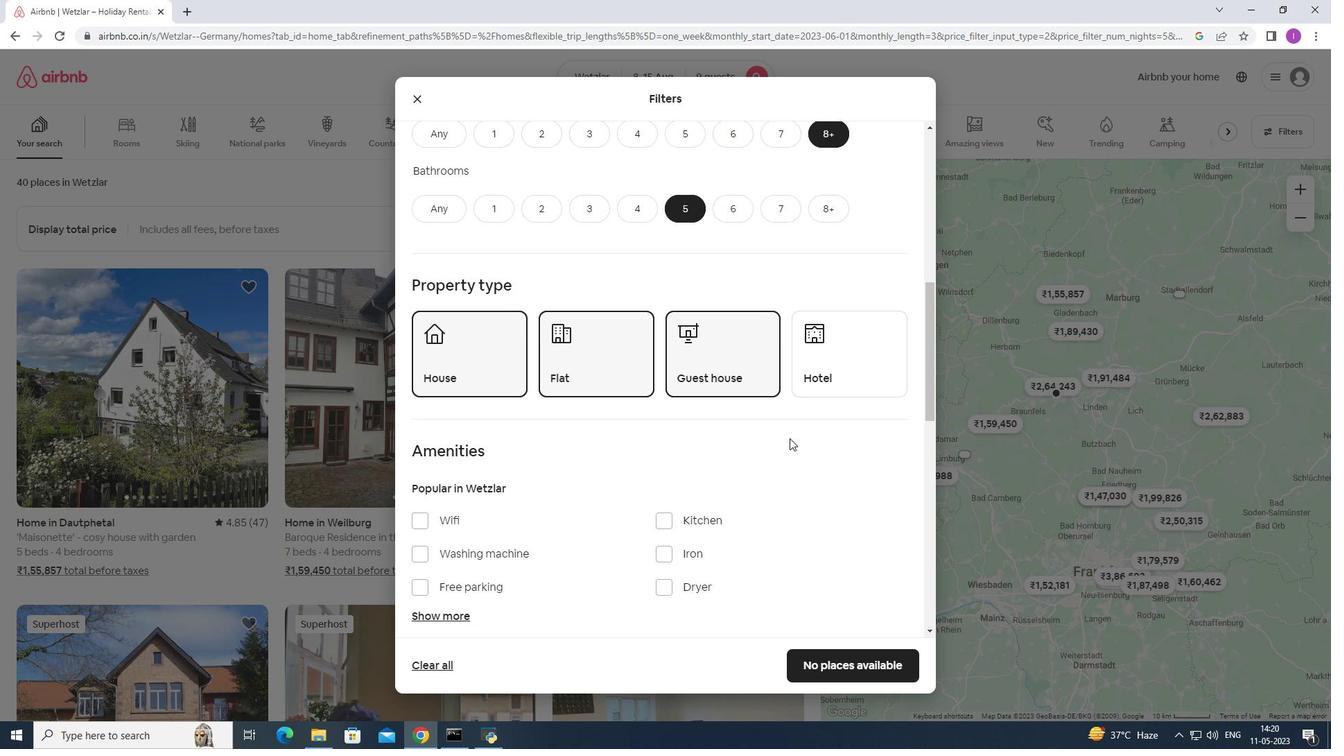 
Action: Mouse scrolled (790, 437) with delta (0, 0)
Screenshot: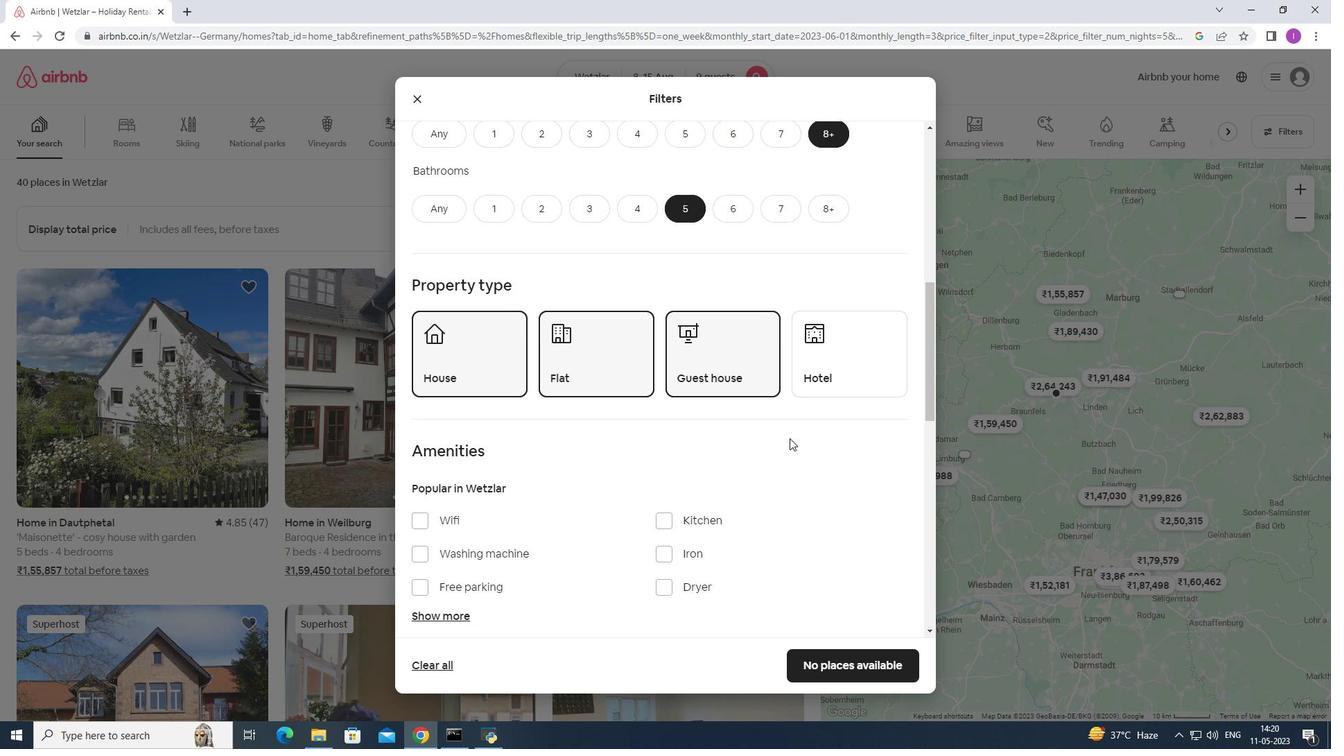 
Action: Mouse moved to (418, 378)
Screenshot: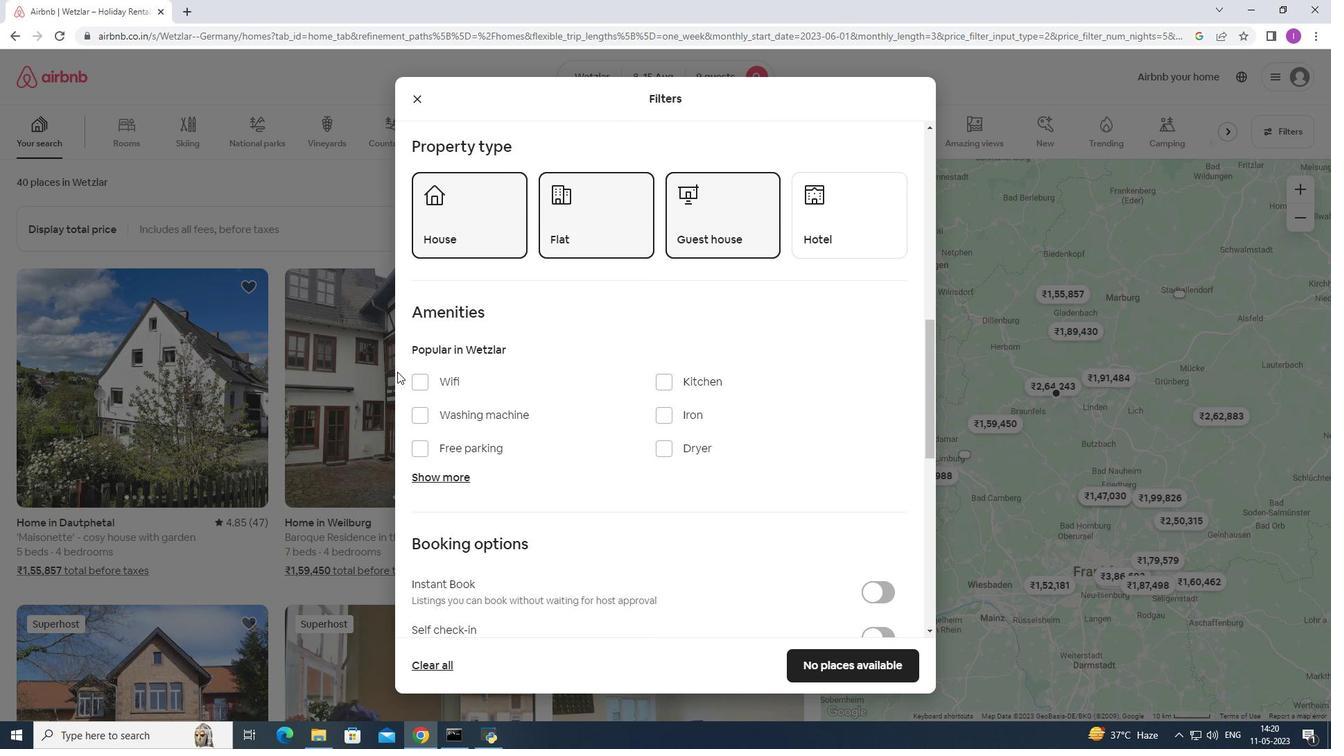 
Action: Mouse pressed left at (418, 378)
Screenshot: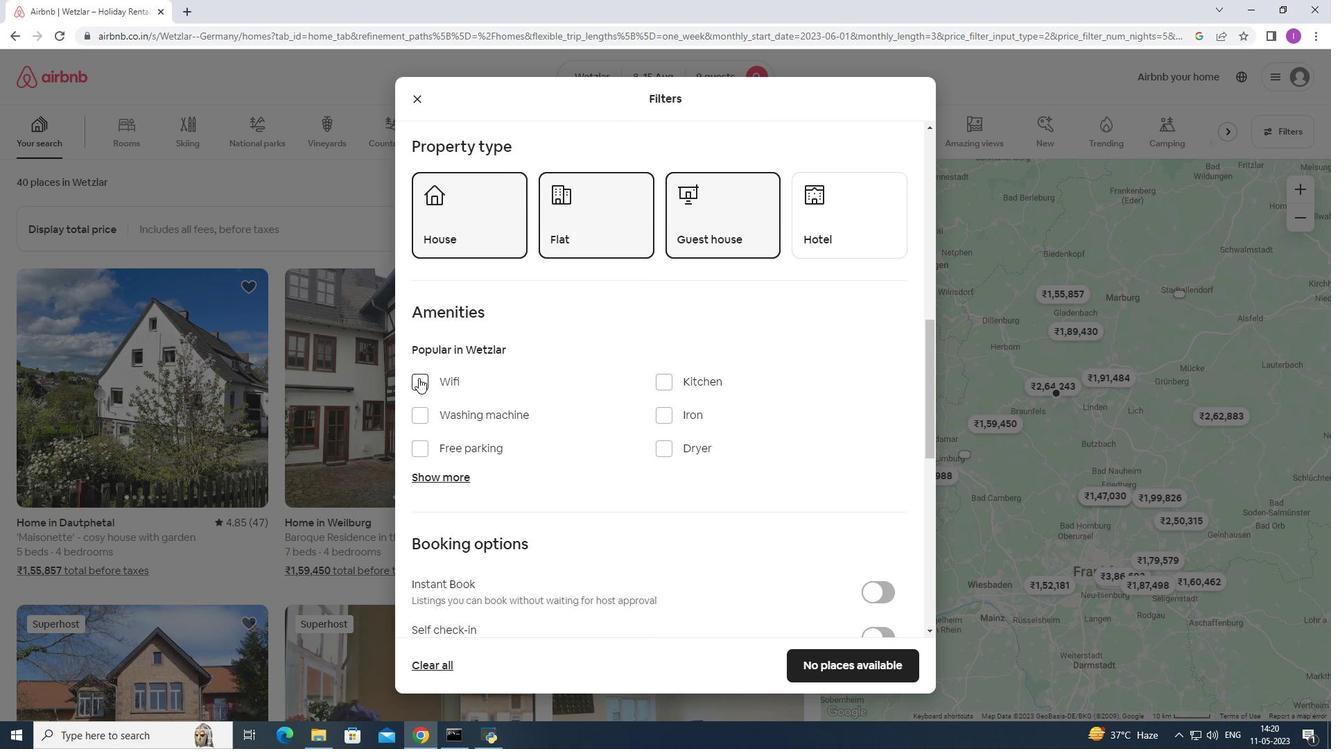 
Action: Mouse moved to (421, 442)
Screenshot: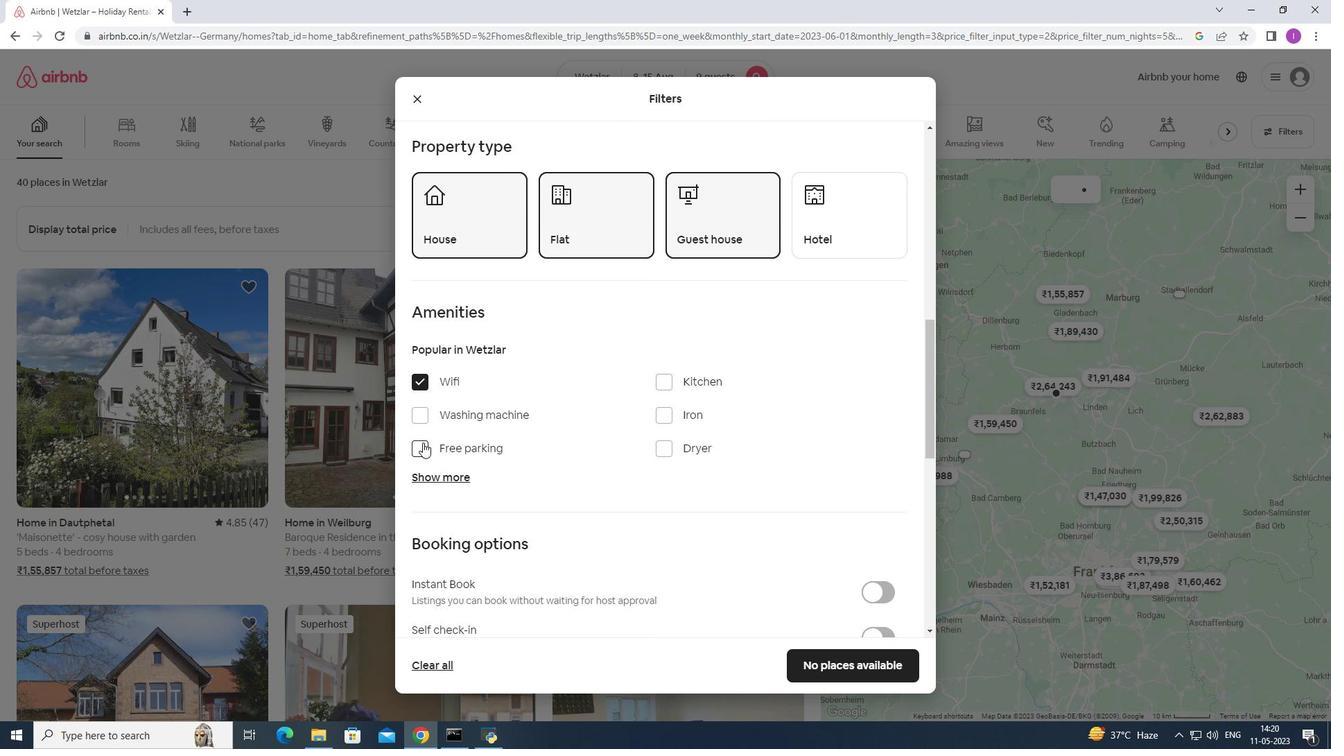 
Action: Mouse pressed left at (421, 442)
Screenshot: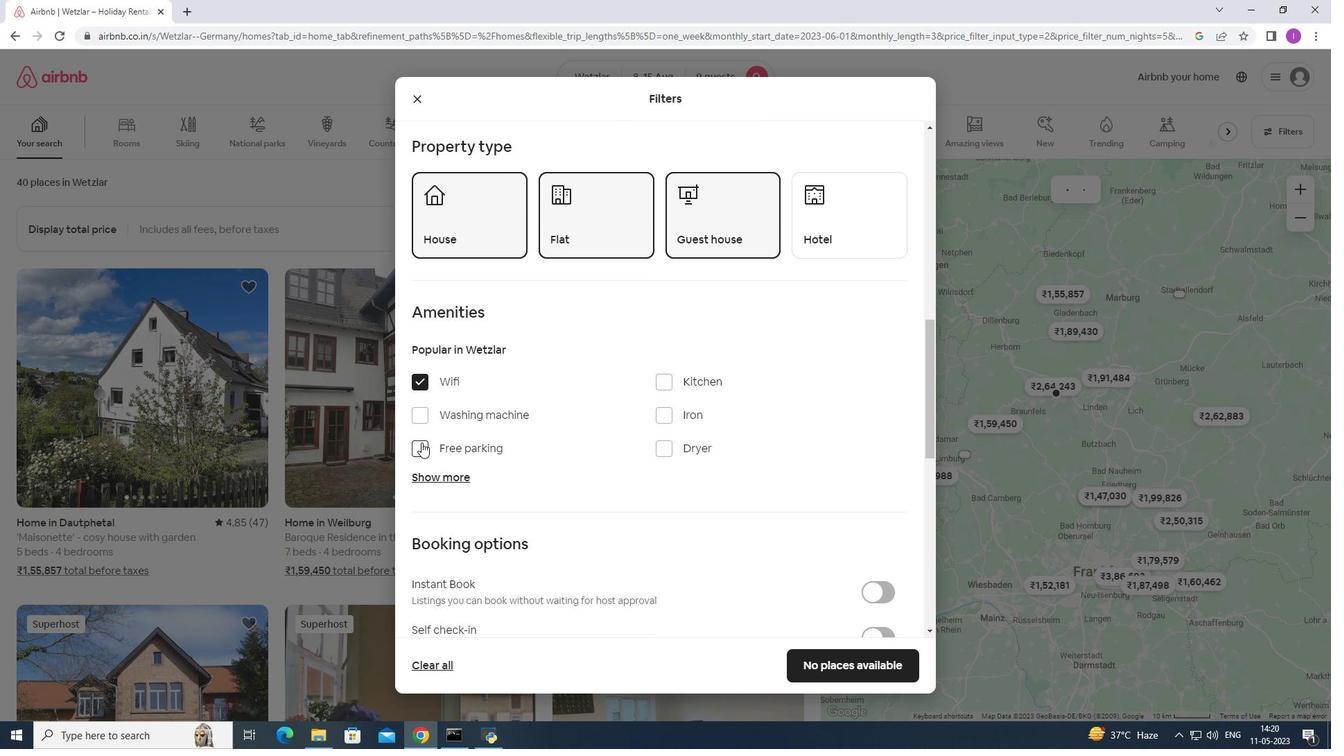 
Action: Mouse moved to (421, 471)
Screenshot: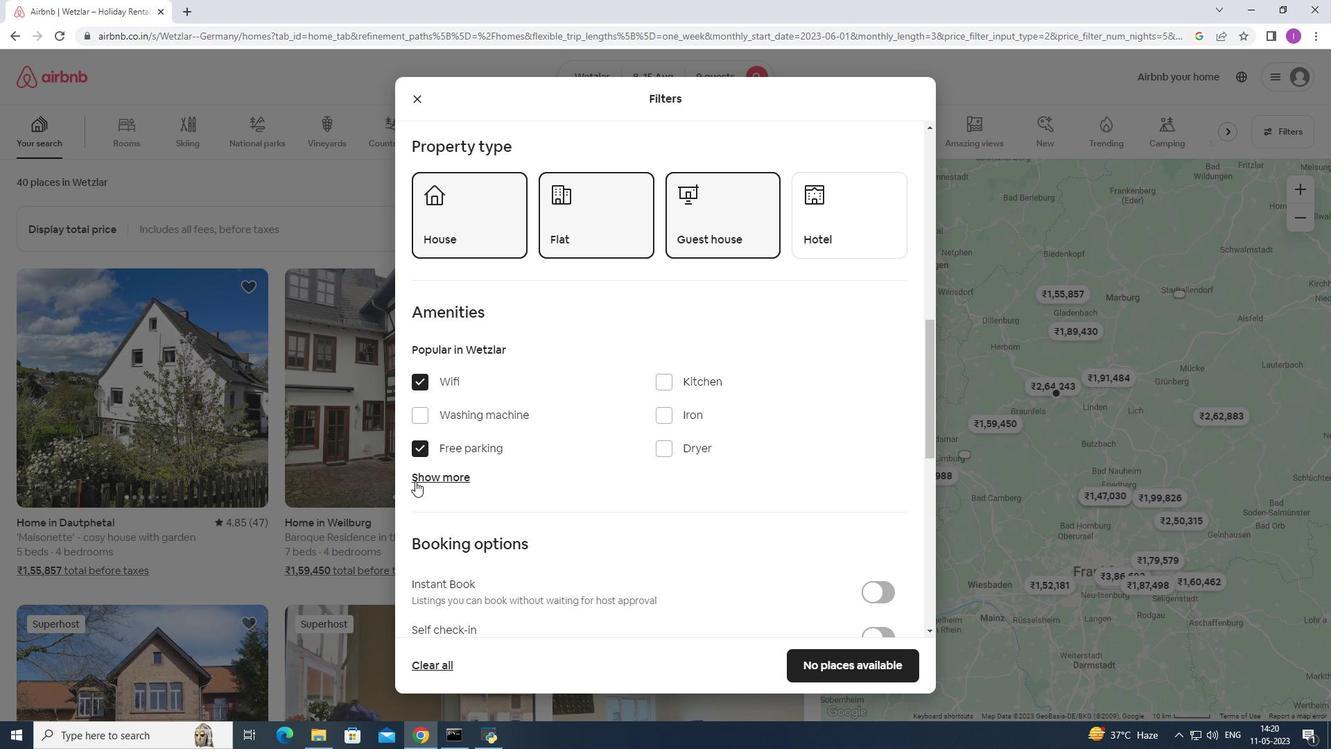 
Action: Mouse pressed left at (421, 471)
Screenshot: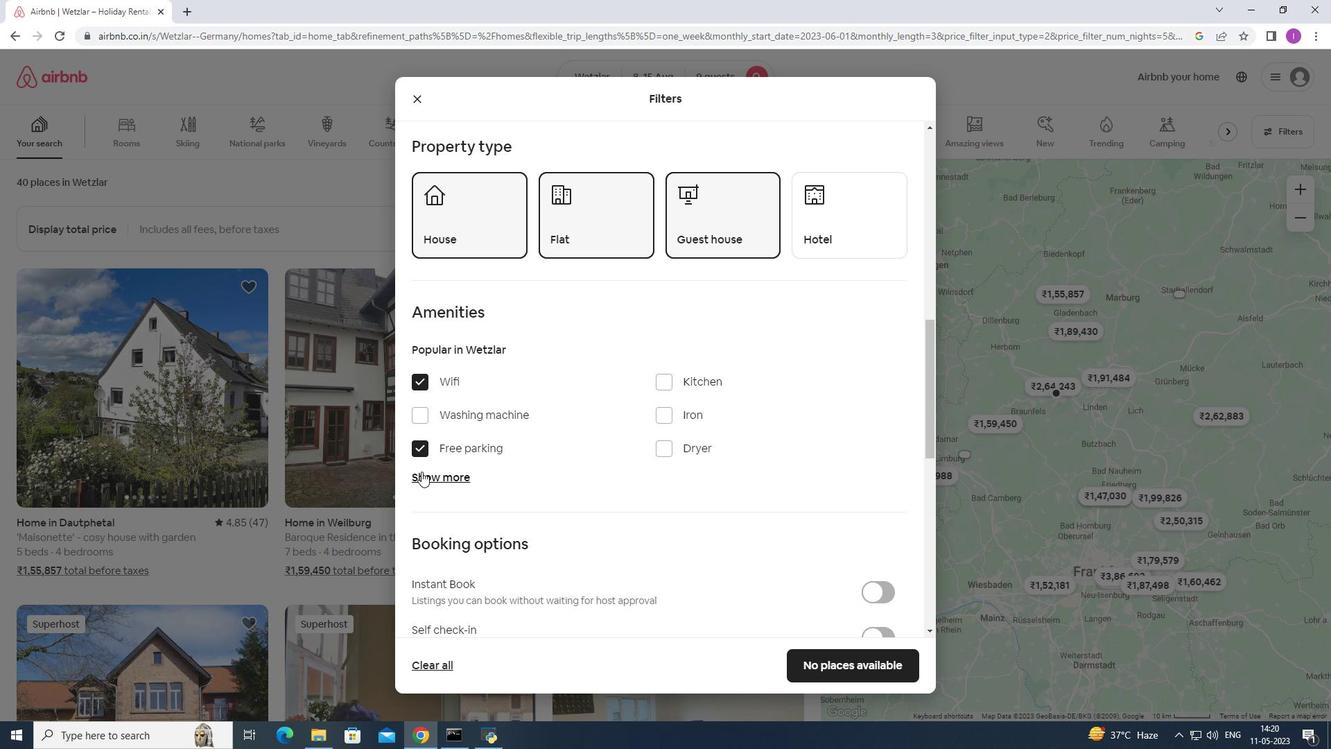 
Action: Mouse moved to (666, 556)
Screenshot: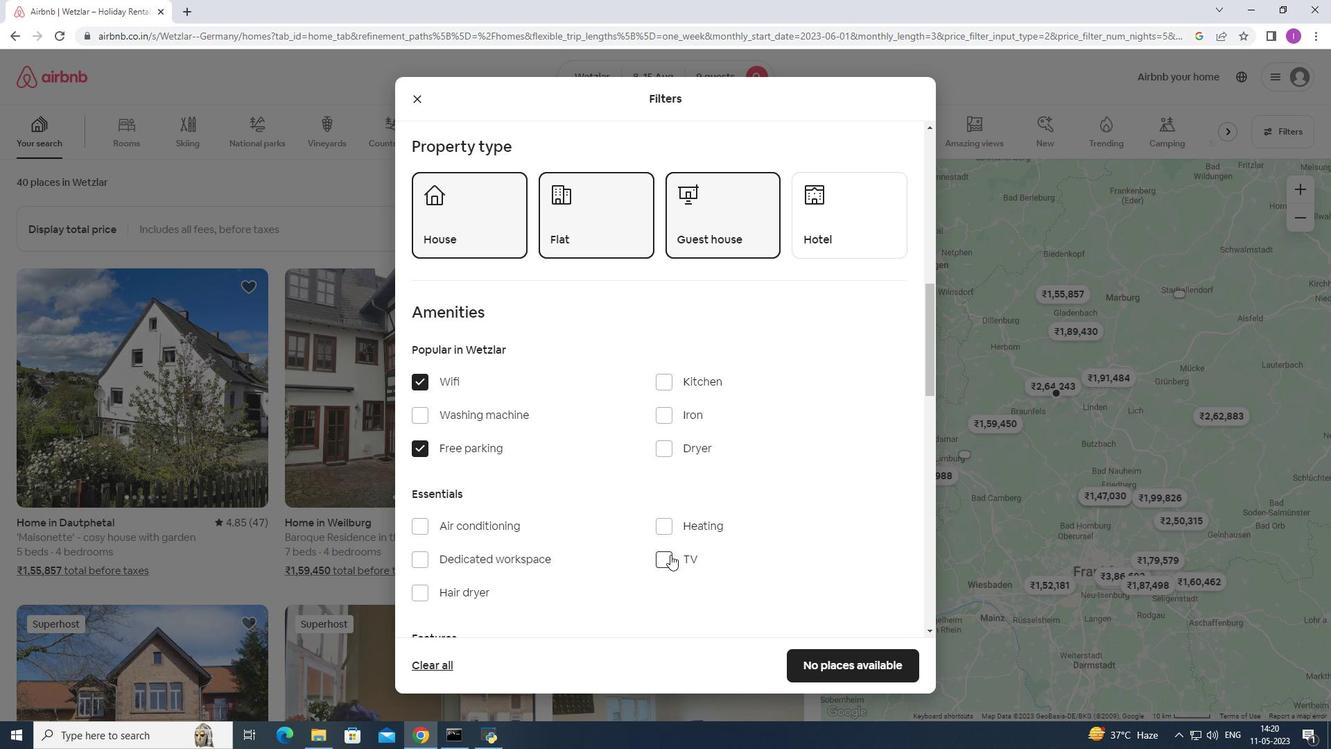 
Action: Mouse pressed left at (666, 556)
Screenshot: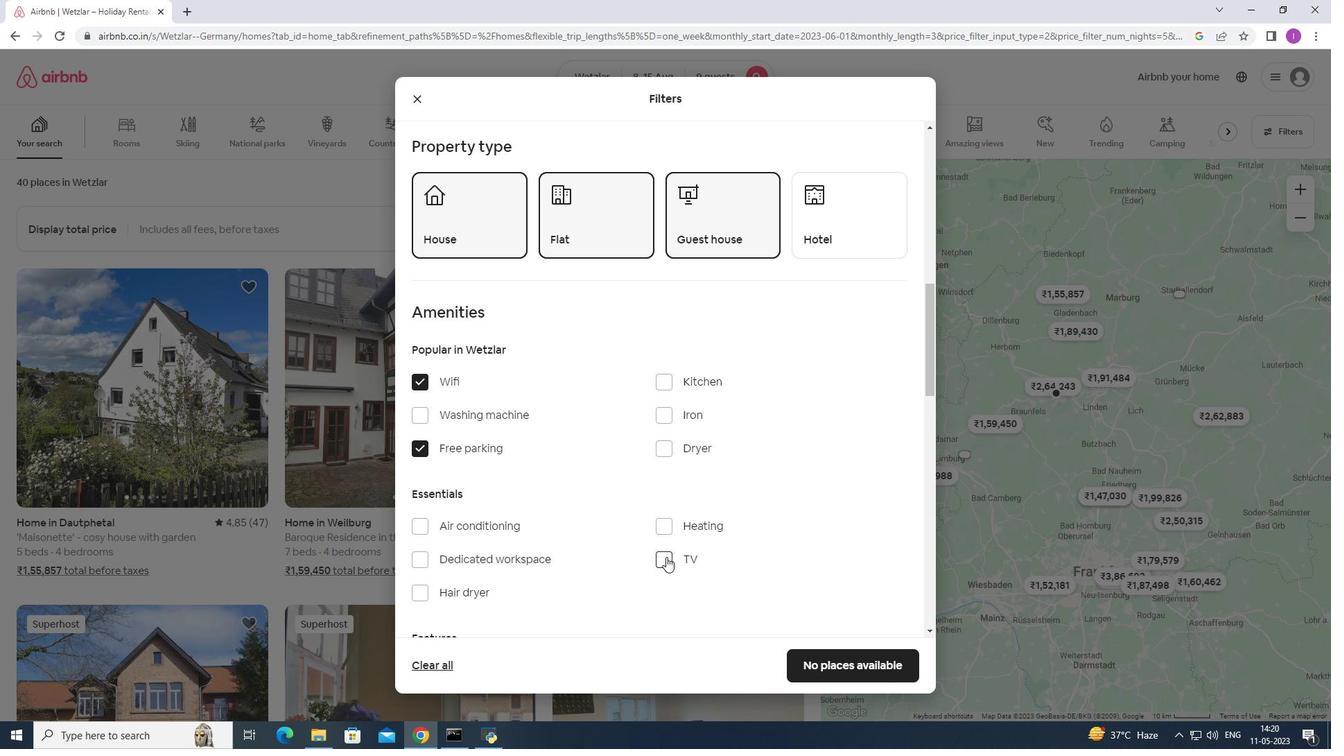 
Action: Mouse moved to (615, 527)
Screenshot: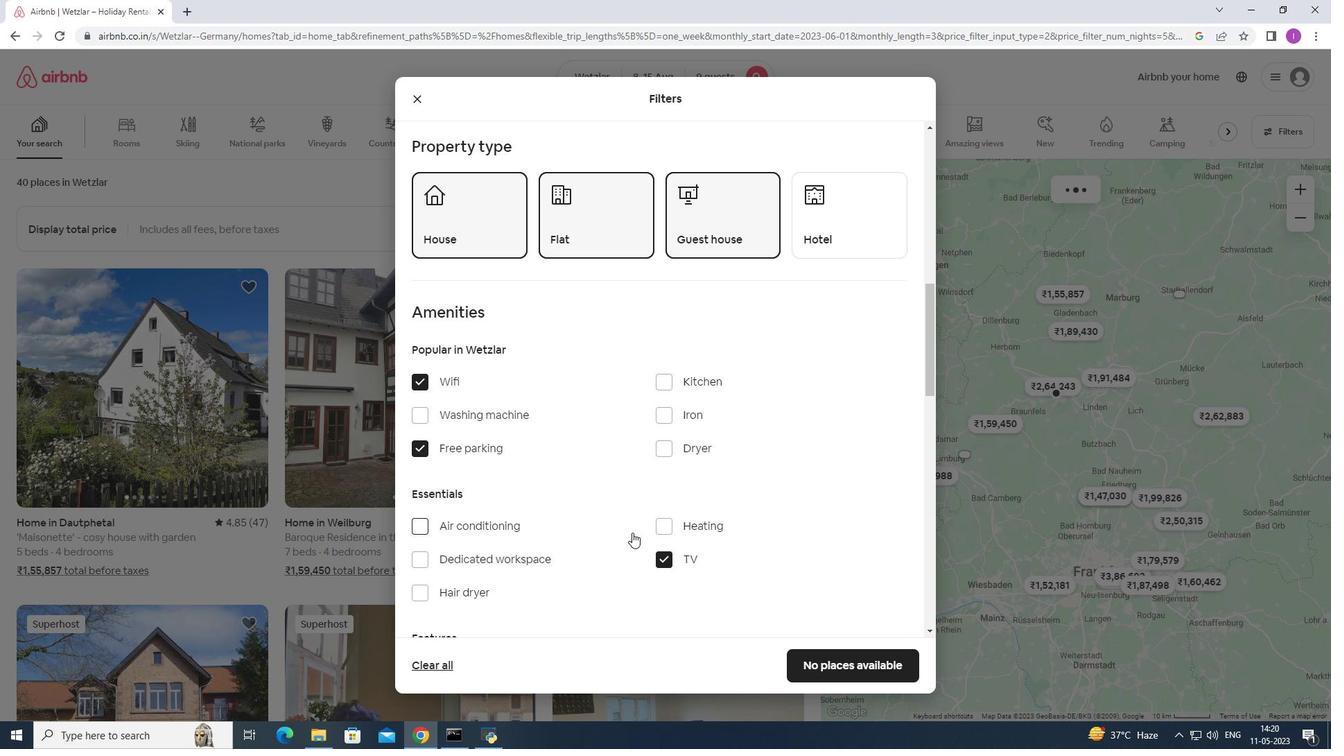 
Action: Mouse scrolled (615, 526) with delta (0, 0)
Screenshot: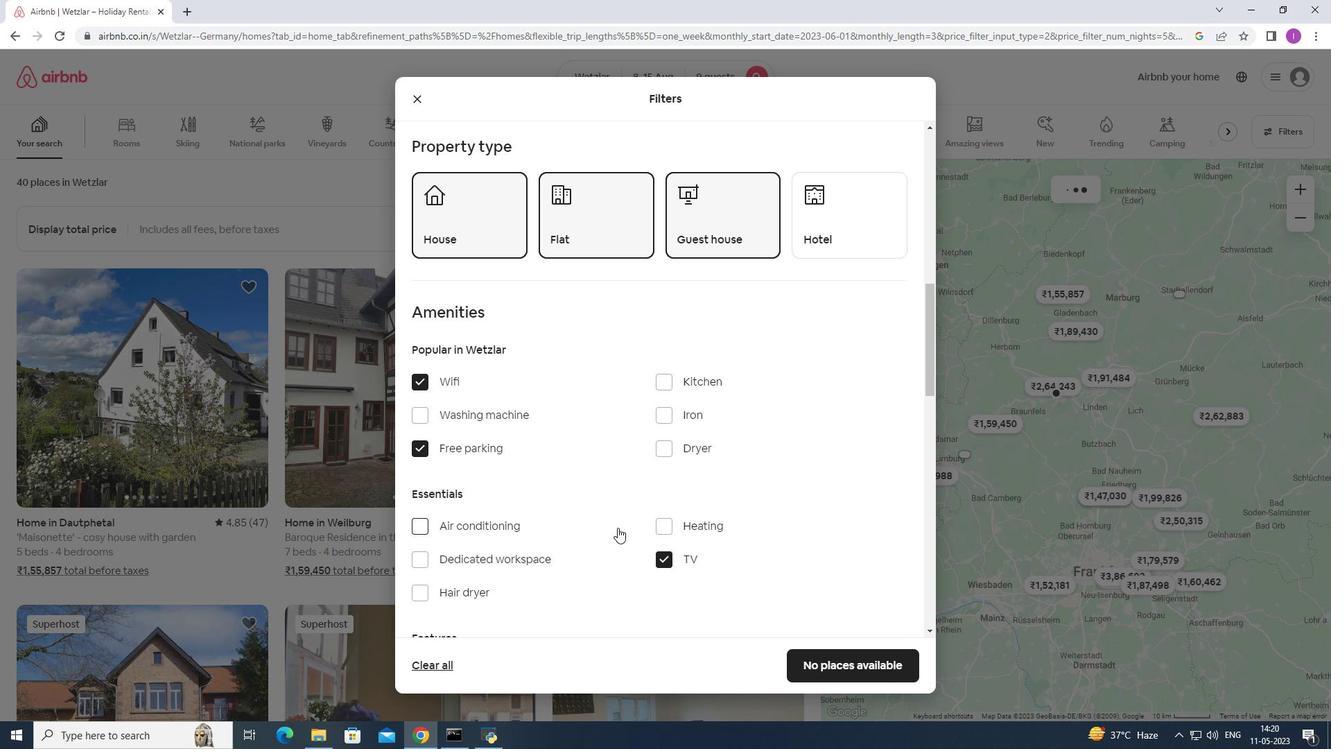 
Action: Mouse scrolled (615, 526) with delta (0, 0)
Screenshot: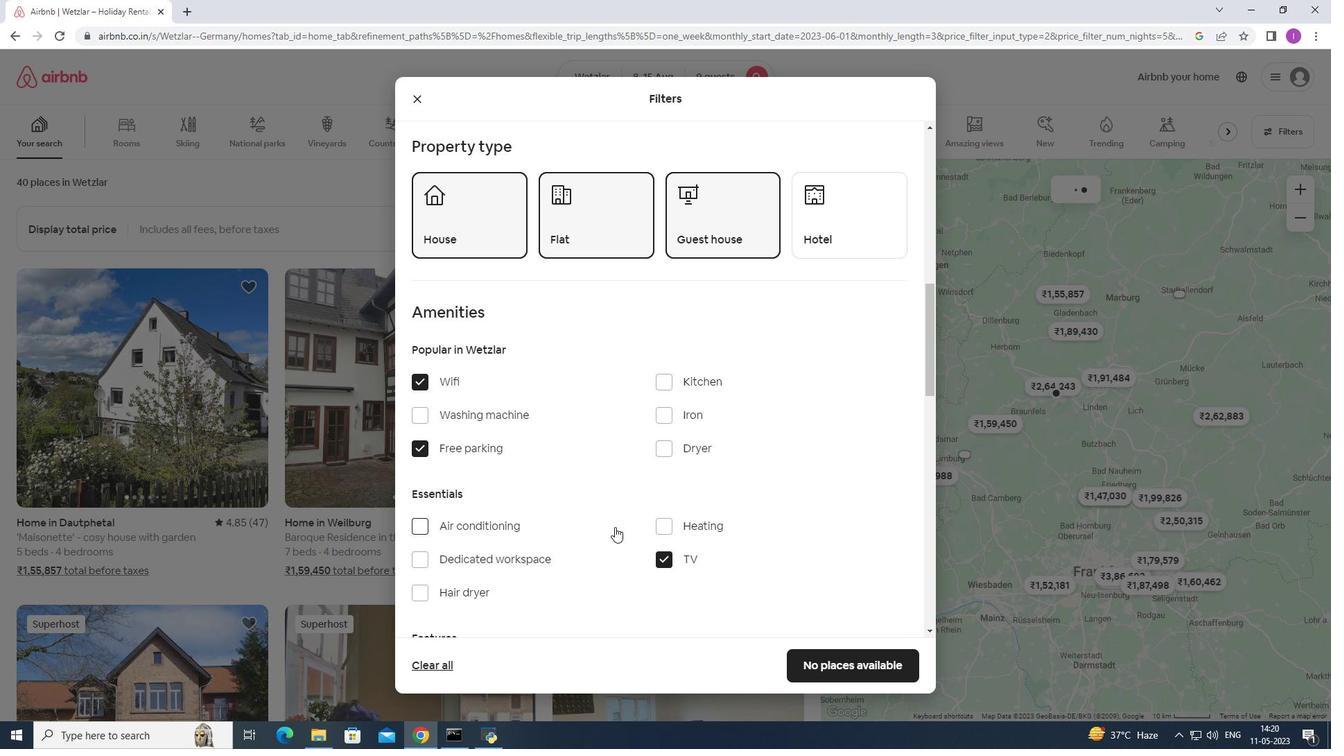 
Action: Mouse moved to (612, 518)
Screenshot: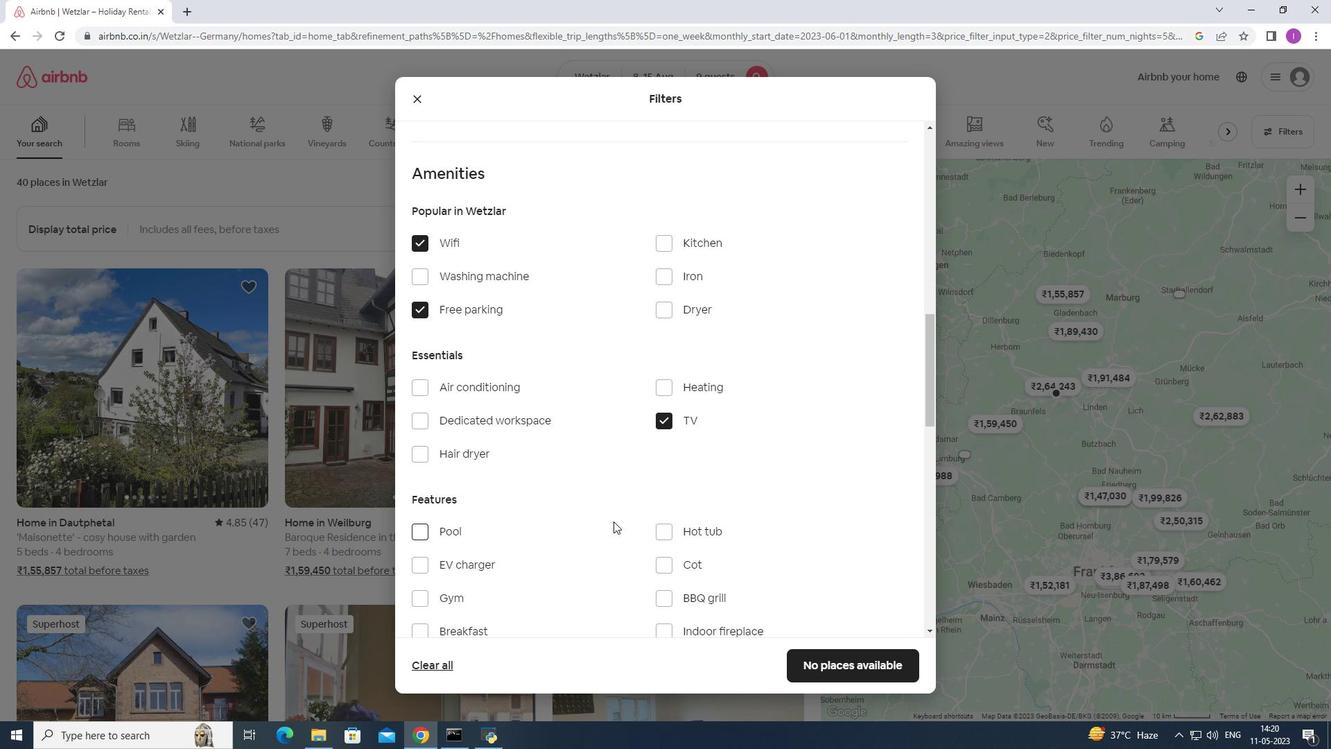 
Action: Mouse scrolled (612, 518) with delta (0, 0)
Screenshot: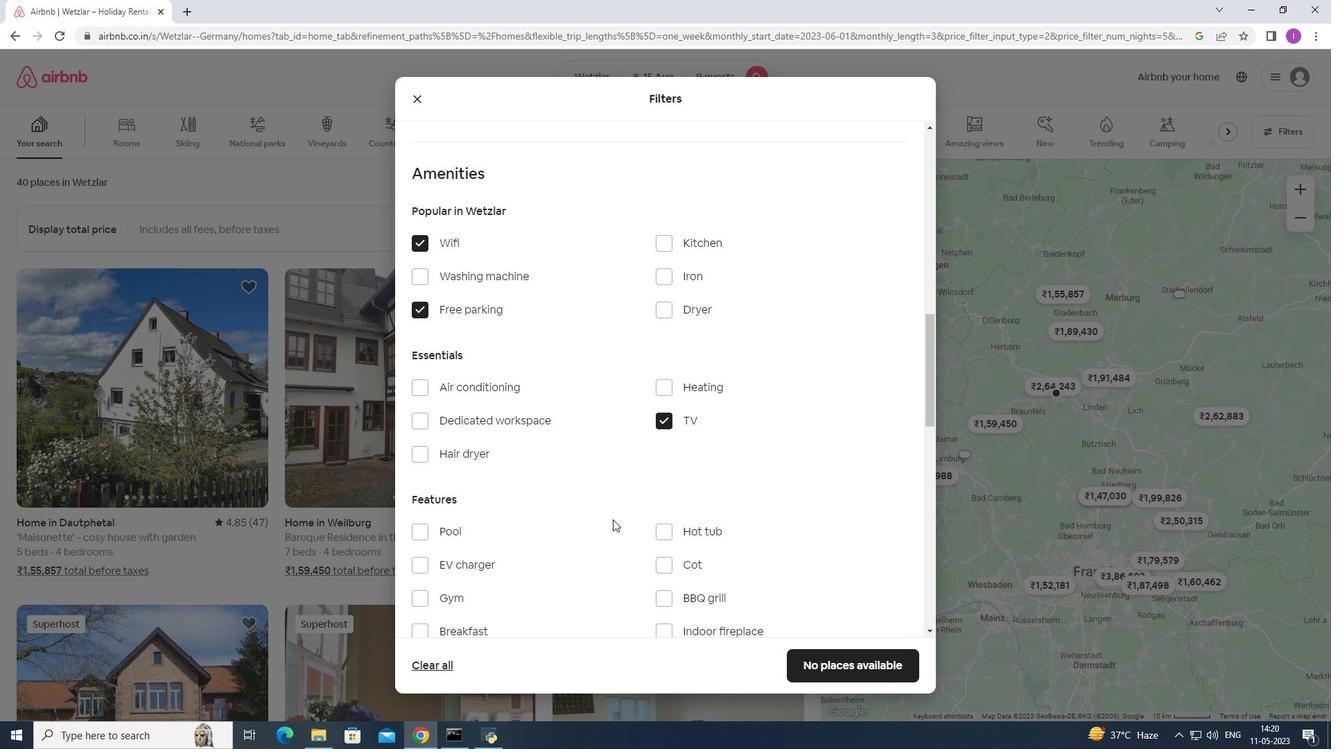 
Action: Mouse scrolled (612, 518) with delta (0, 0)
Screenshot: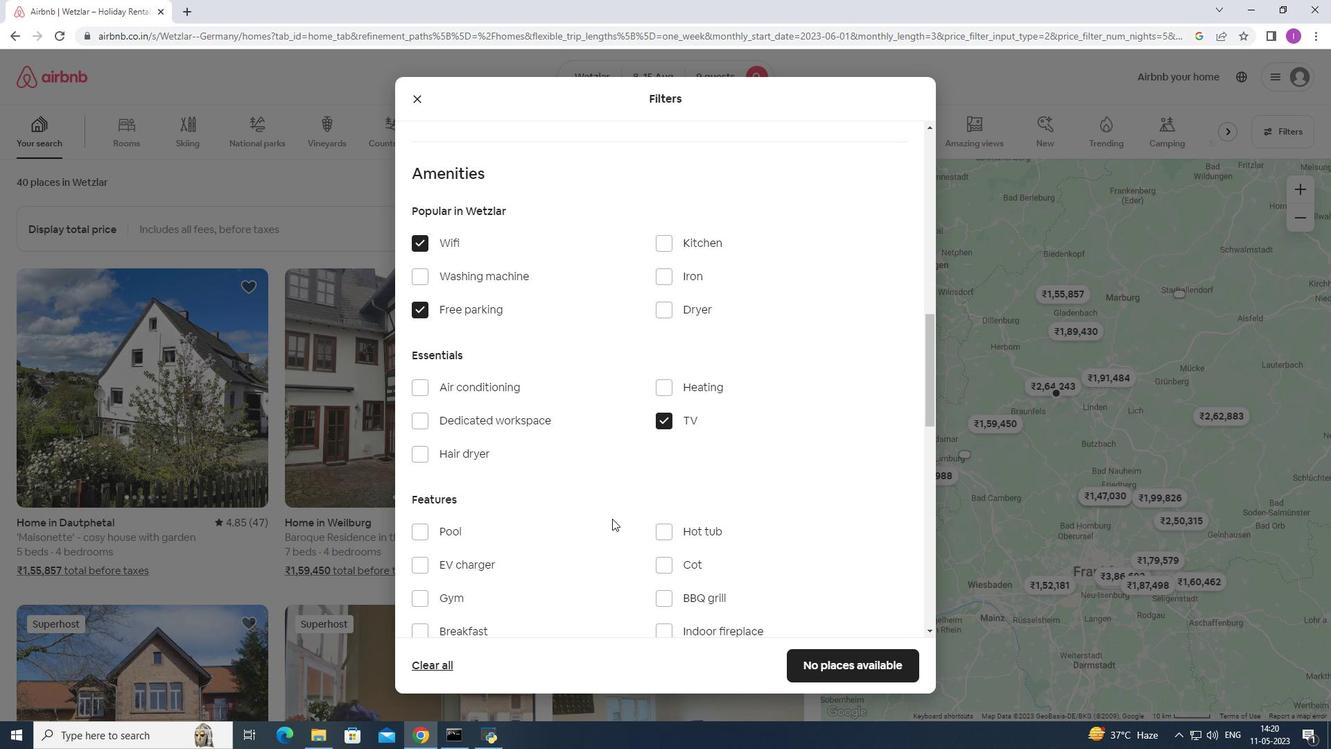 
Action: Mouse moved to (418, 457)
Screenshot: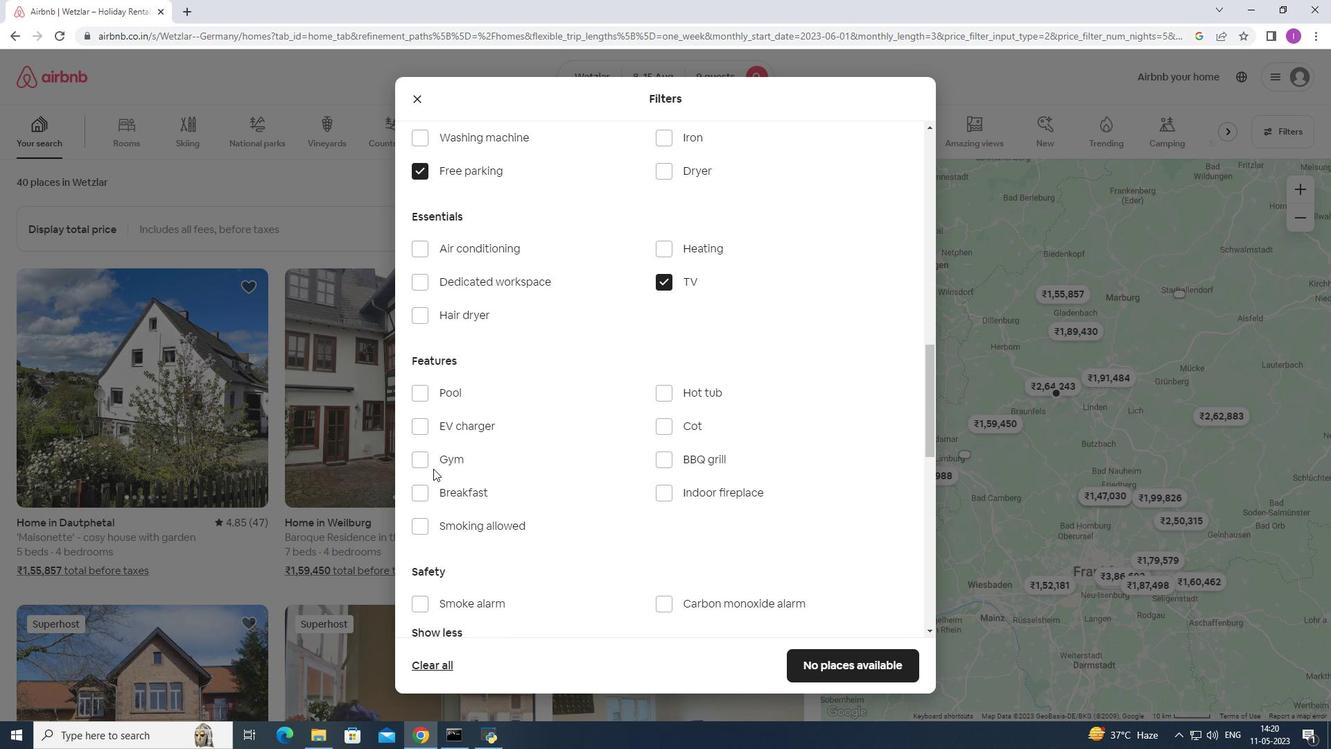 
Action: Mouse pressed left at (418, 457)
Screenshot: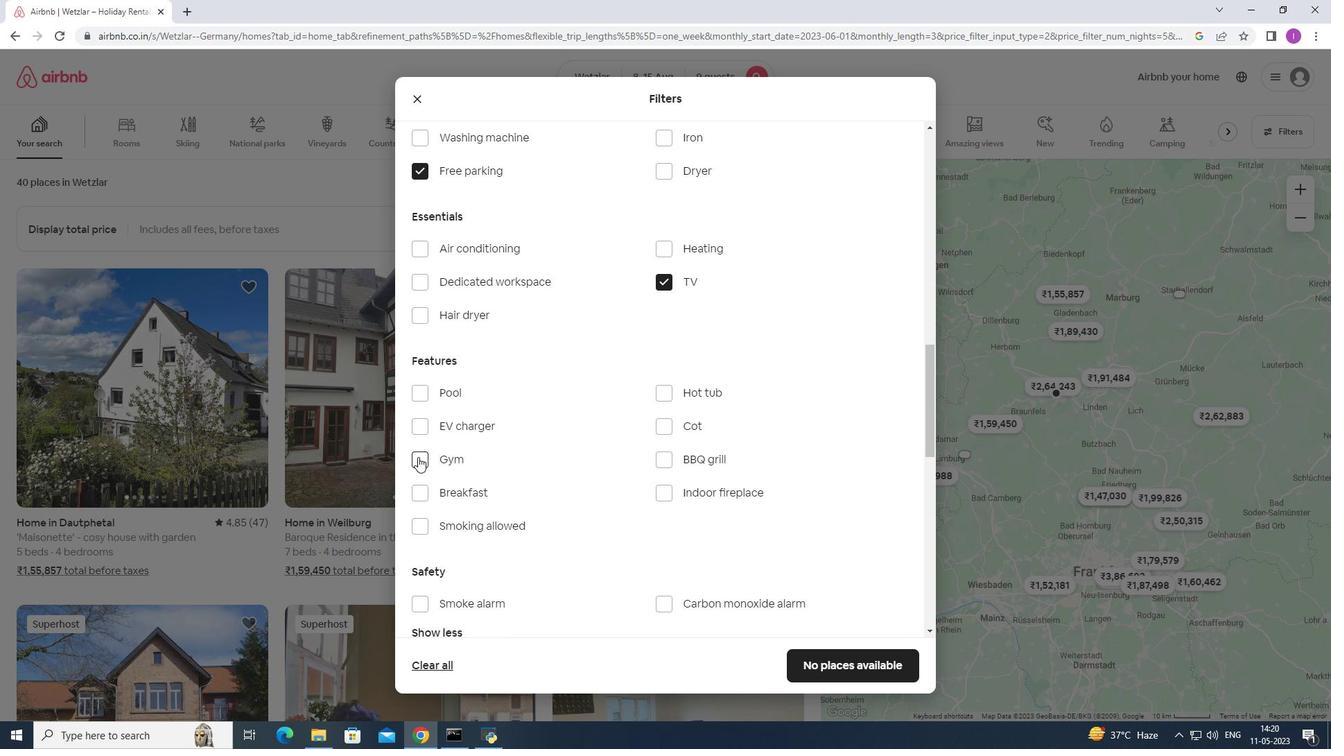 
Action: Mouse moved to (426, 489)
Screenshot: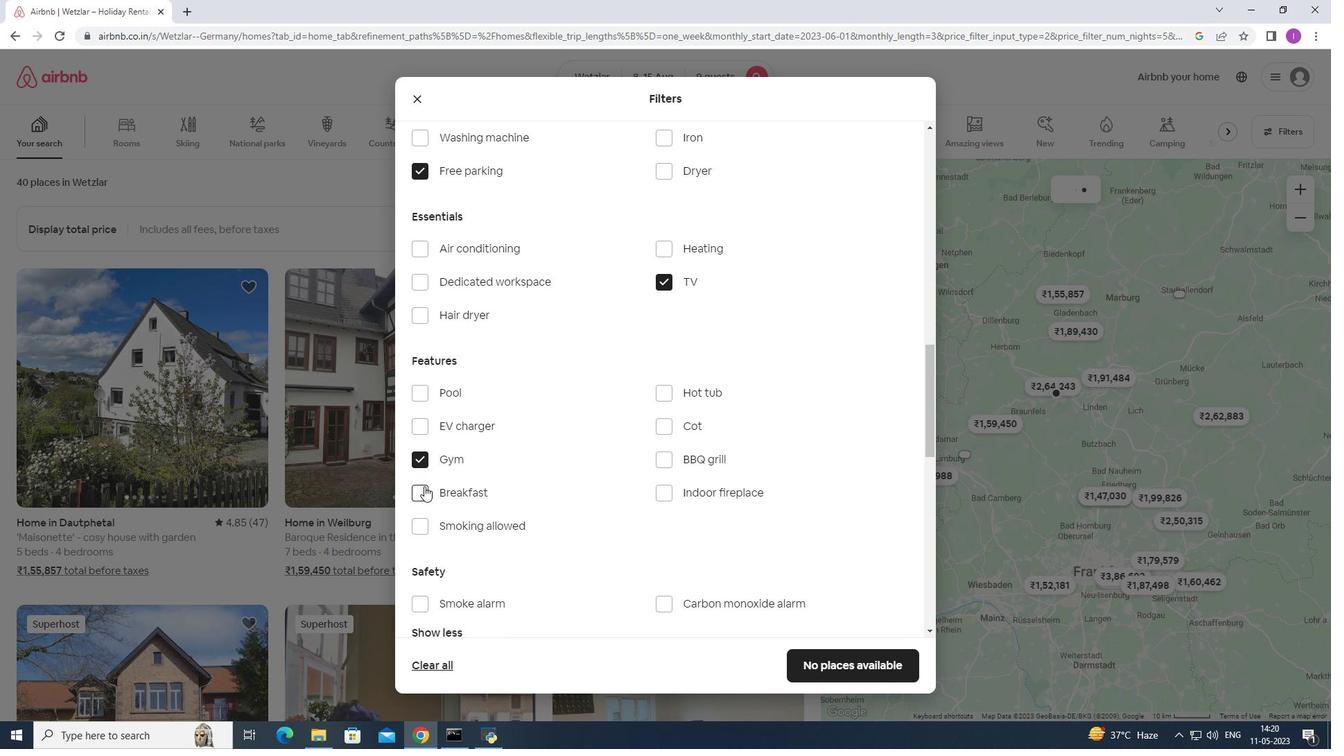 
Action: Mouse pressed left at (426, 489)
Screenshot: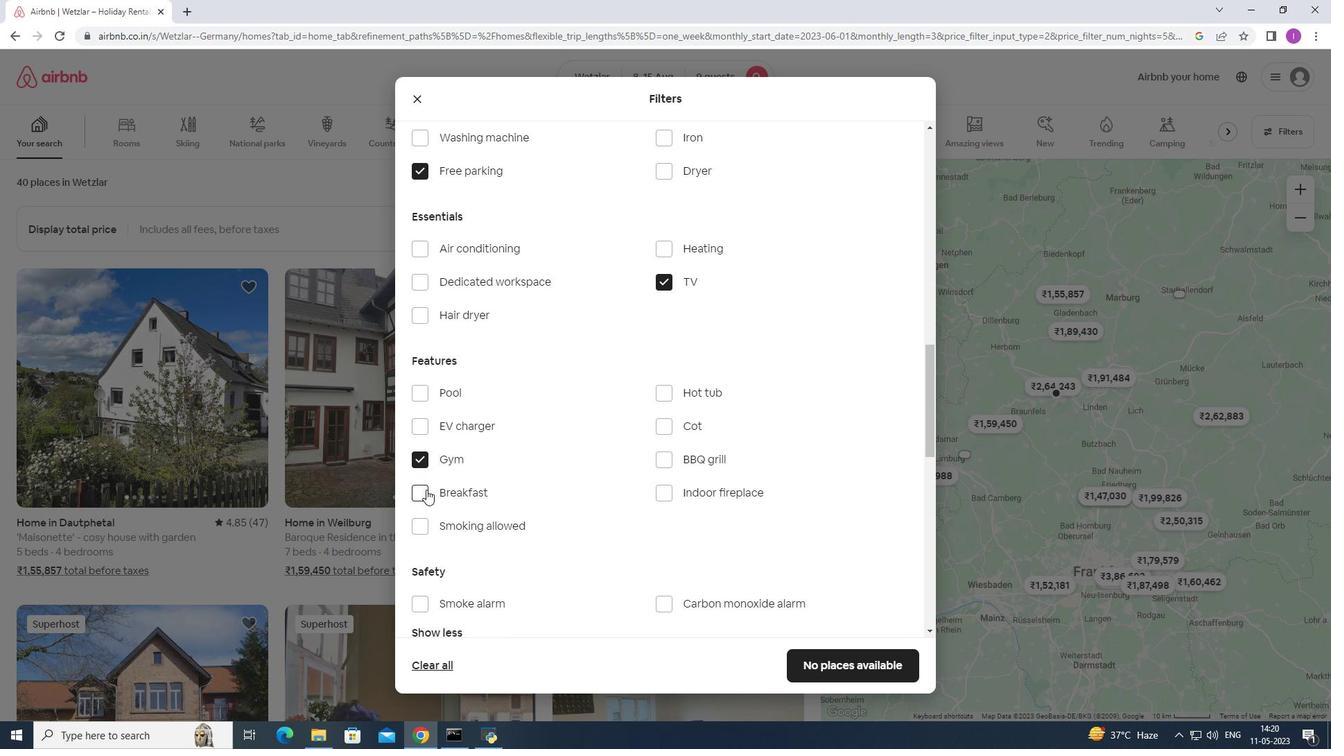 
Action: Mouse moved to (508, 483)
Screenshot: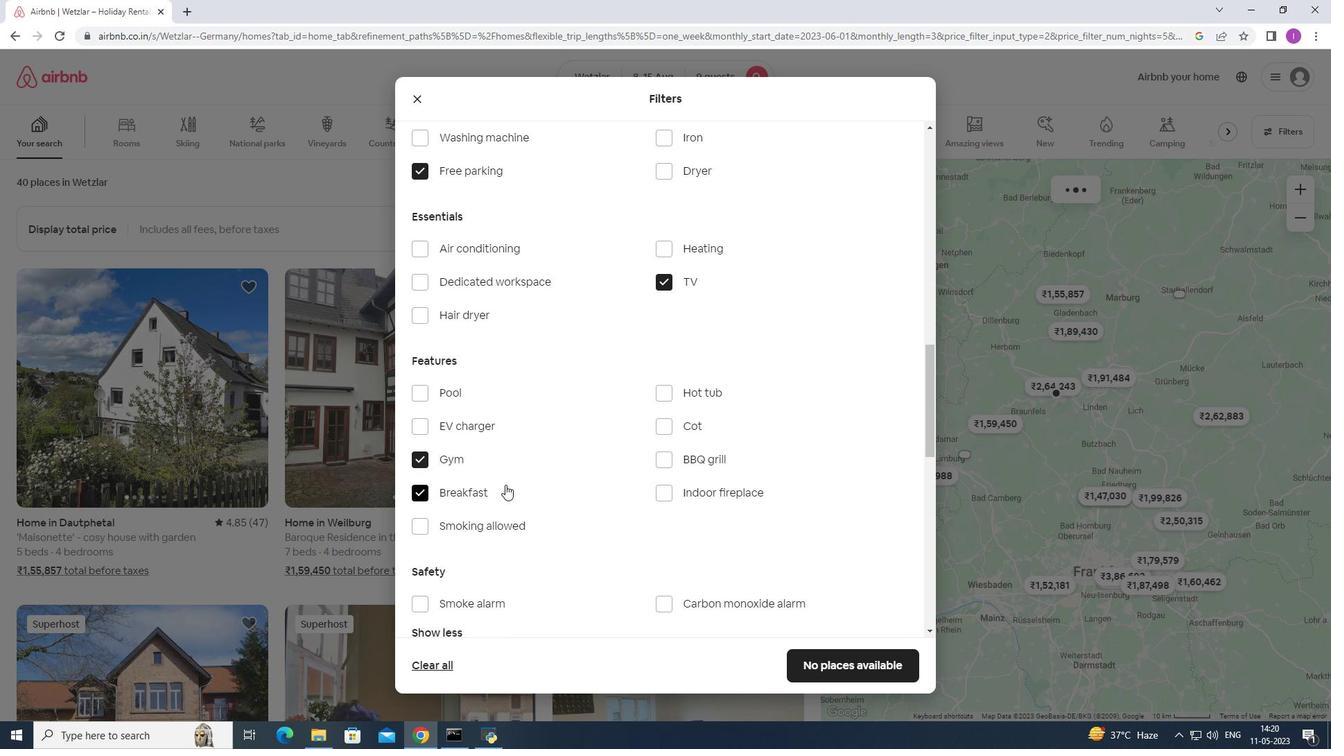 
Action: Mouse scrolled (508, 482) with delta (0, 0)
Screenshot: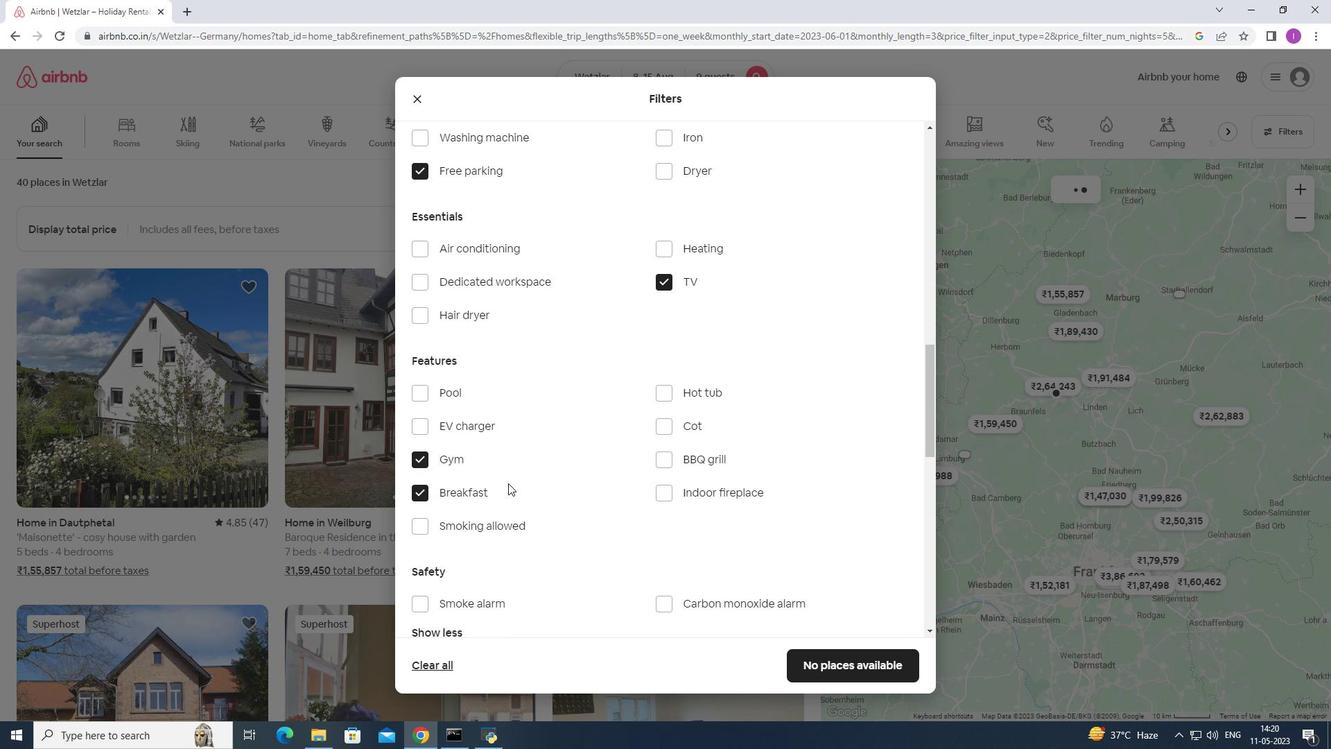 
Action: Mouse scrolled (508, 482) with delta (0, 0)
Screenshot: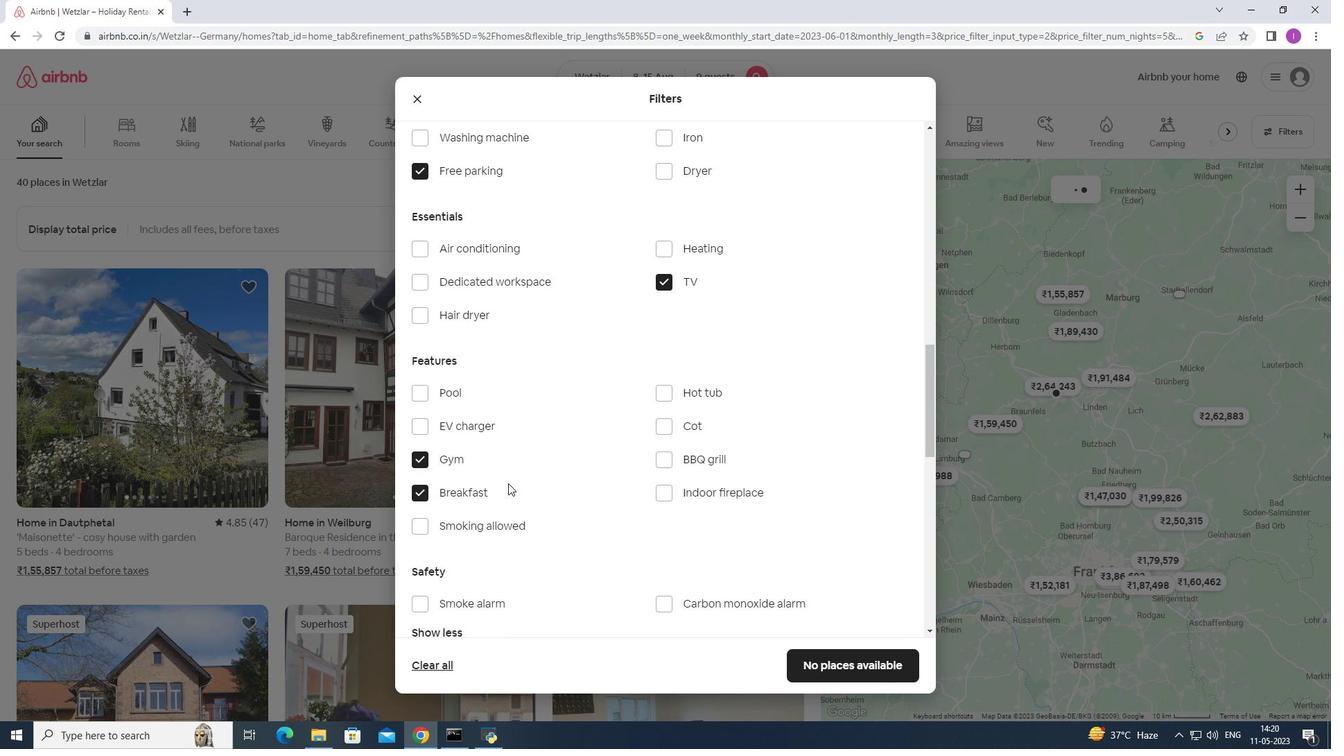 
Action: Mouse scrolled (508, 482) with delta (0, 0)
Screenshot: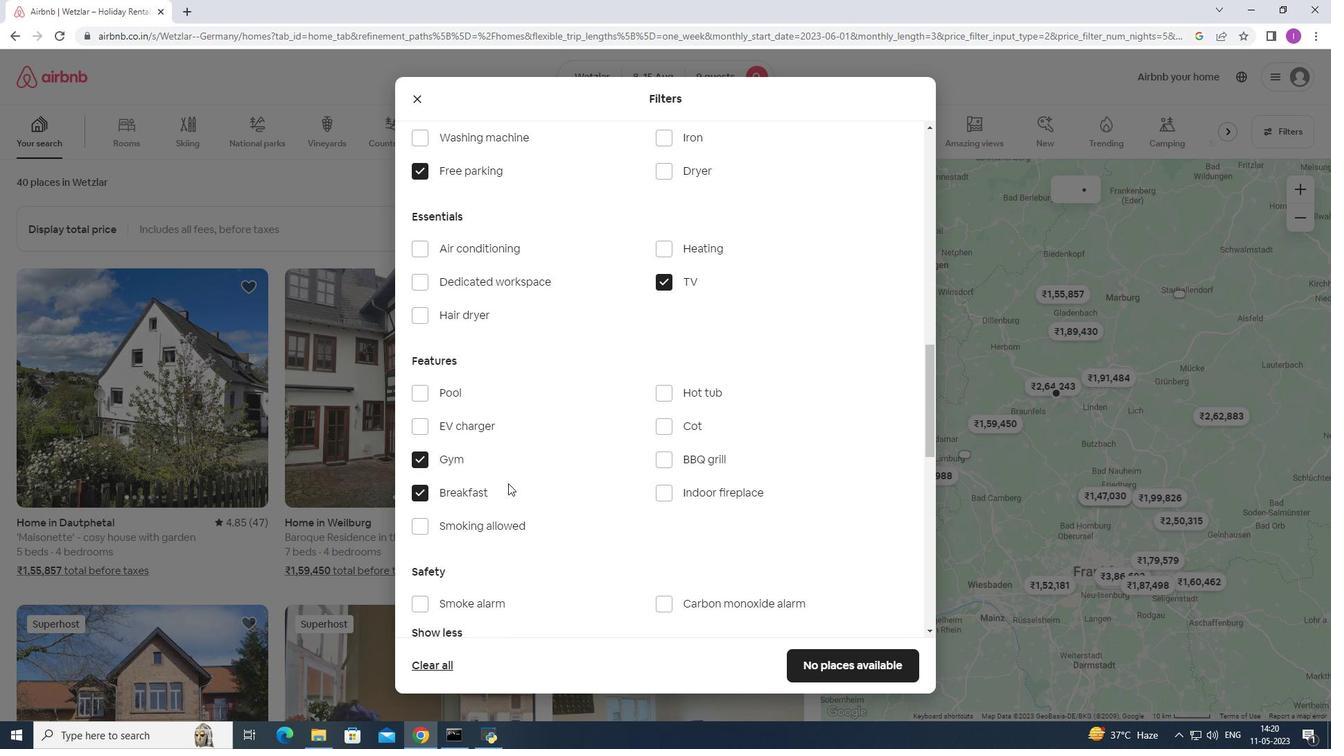 
Action: Mouse moved to (514, 479)
Screenshot: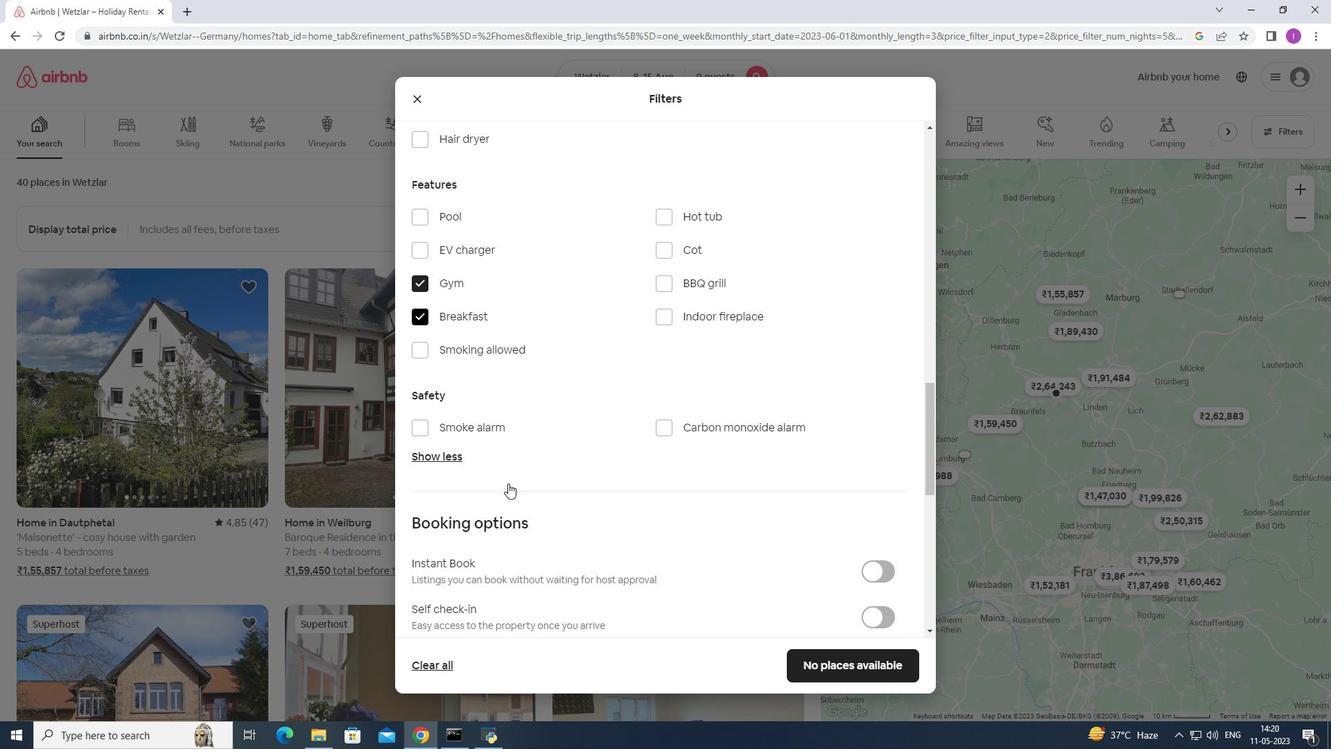 
Action: Mouse scrolled (514, 479) with delta (0, 0)
Screenshot: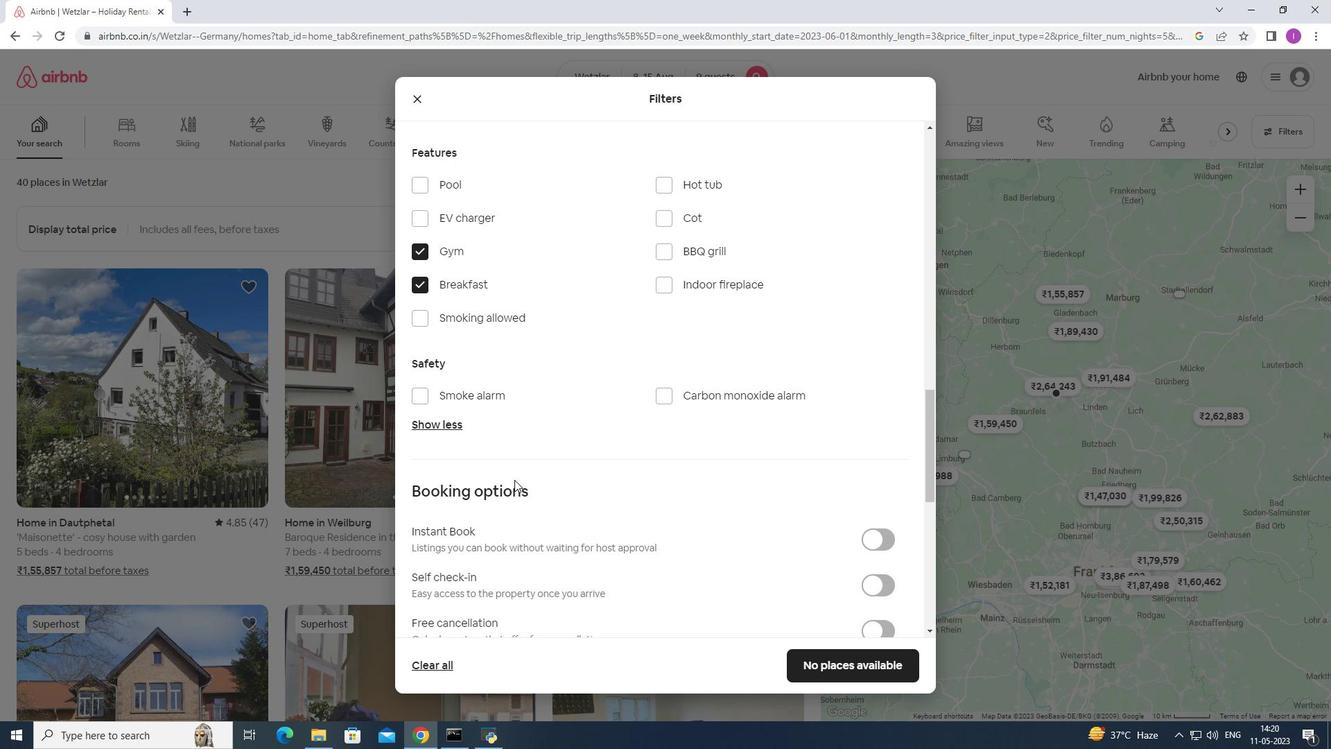 
Action: Mouse scrolled (514, 479) with delta (0, 0)
Screenshot: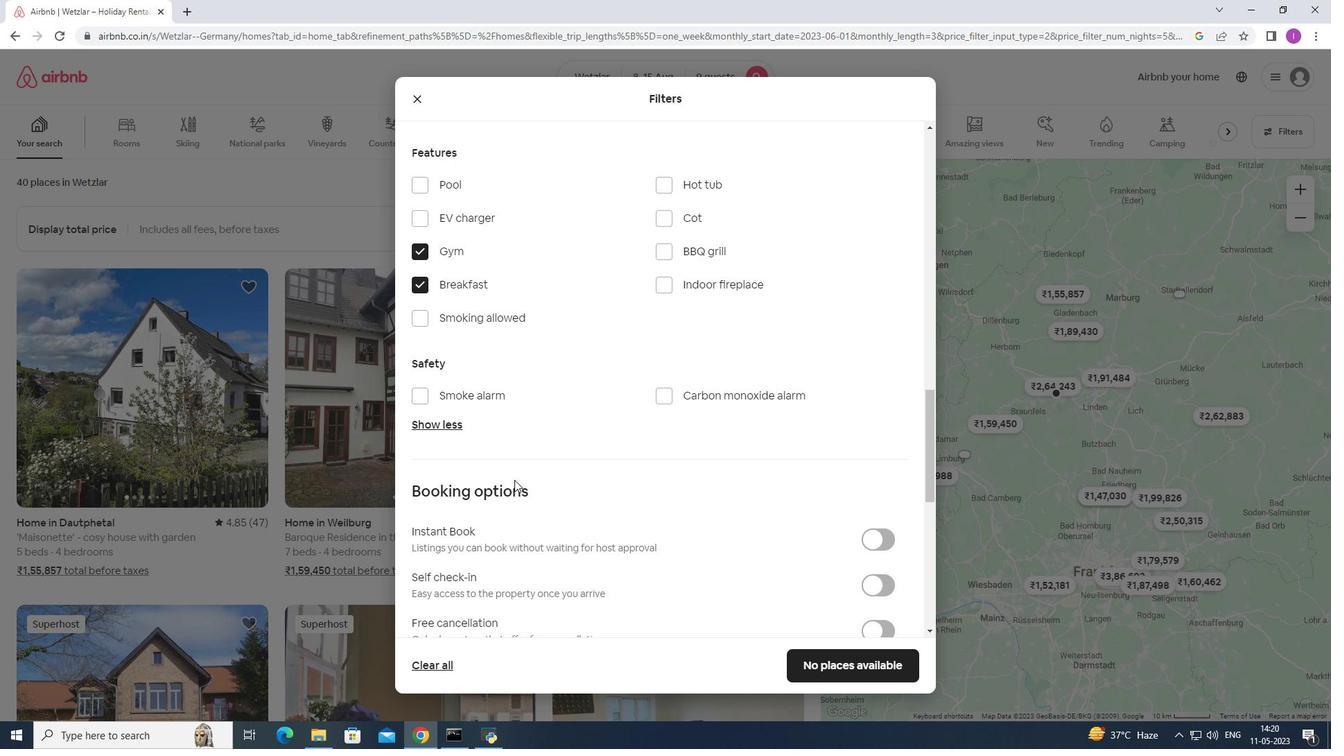 
Action: Mouse scrolled (514, 479) with delta (0, 0)
Screenshot: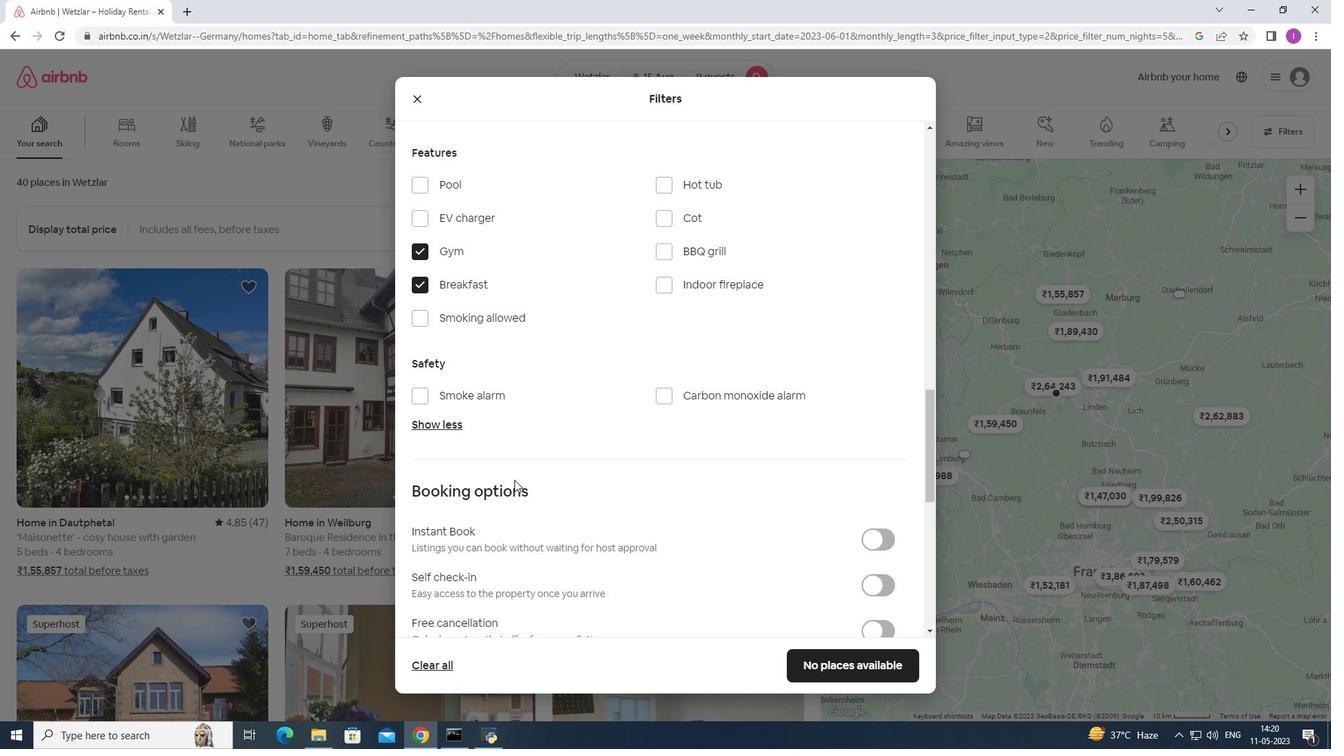 
Action: Mouse scrolled (514, 479) with delta (0, 0)
Screenshot: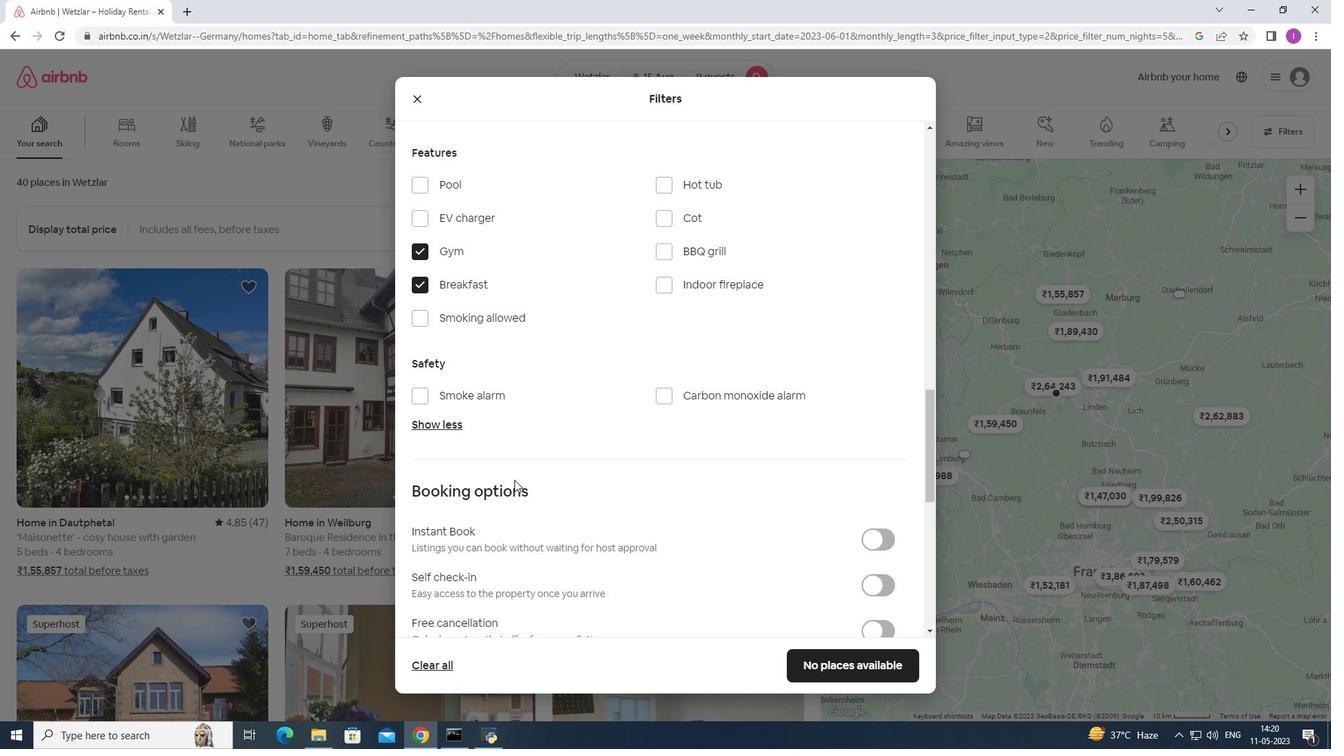 
Action: Mouse moved to (878, 314)
Screenshot: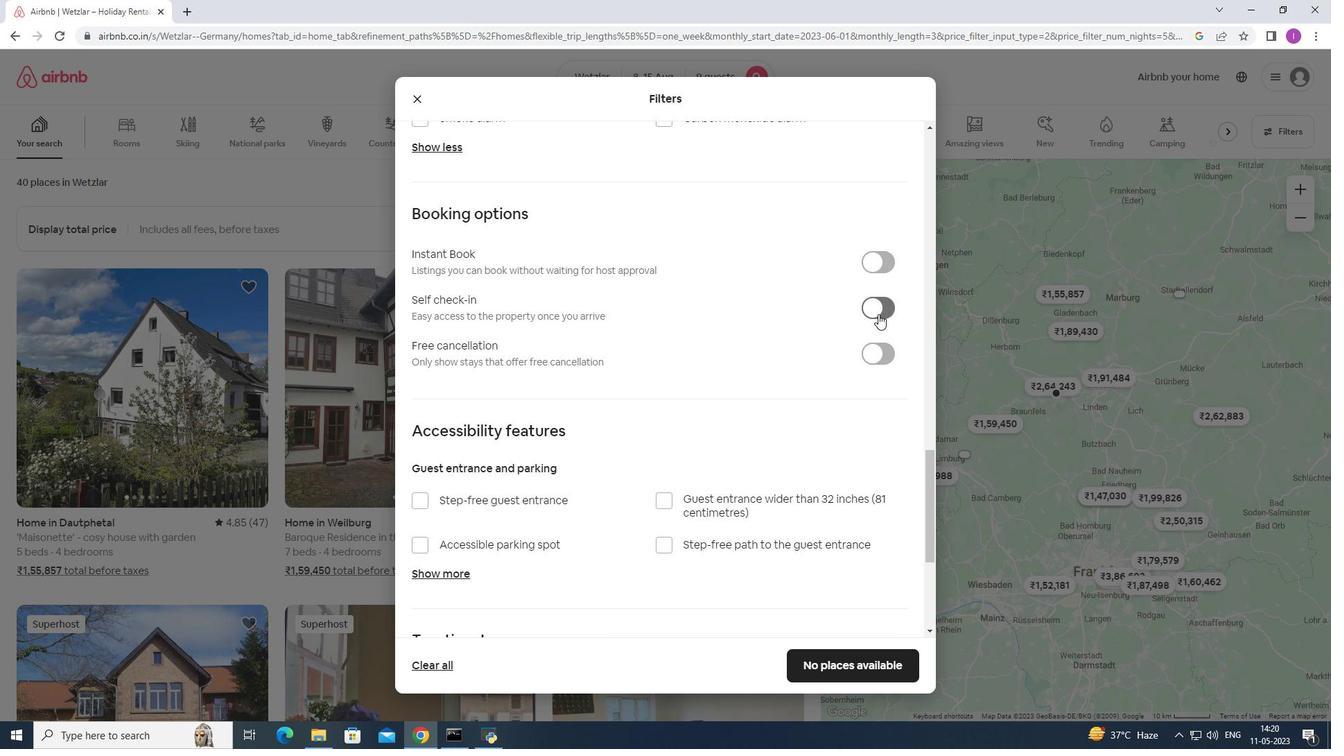 
Action: Mouse pressed left at (878, 314)
Screenshot: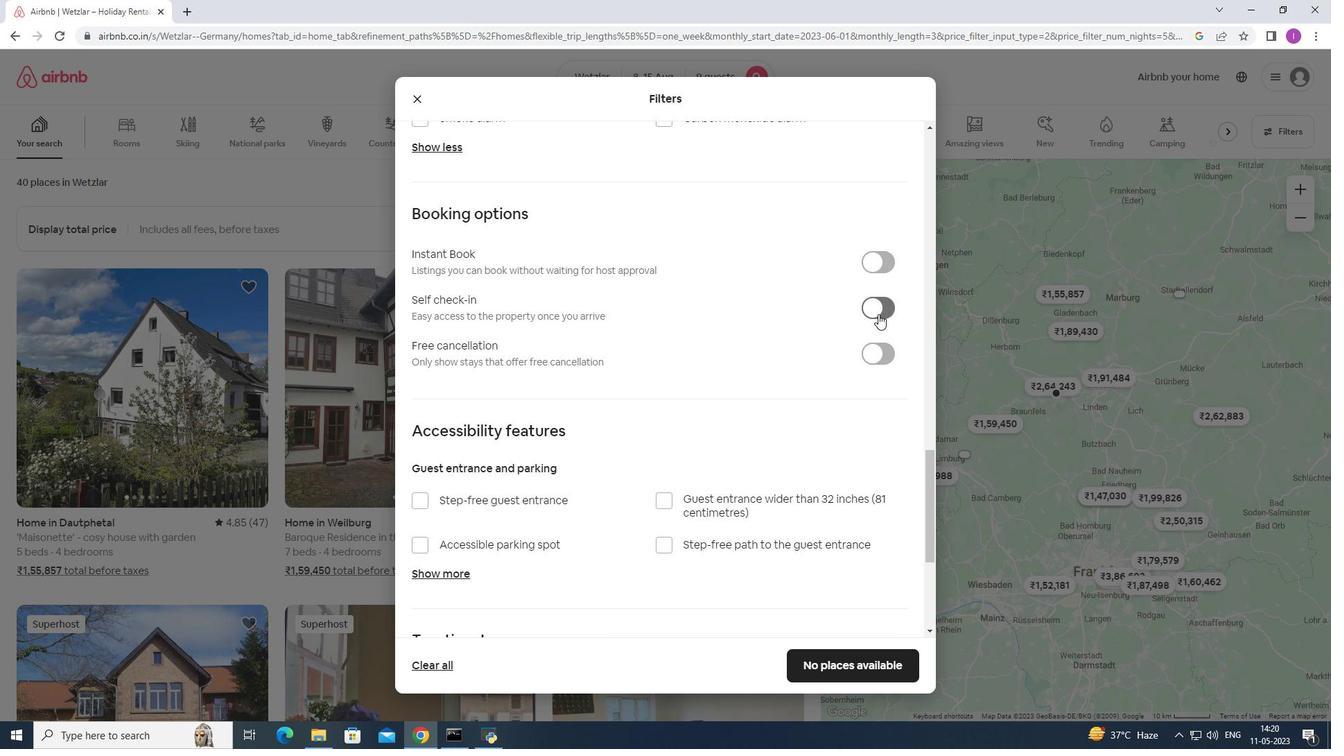 
Action: Mouse moved to (618, 507)
Screenshot: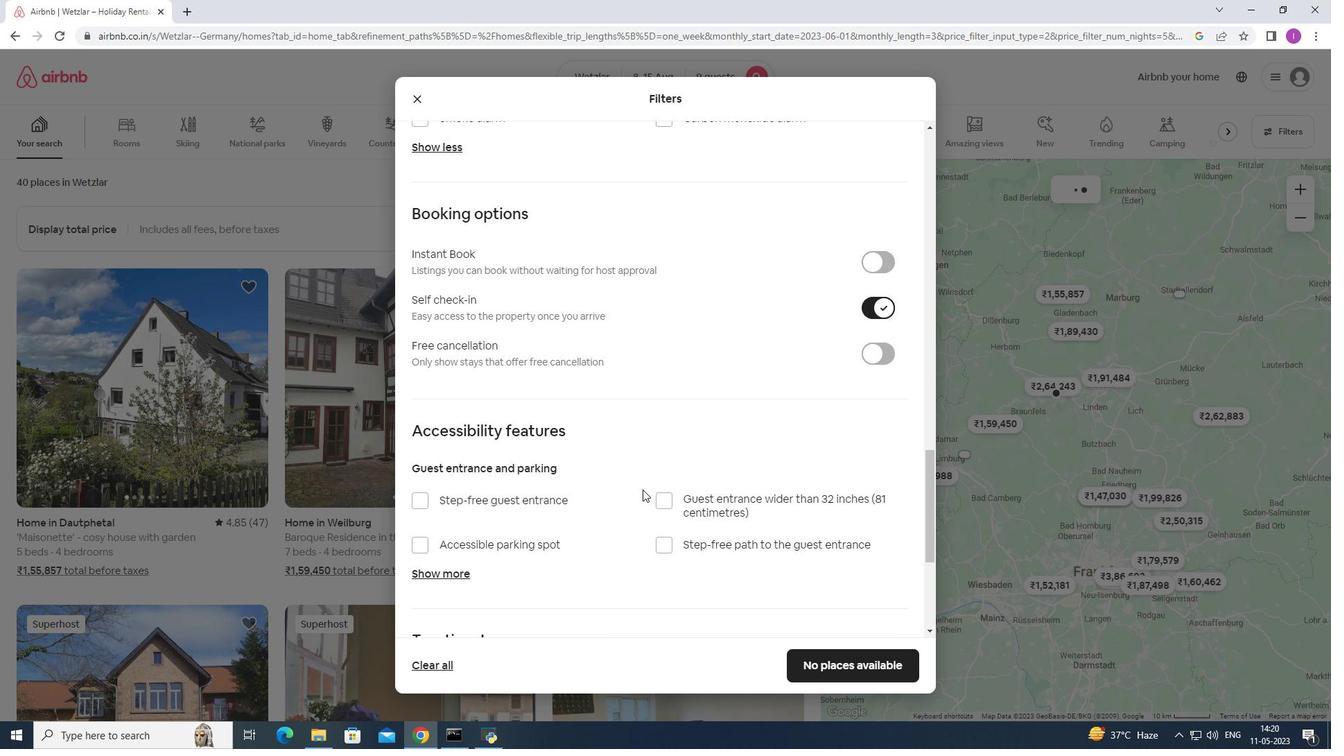 
Action: Mouse scrolled (618, 506) with delta (0, 0)
Screenshot: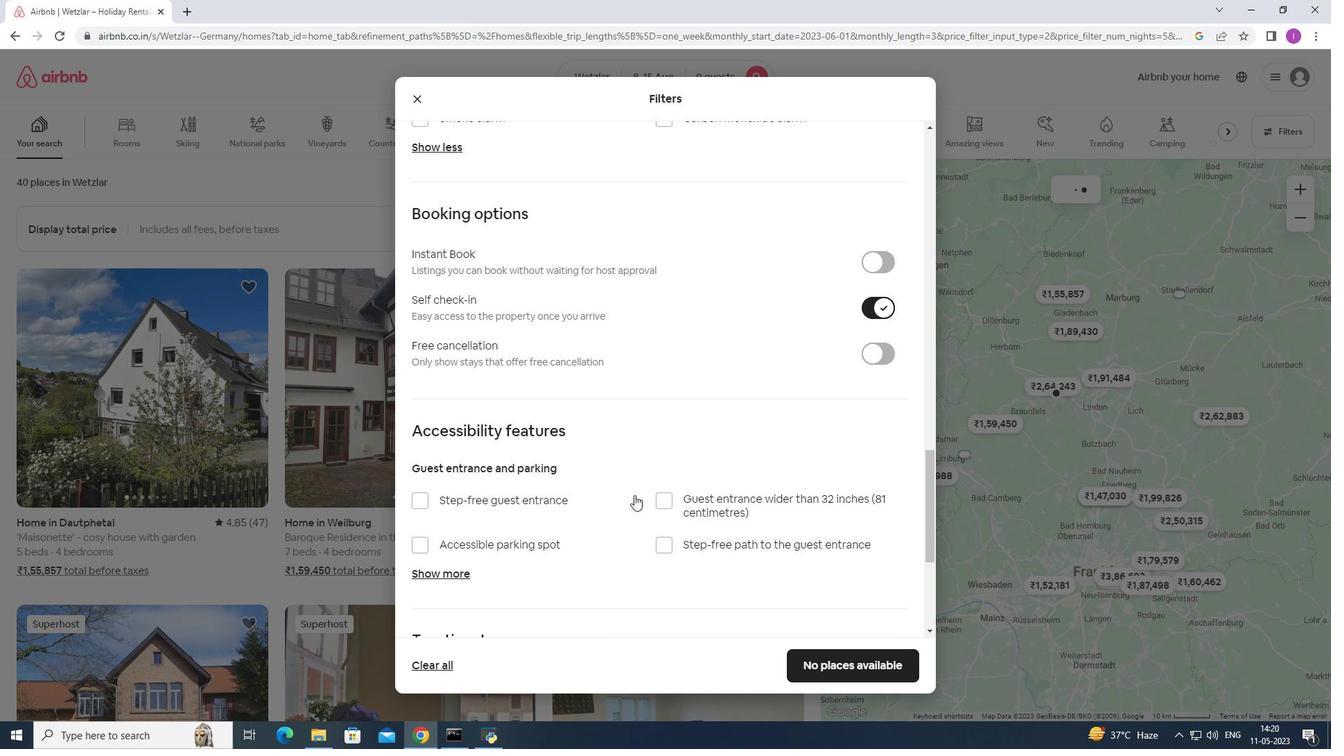 
Action: Mouse moved to (613, 509)
Screenshot: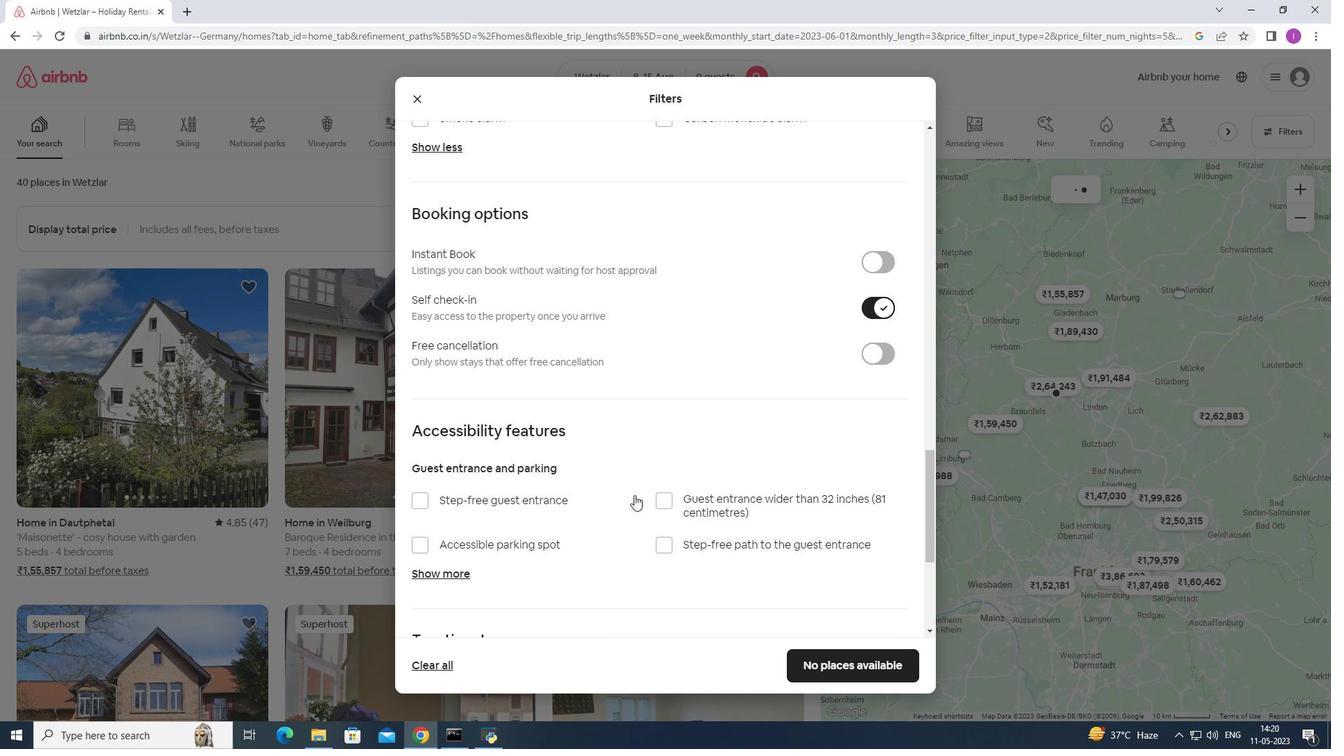 
Action: Mouse scrolled (614, 508) with delta (0, 0)
Screenshot: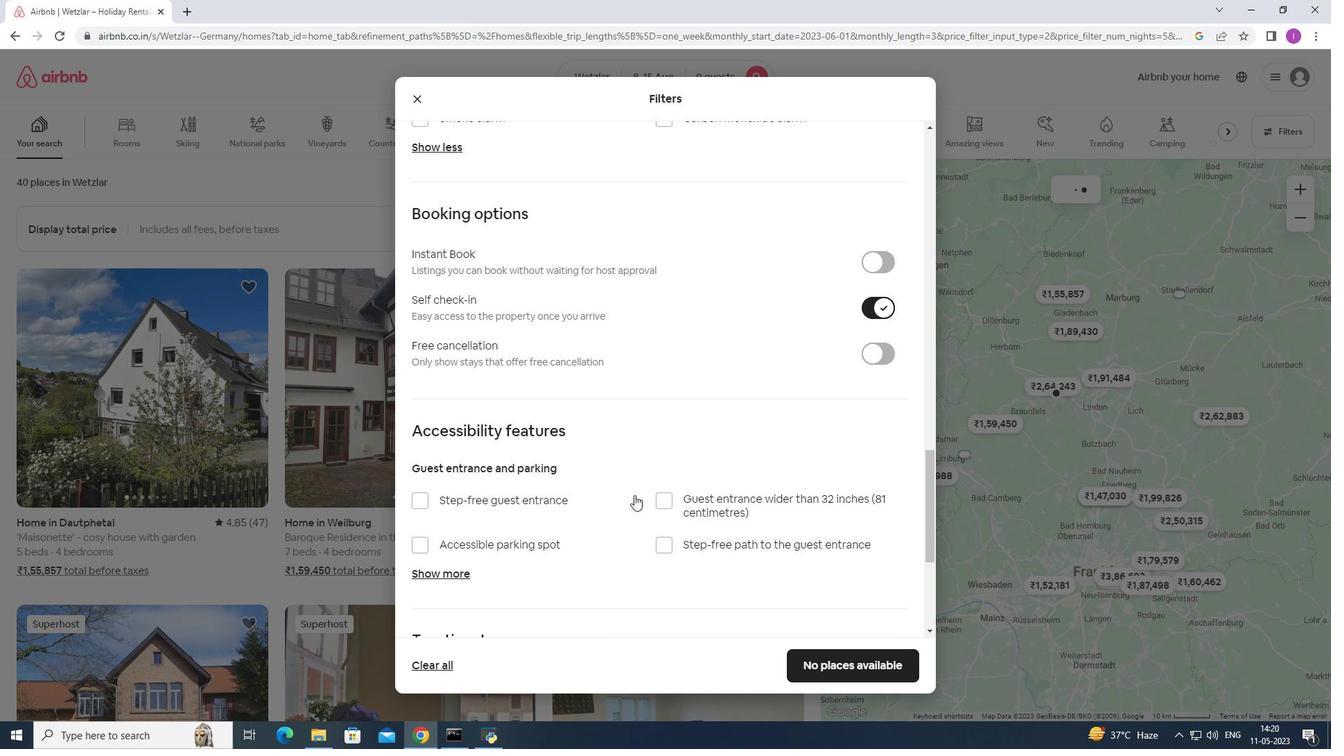 
Action: Mouse moved to (609, 511)
Screenshot: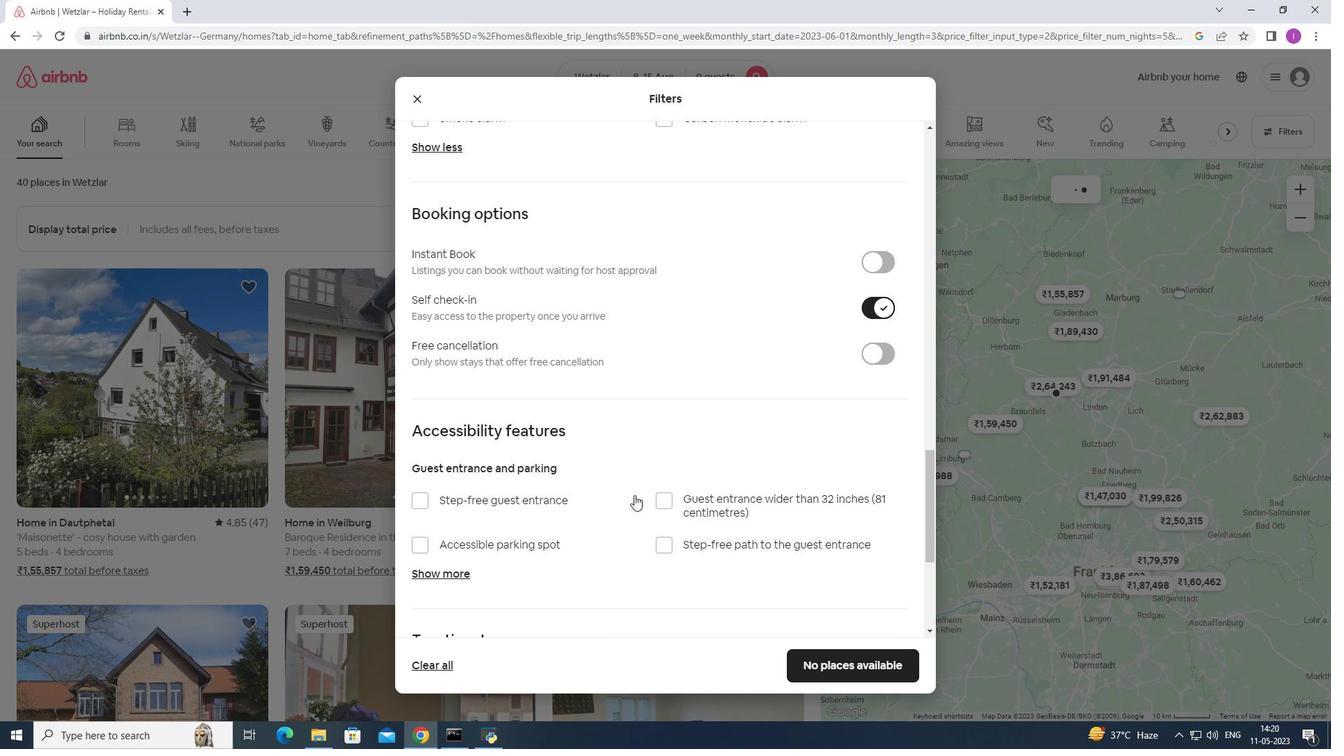 
Action: Mouse scrolled (610, 511) with delta (0, 0)
Screenshot: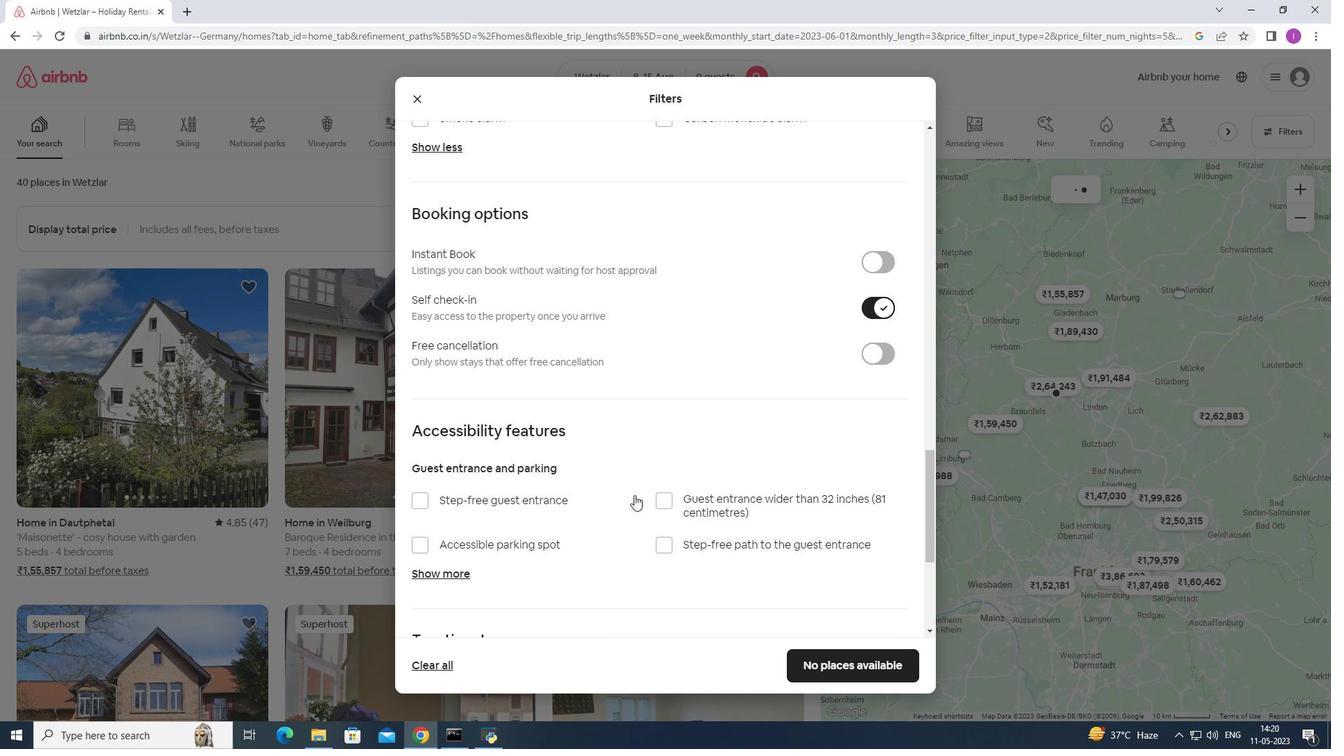 
Action: Mouse moved to (606, 512)
Screenshot: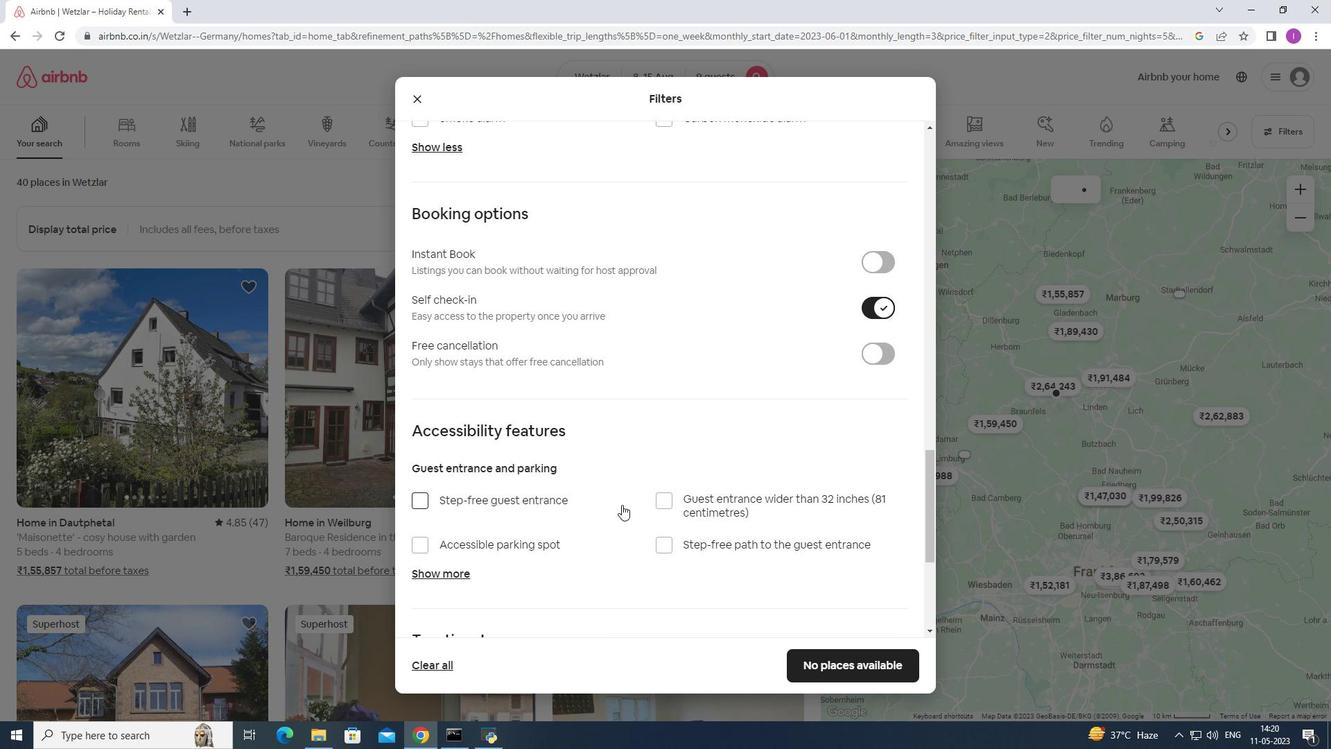 
Action: Mouse scrolled (607, 511) with delta (0, 0)
Screenshot: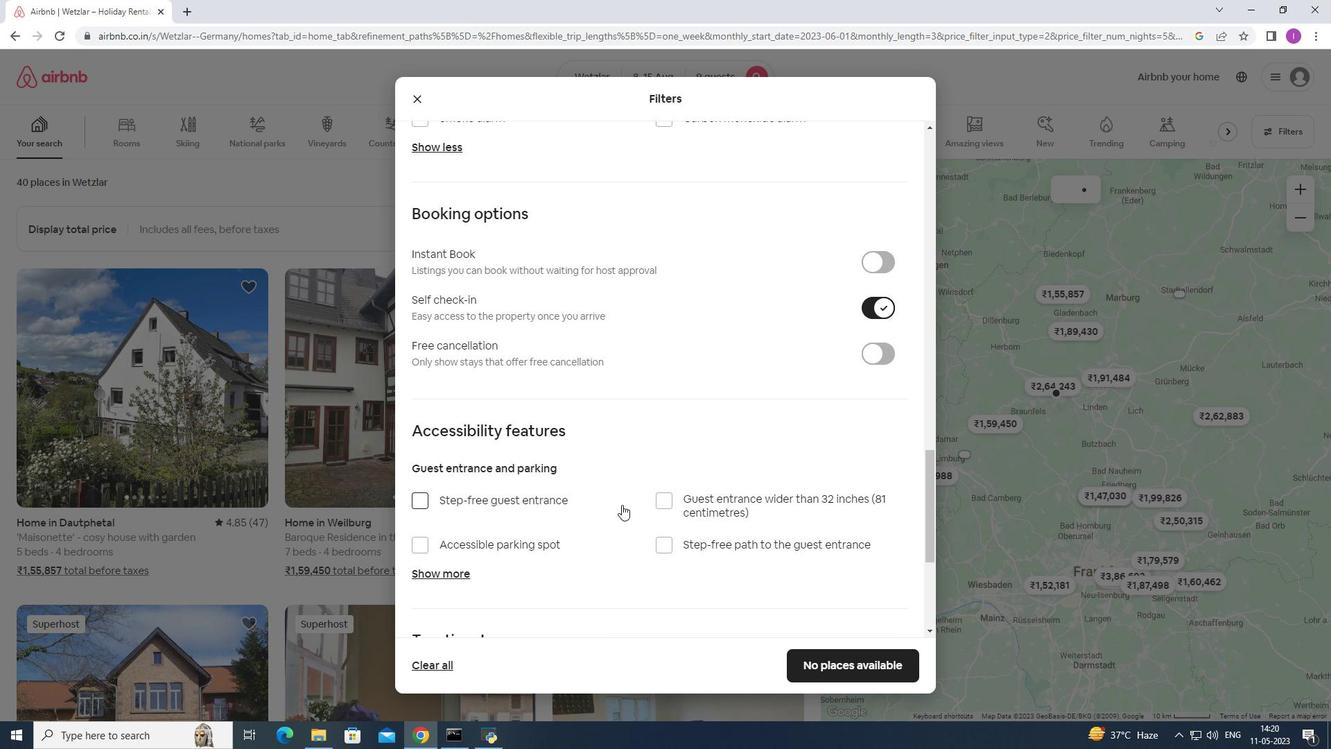 
Action: Mouse moved to (600, 509)
Screenshot: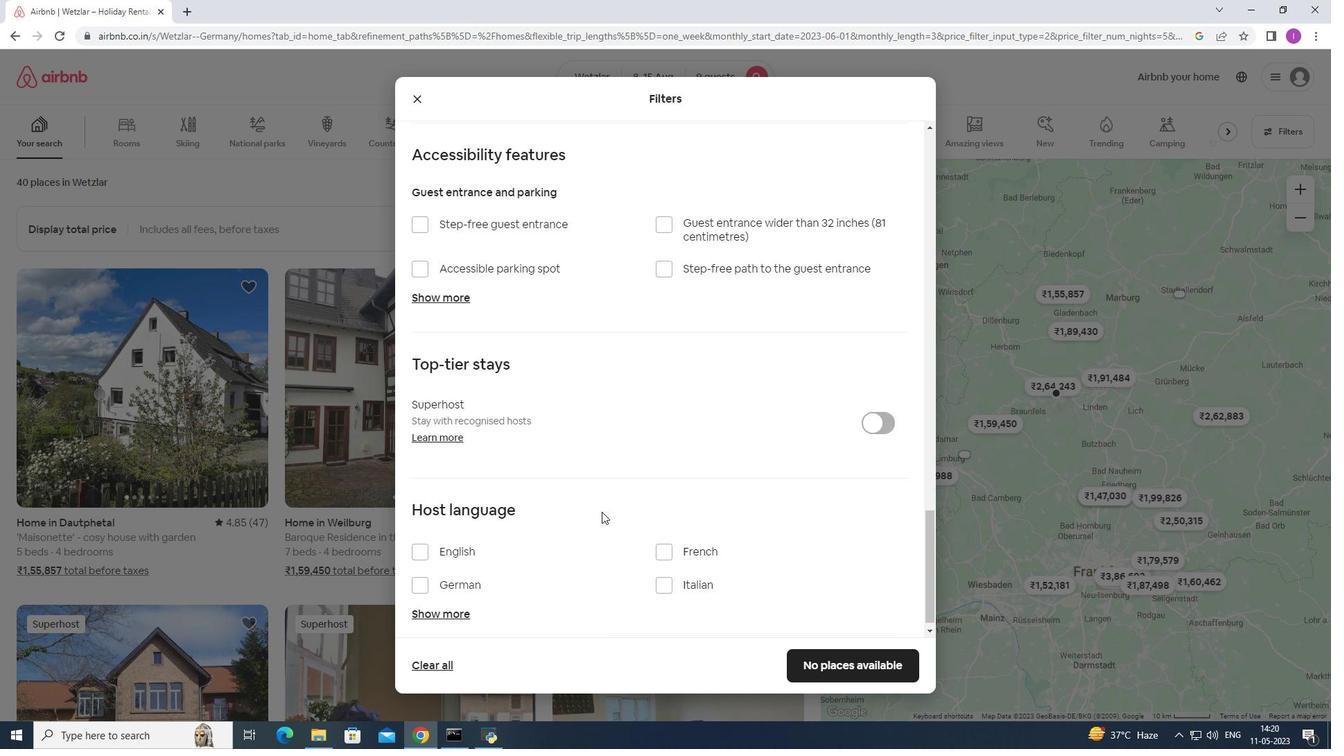 
Action: Mouse scrolled (600, 509) with delta (0, 0)
Screenshot: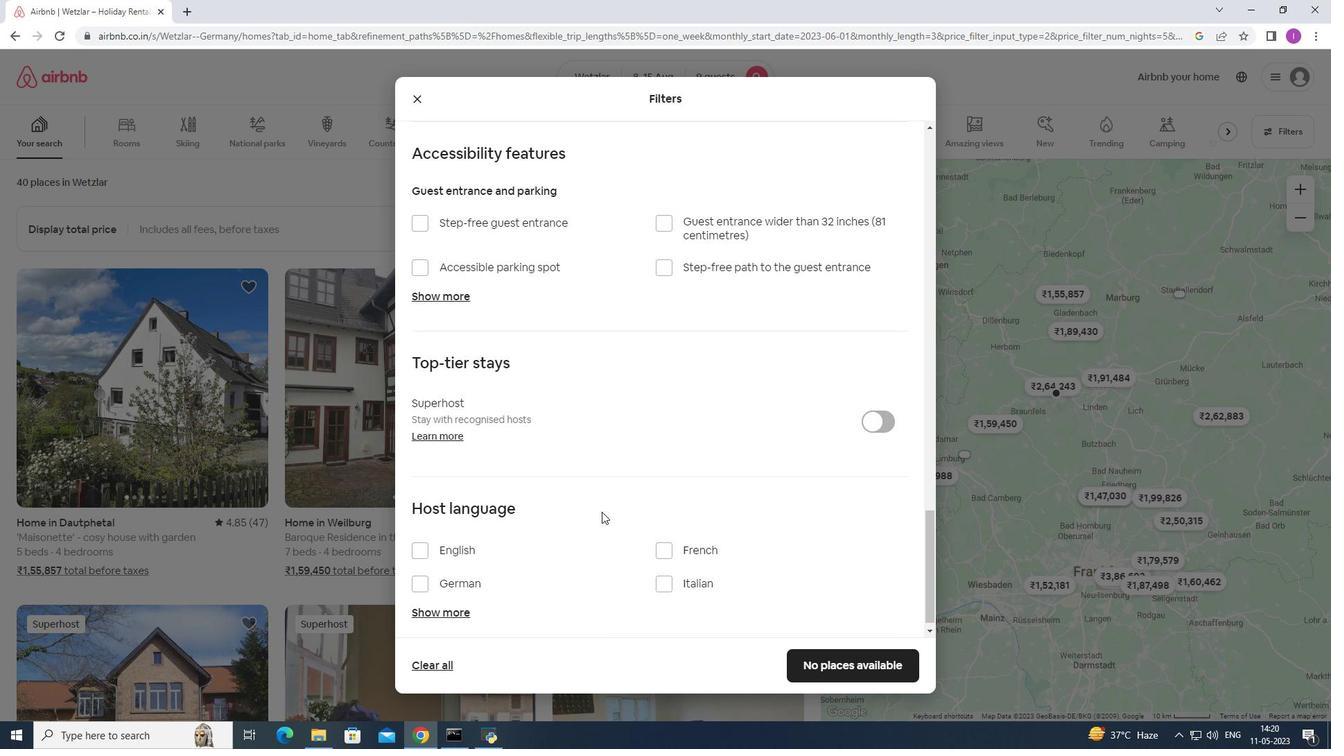
Action: Mouse scrolled (600, 509) with delta (0, 0)
Screenshot: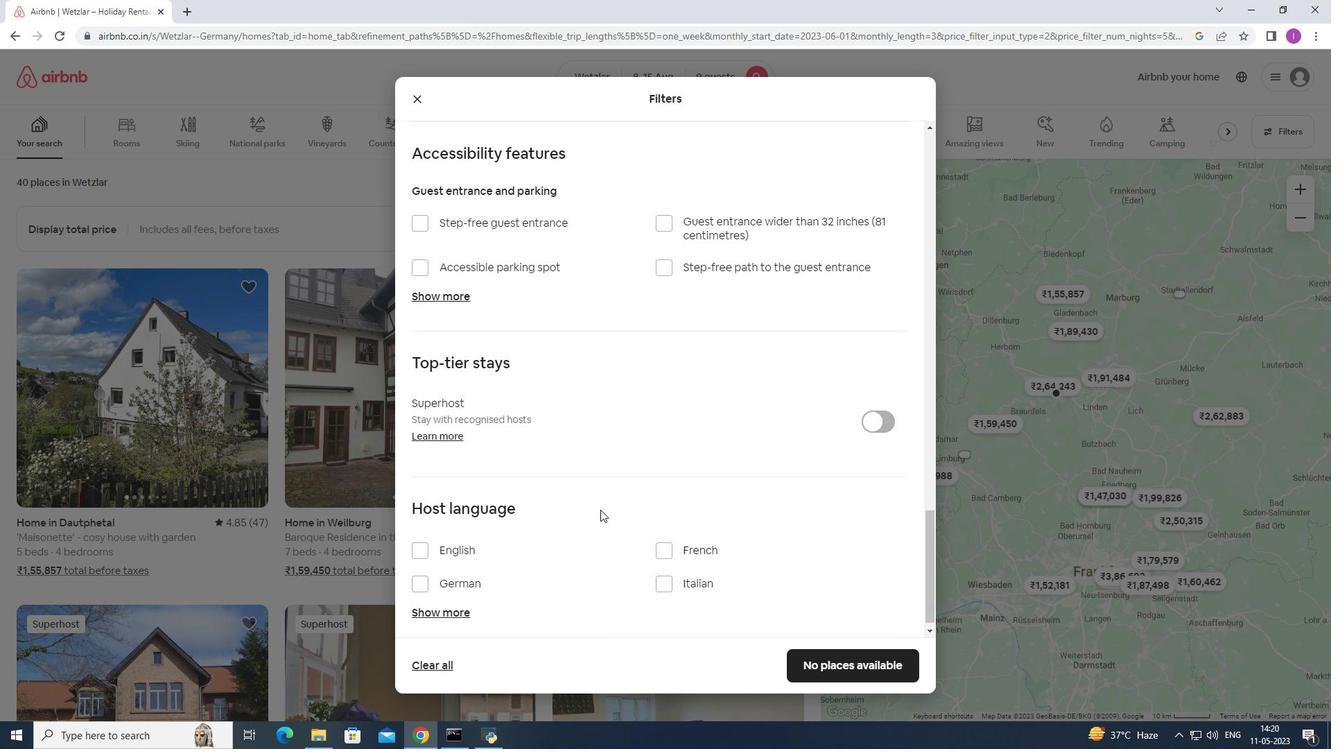 
Action: Mouse scrolled (600, 509) with delta (0, 0)
Screenshot: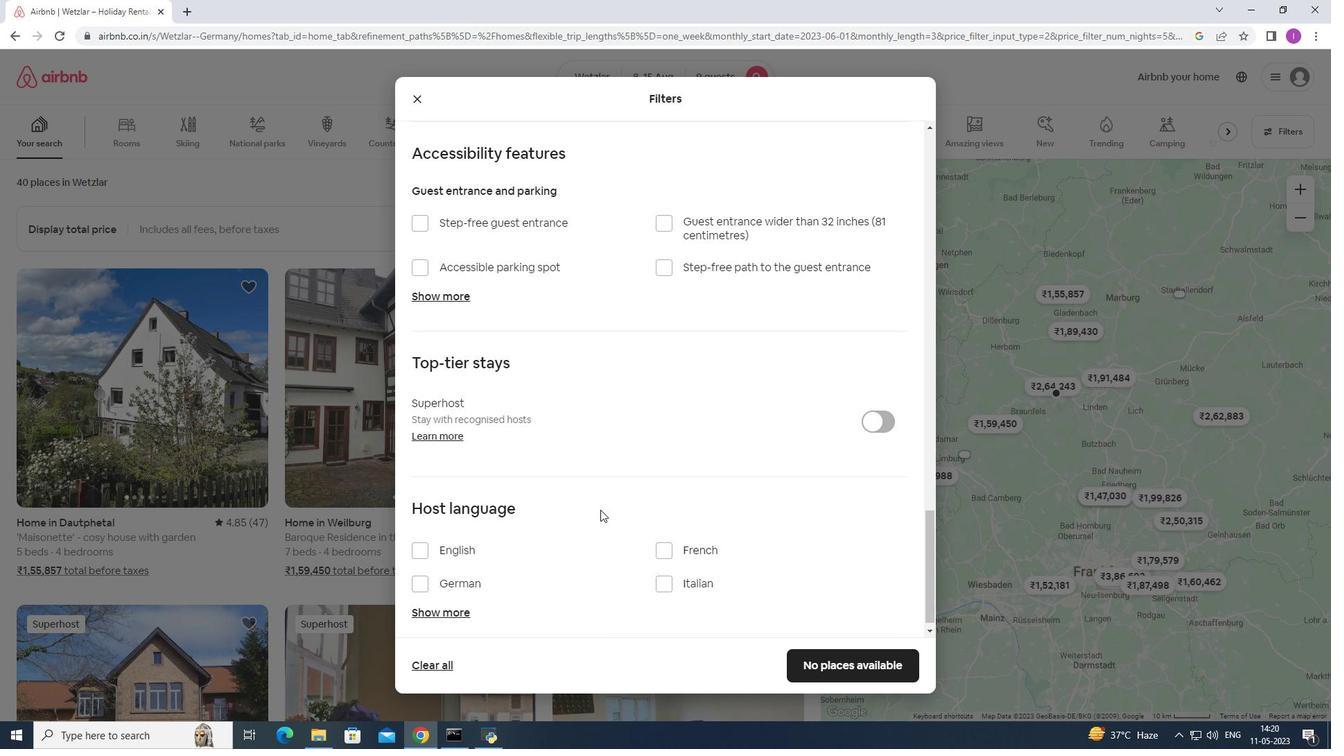 
Action: Mouse scrolled (600, 509) with delta (0, 0)
Screenshot: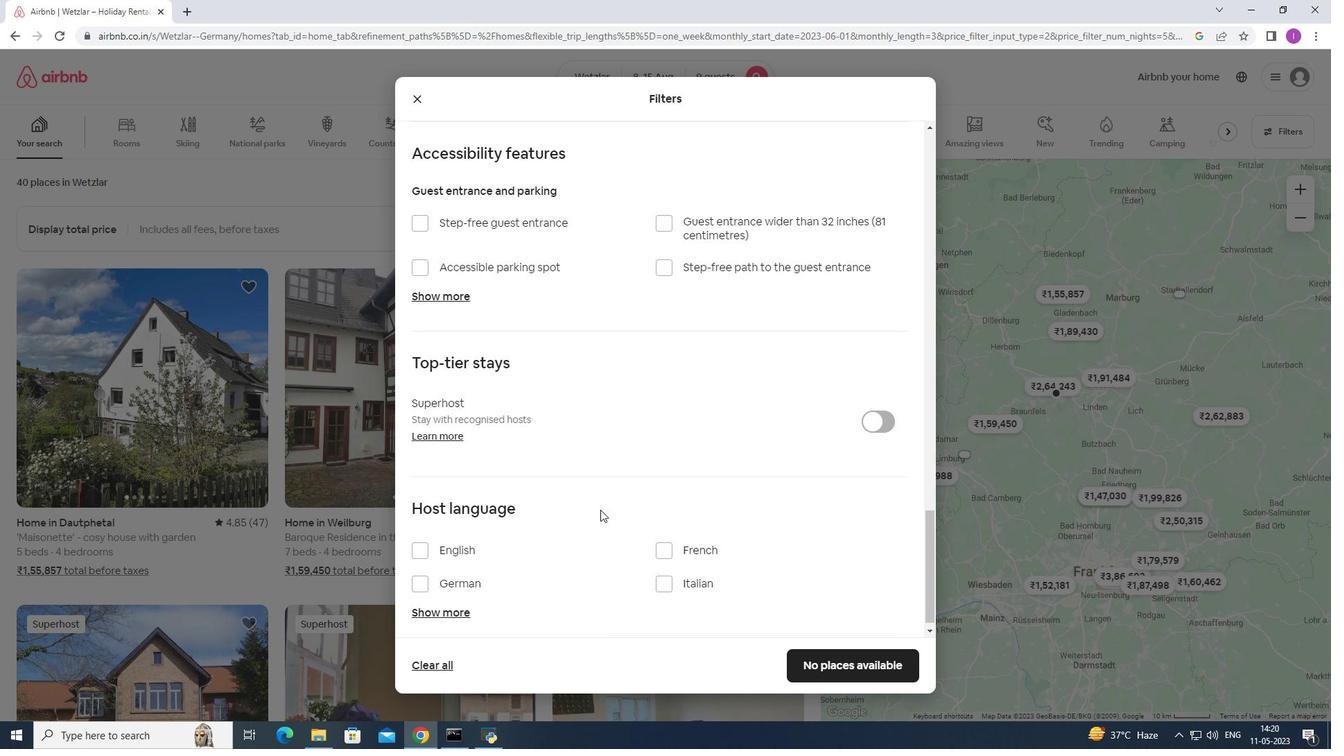 
Action: Mouse moved to (555, 528)
Screenshot: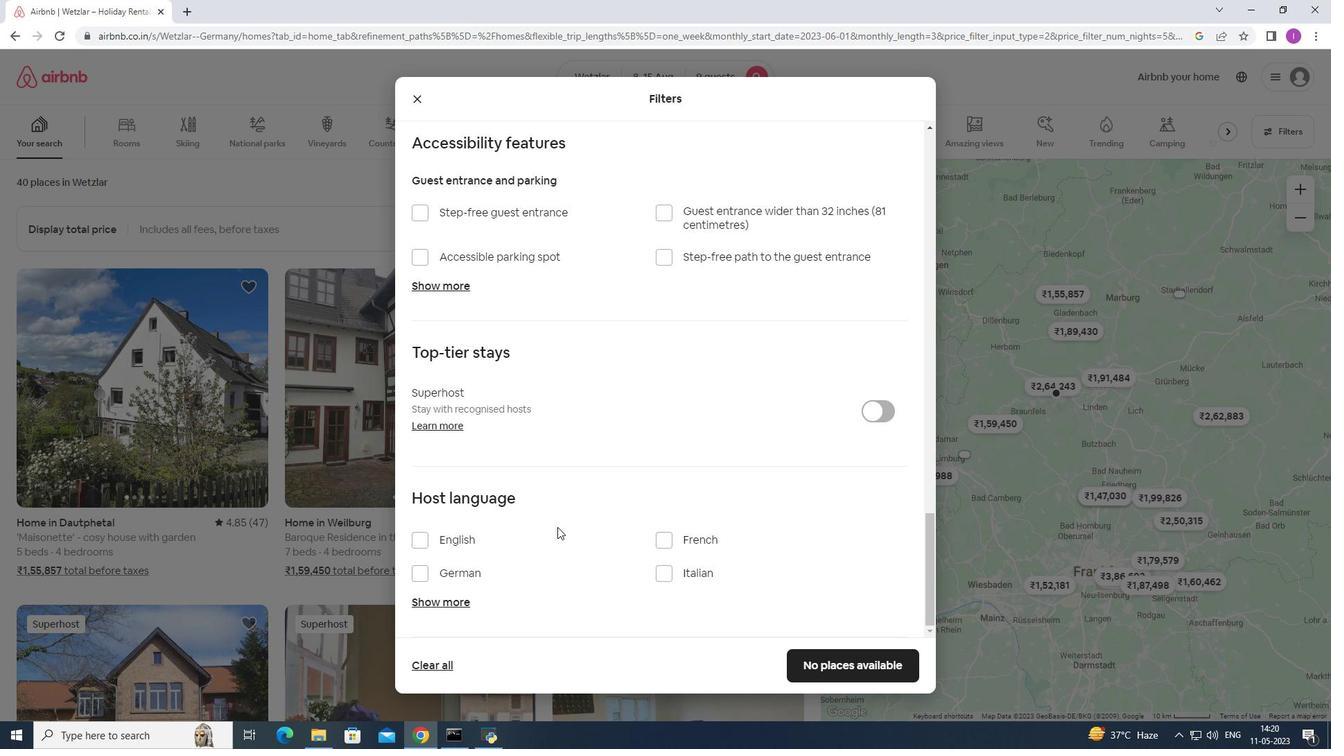 
Action: Mouse scrolled (555, 527) with delta (0, 0)
Screenshot: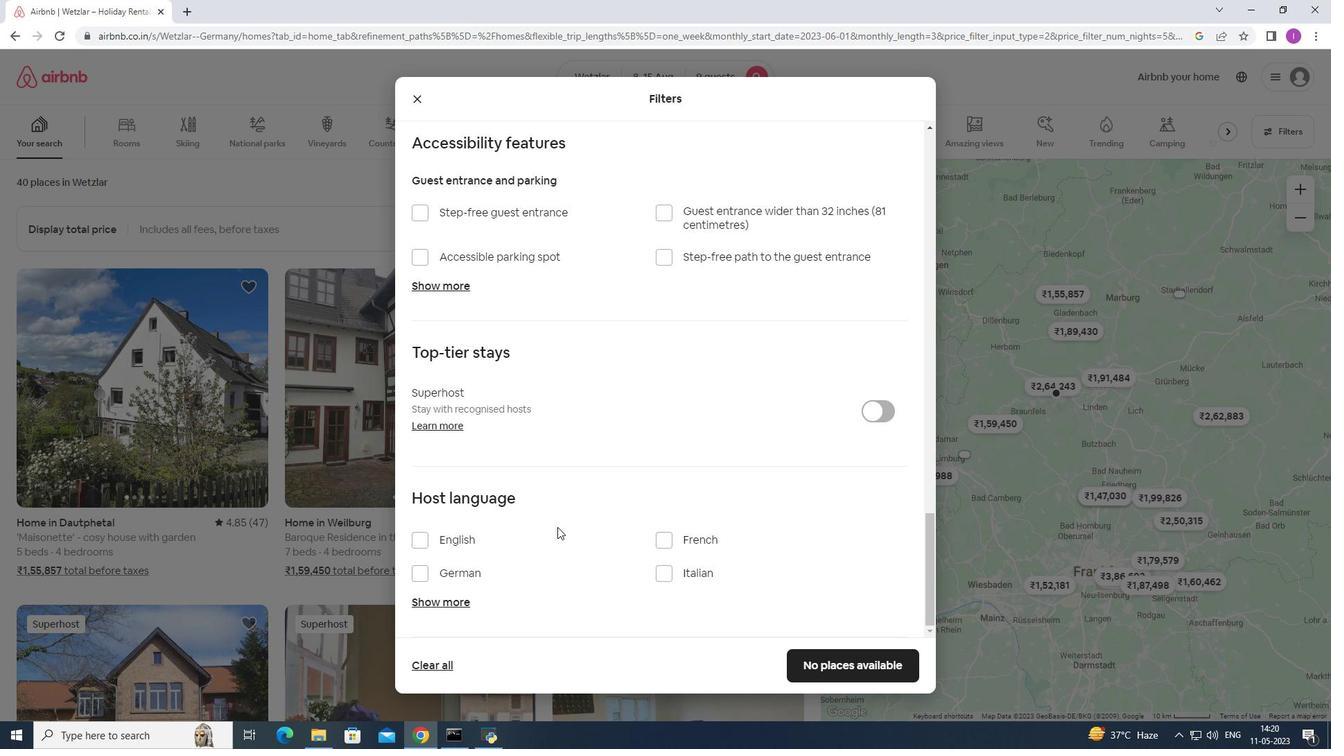 
Action: Mouse moved to (553, 532)
Screenshot: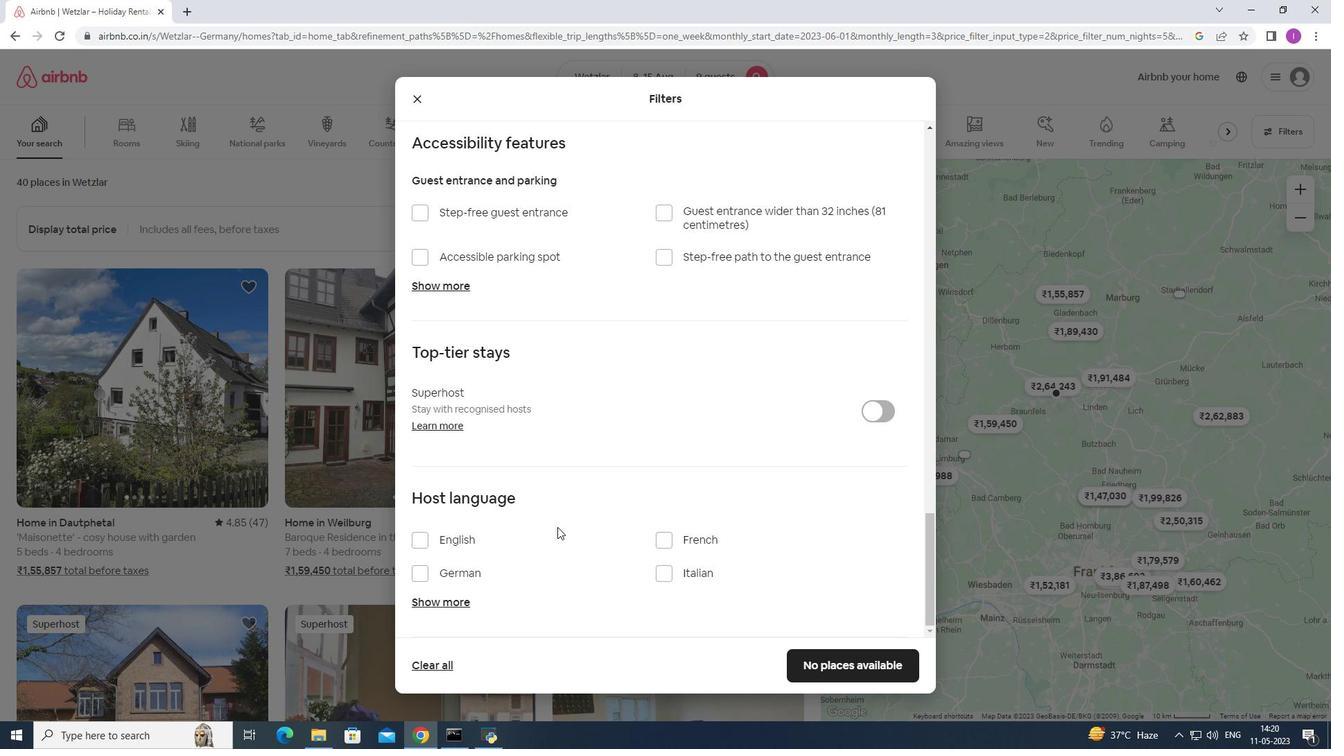 
Action: Mouse scrolled (553, 531) with delta (0, 0)
Screenshot: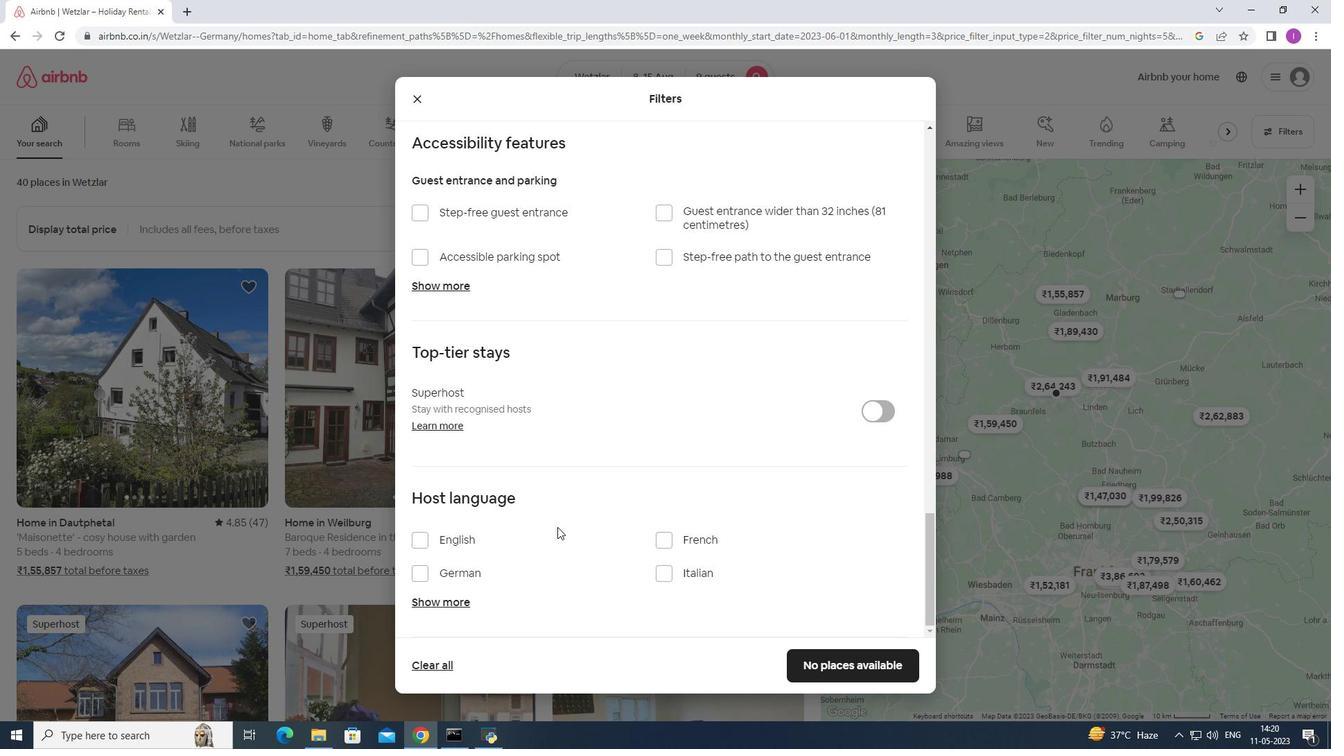 
Action: Mouse scrolled (553, 531) with delta (0, 0)
Screenshot: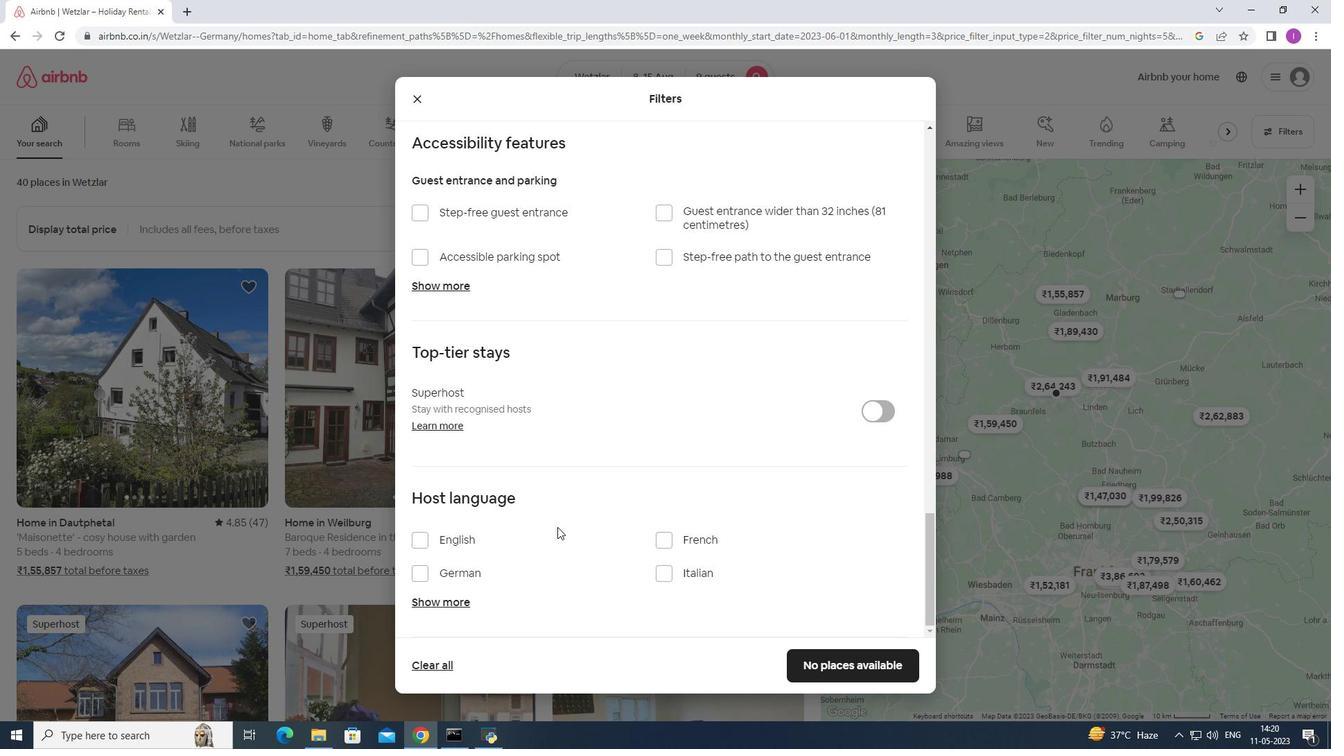 
Action: Mouse moved to (553, 532)
Screenshot: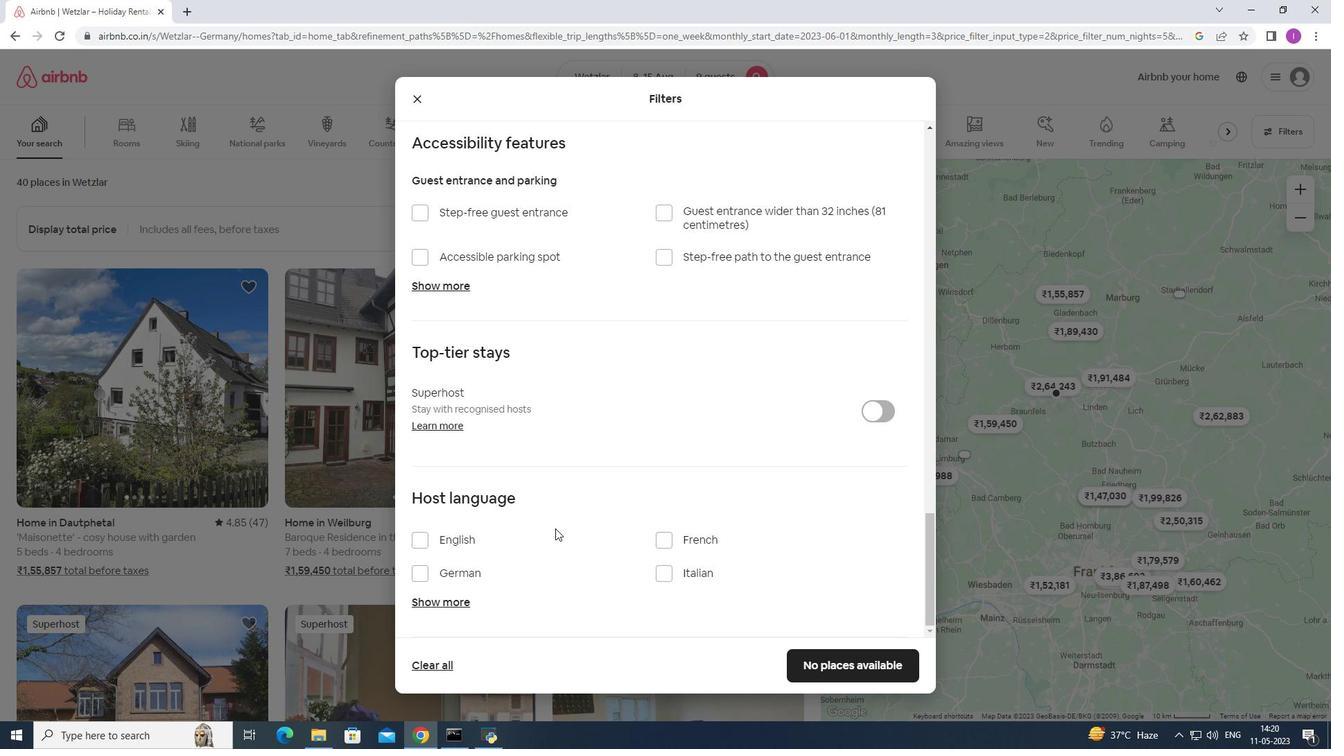 
Action: Mouse scrolled (553, 532) with delta (0, 0)
Screenshot: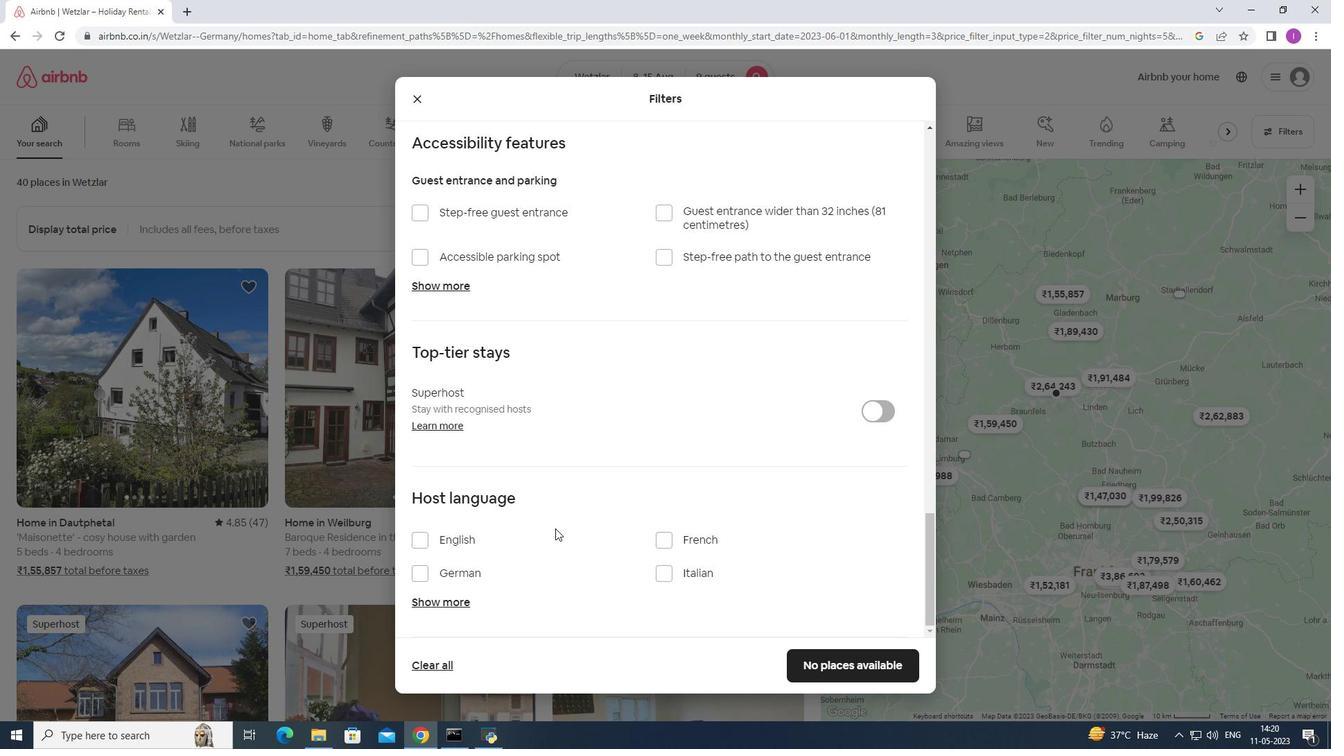 
Action: Mouse scrolled (553, 532) with delta (0, 0)
Screenshot: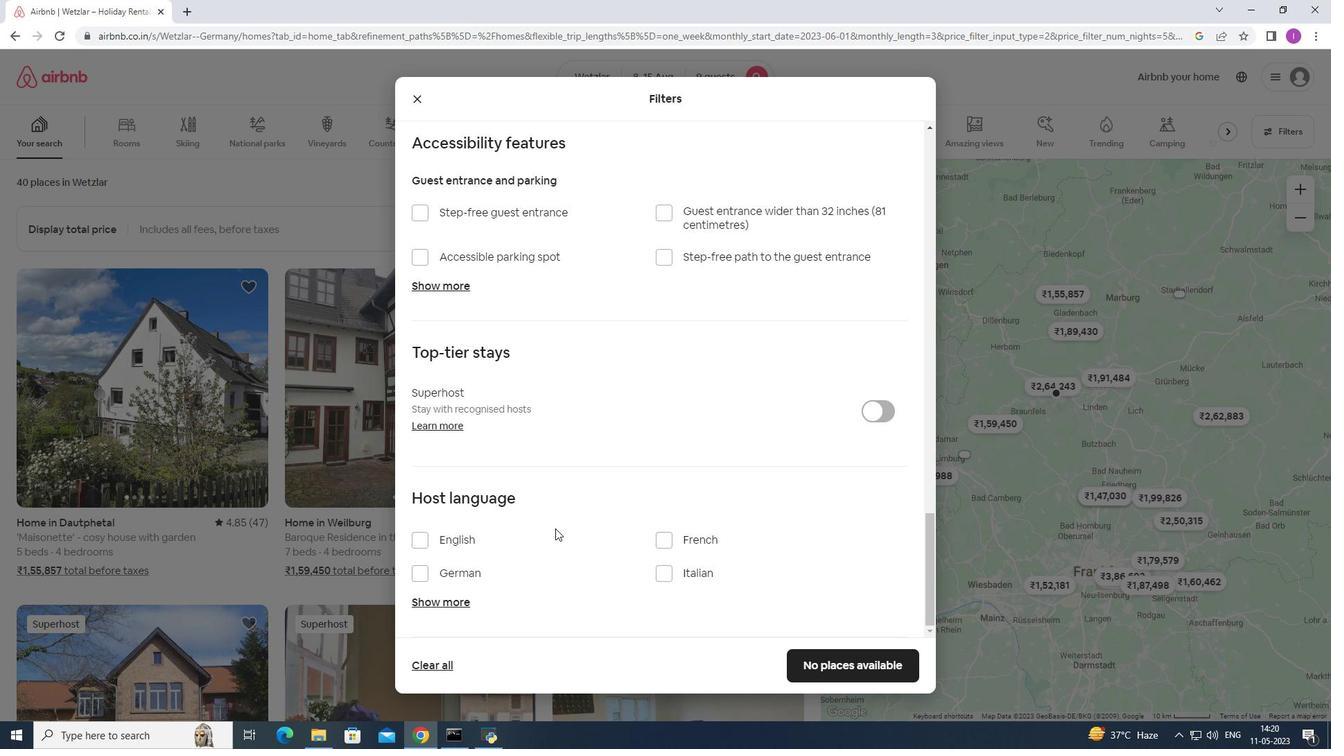 
Action: Mouse scrolled (553, 532) with delta (0, 0)
Screenshot: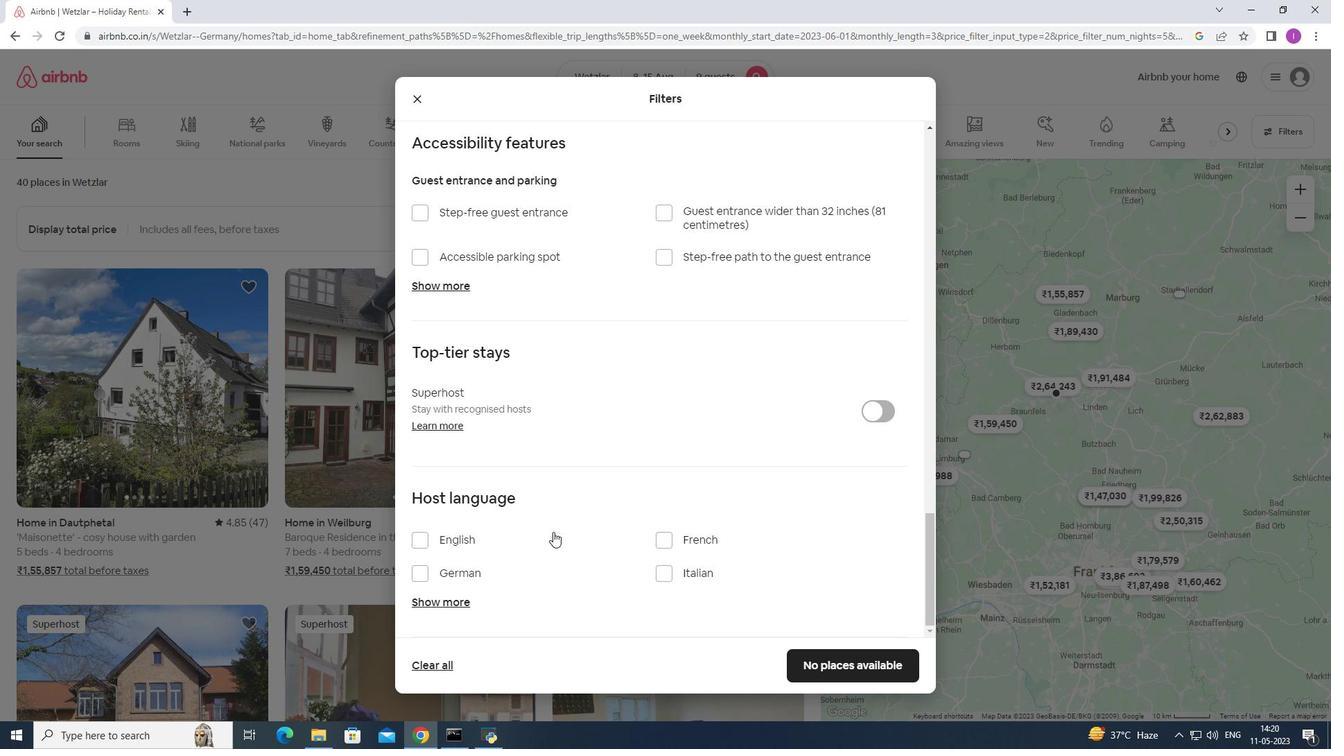 
Action: Mouse moved to (420, 534)
Screenshot: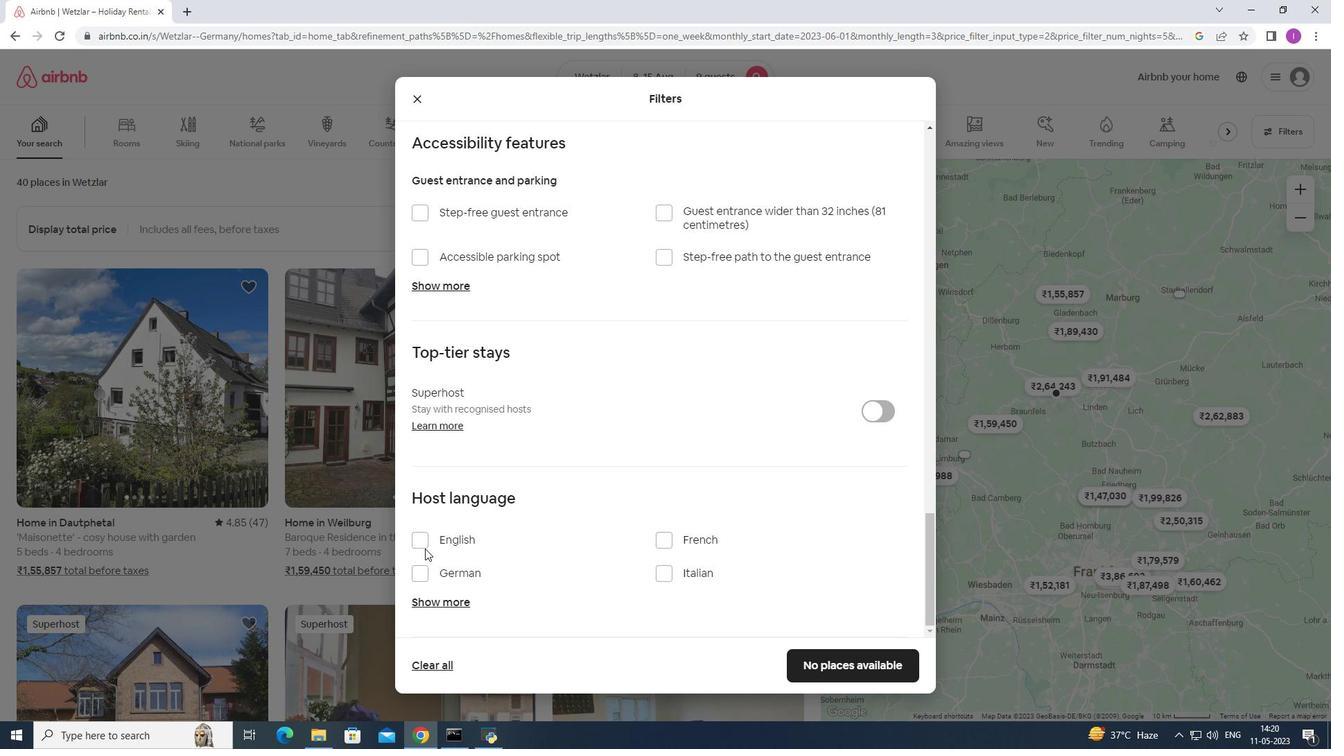 
Action: Mouse pressed left at (420, 534)
Screenshot: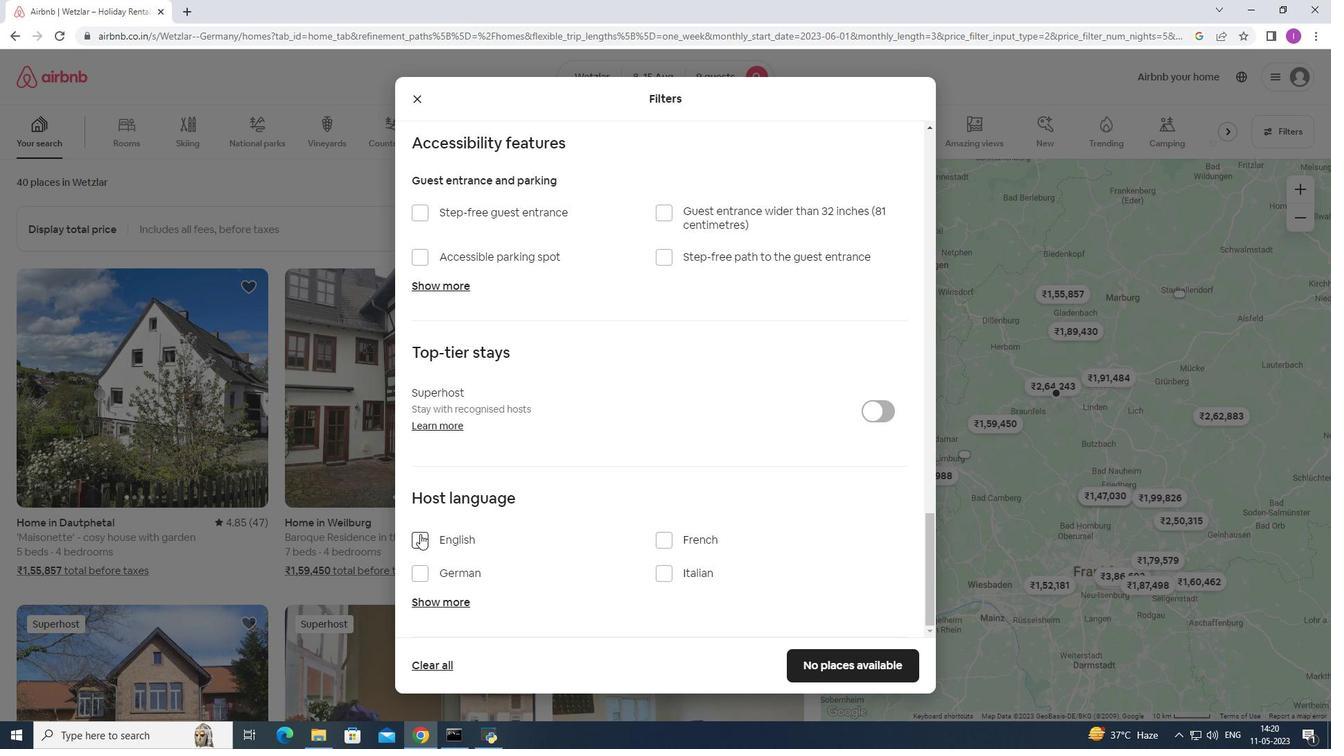
Action: Mouse moved to (833, 665)
Screenshot: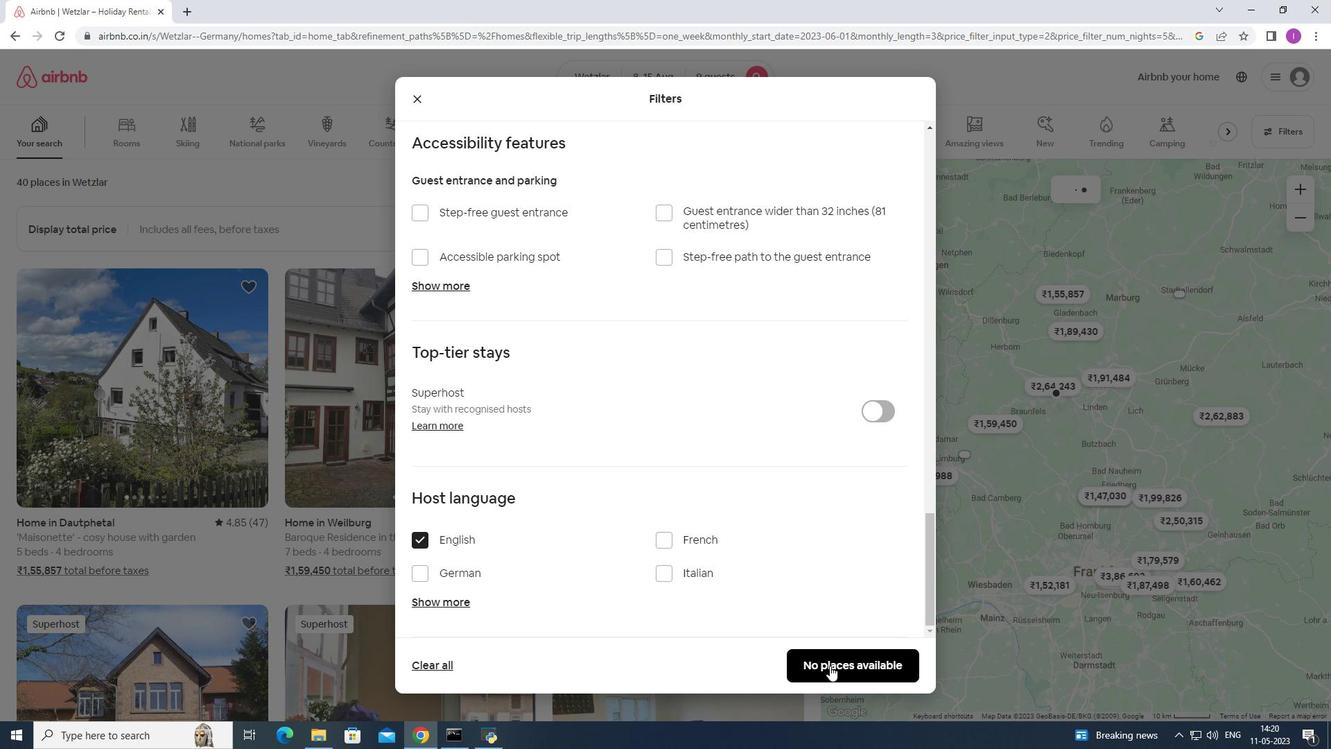 
Action: Mouse pressed left at (833, 665)
Screenshot: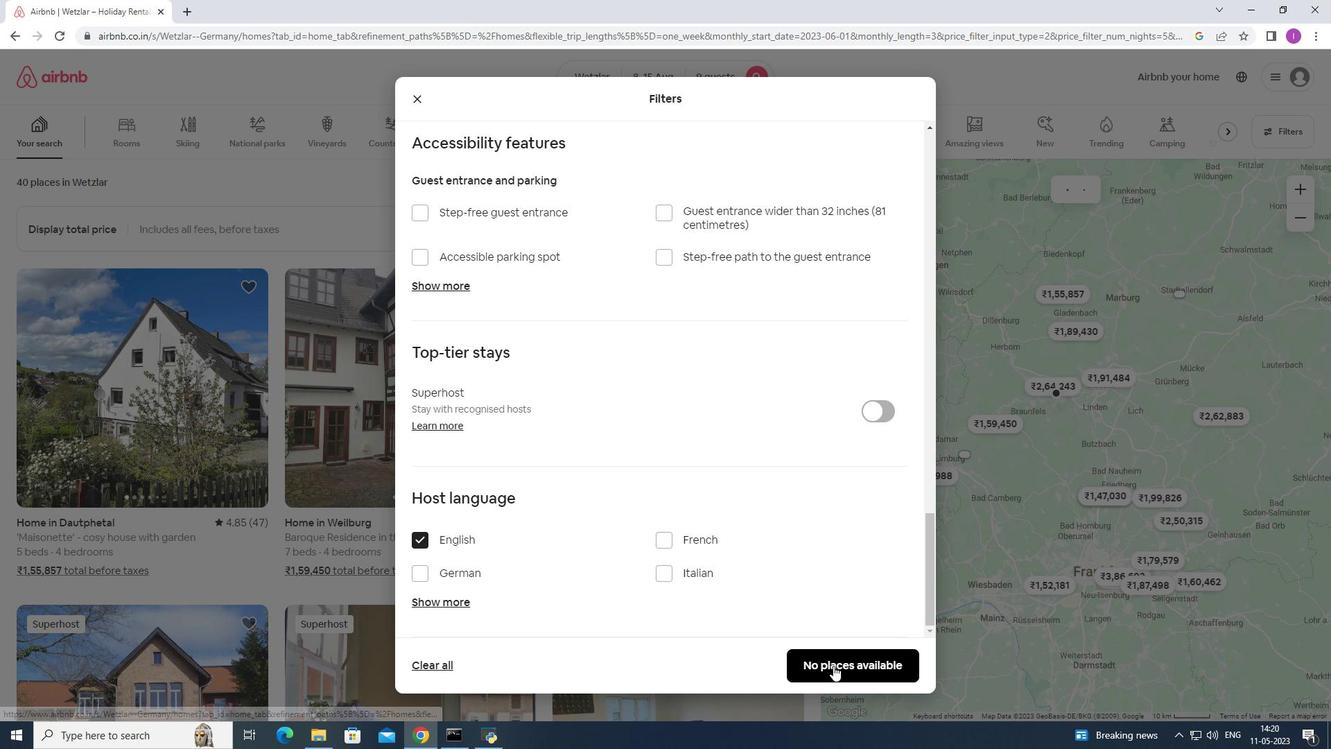 
Action: Mouse moved to (815, 631)
Screenshot: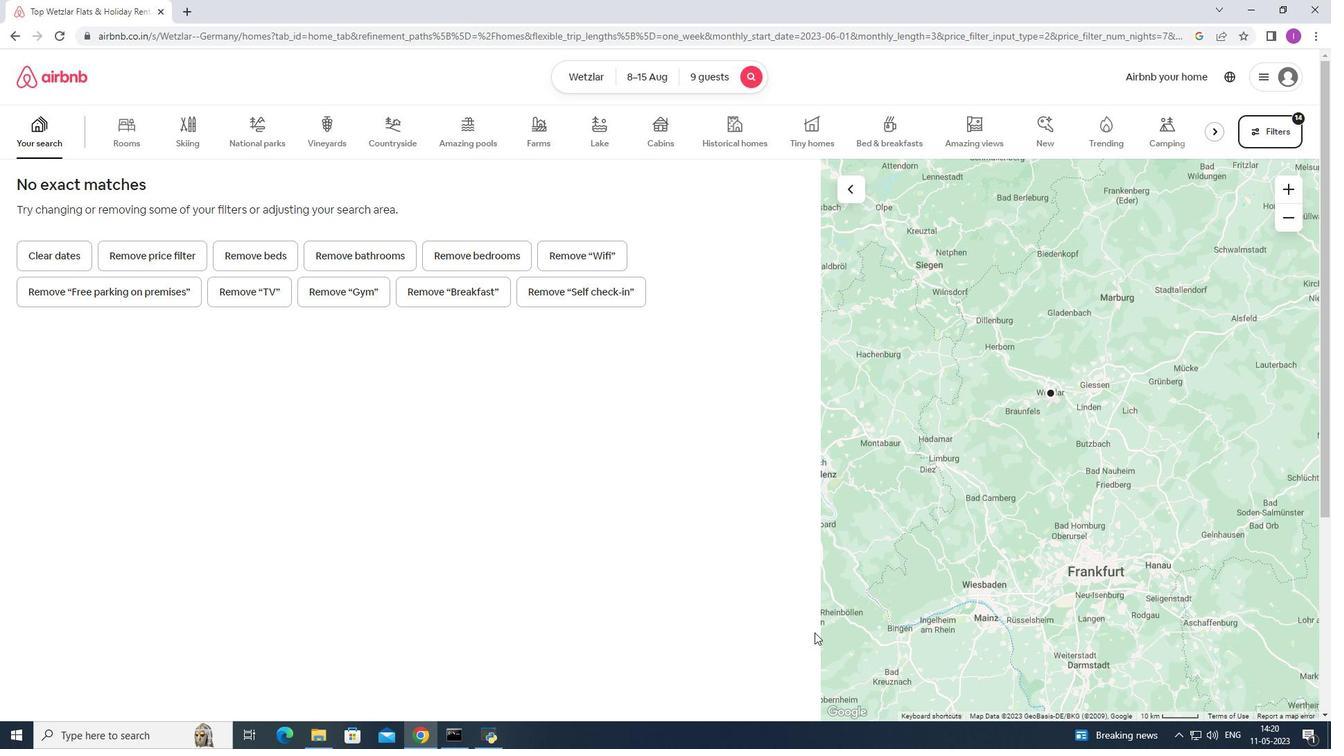 
